 Task: Research Airbnb Accomodation options in the Adirondack Mountains of New York.
Action: Mouse moved to (409, 73)
Screenshot: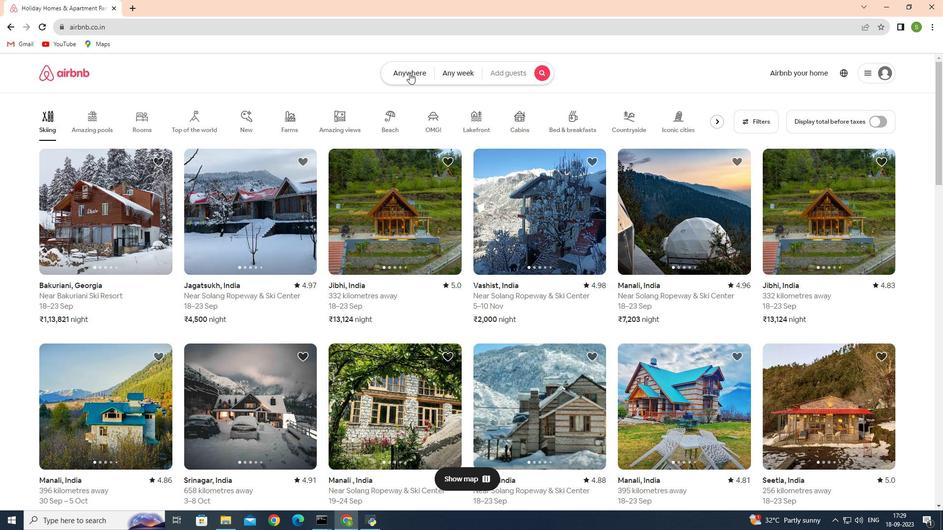 
Action: Mouse pressed left at (409, 73)
Screenshot: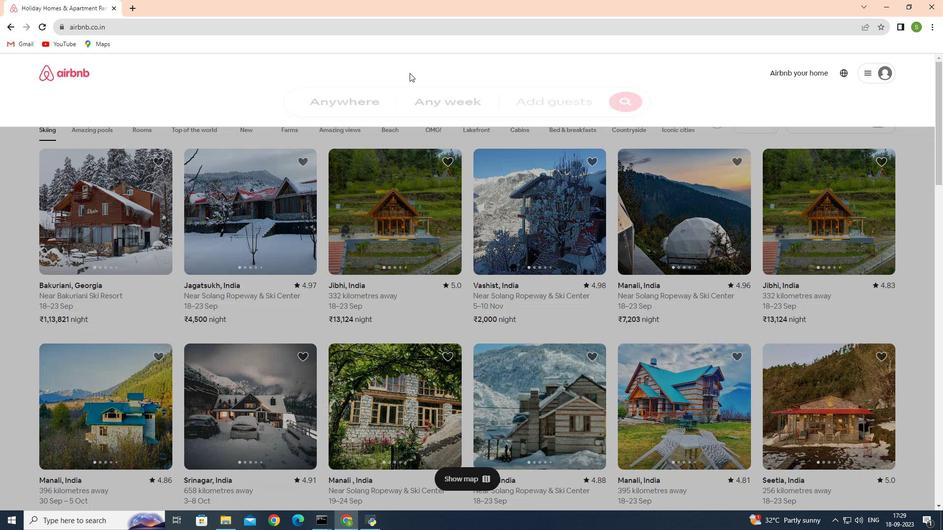 
Action: Mouse moved to (321, 109)
Screenshot: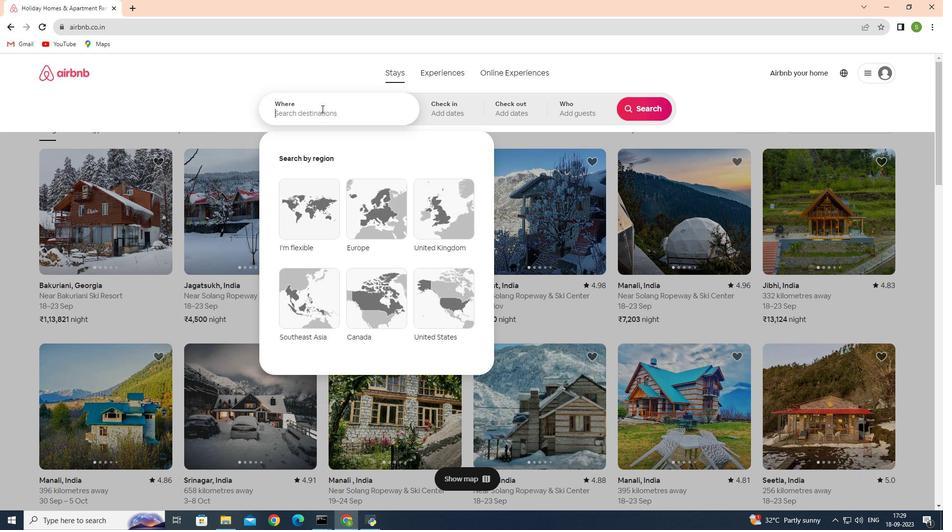 
Action: Mouse pressed left at (321, 109)
Screenshot: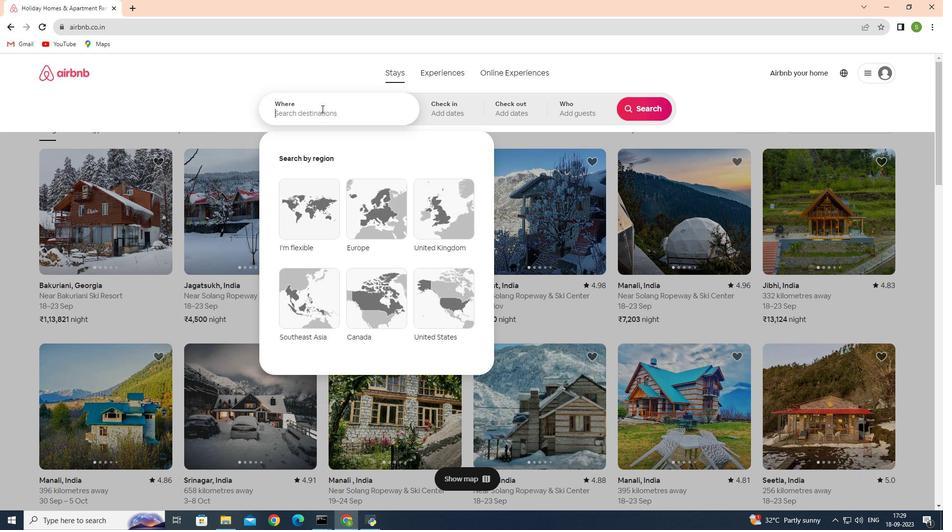 
Action: Key pressed <Key.shift>Adiro
Screenshot: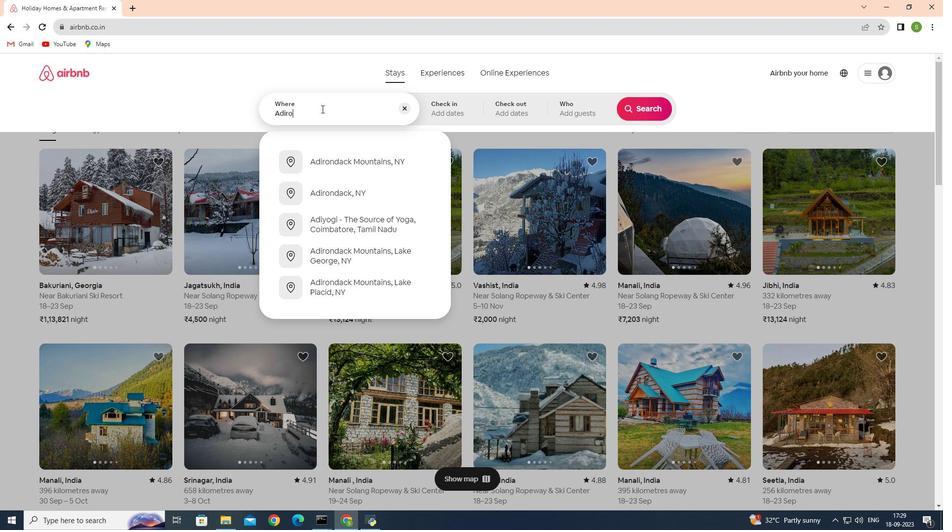 
Action: Mouse moved to (320, 157)
Screenshot: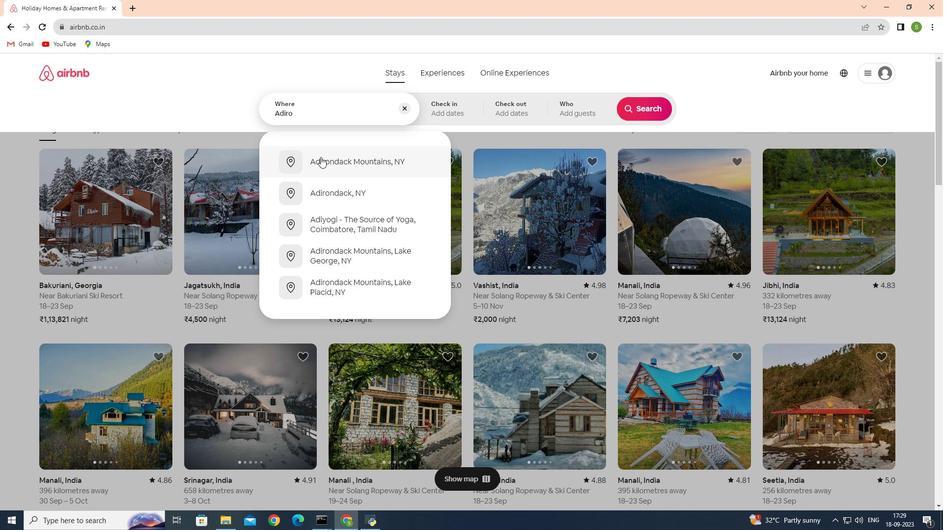 
Action: Mouse pressed left at (320, 157)
Screenshot: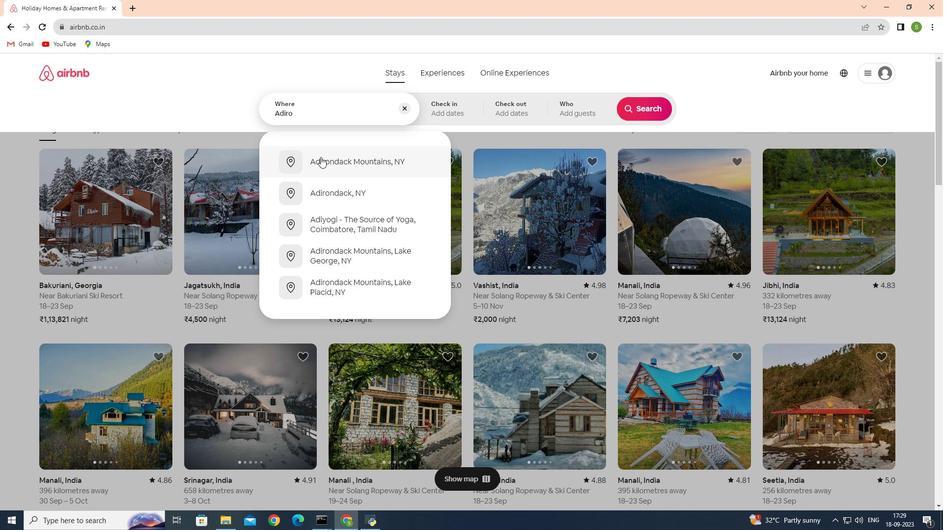 
Action: Mouse moved to (649, 114)
Screenshot: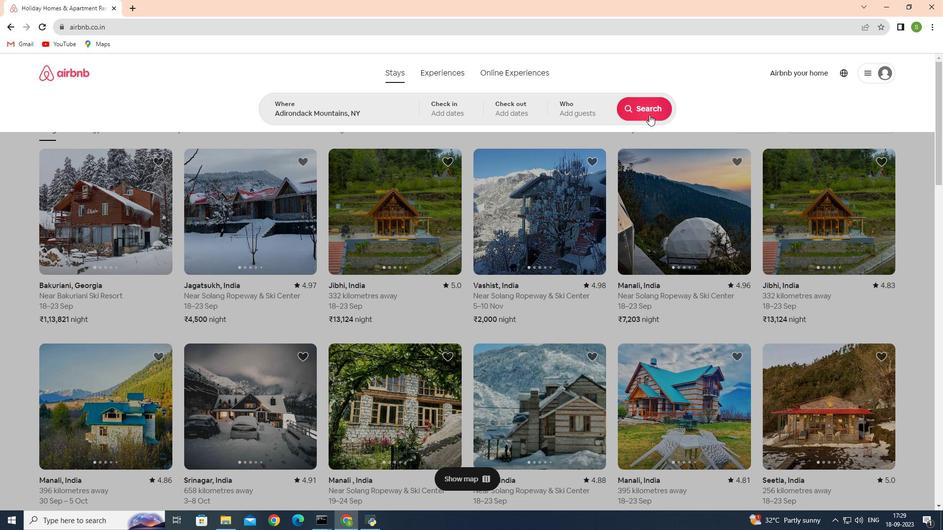 
Action: Mouse pressed left at (649, 114)
Screenshot: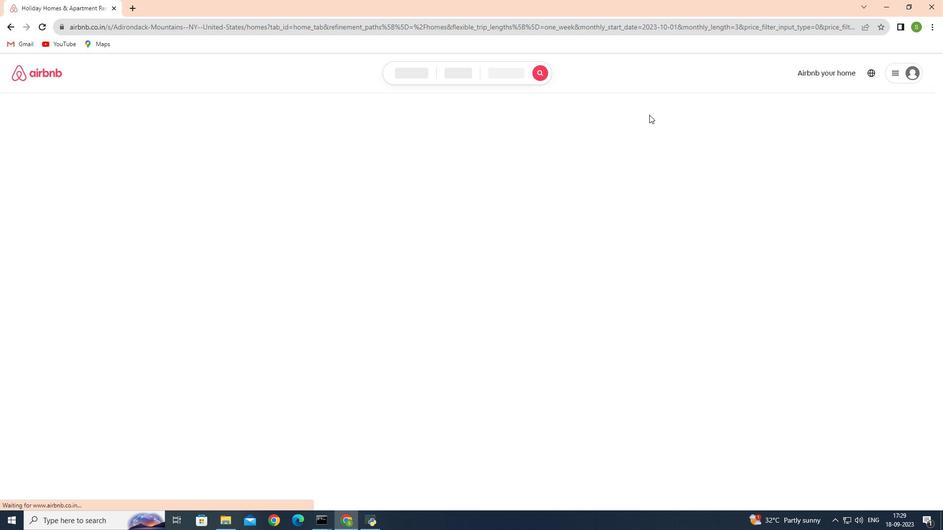 
Action: Mouse moved to (746, 108)
Screenshot: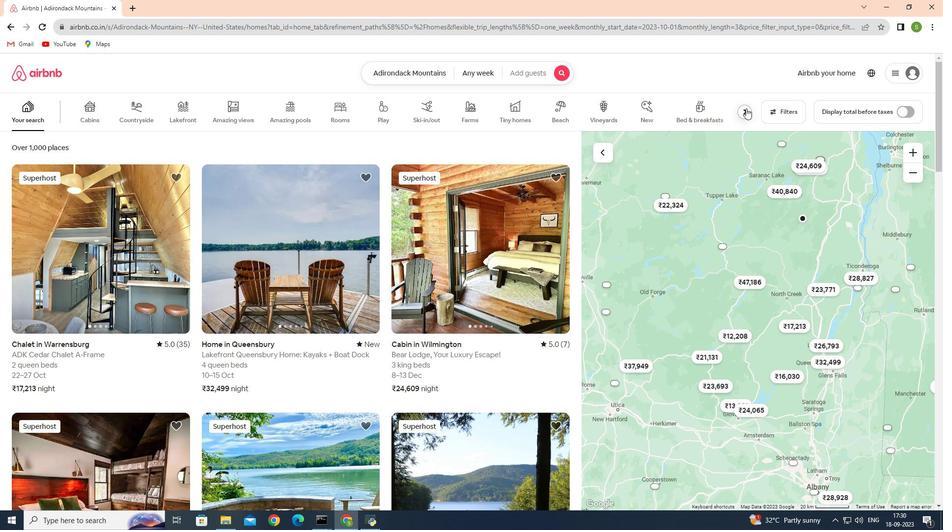 
Action: Mouse pressed left at (746, 108)
Screenshot: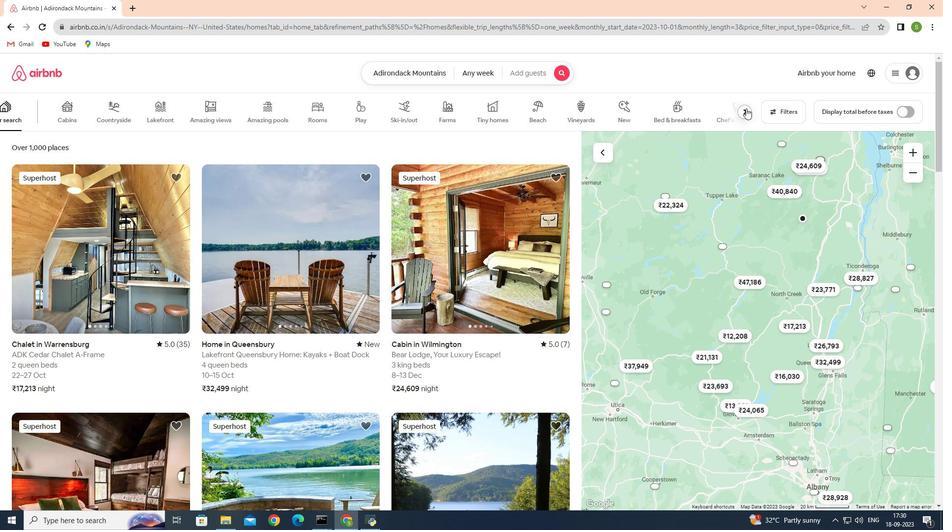 
Action: Mouse moved to (433, 220)
Screenshot: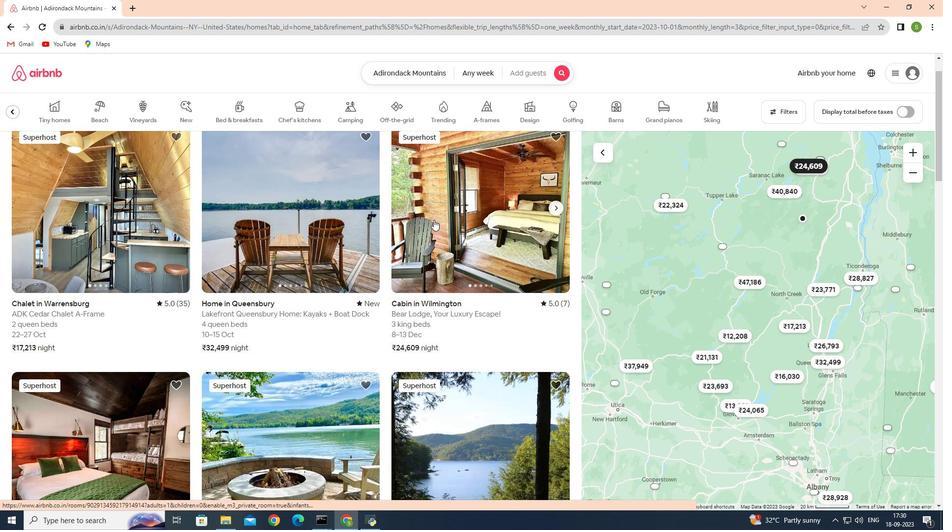
Action: Mouse scrolled (433, 219) with delta (0, 0)
Screenshot: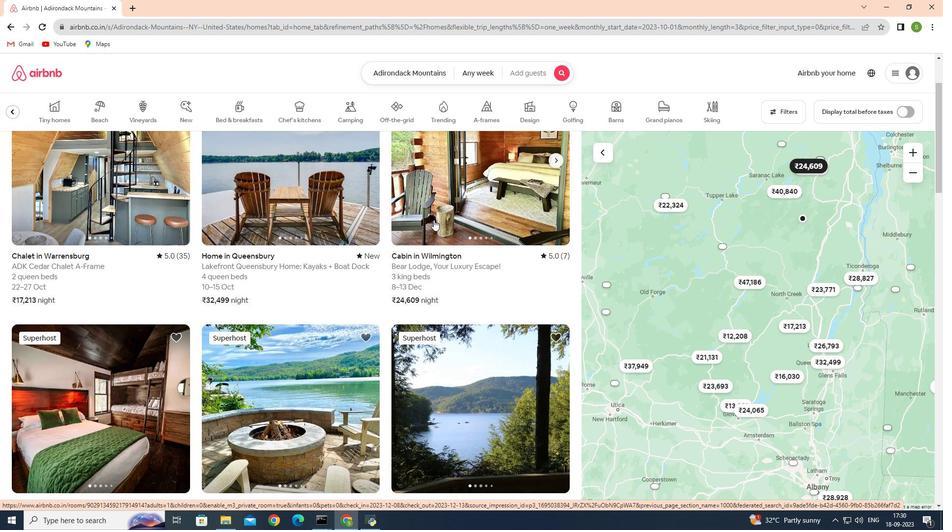 
Action: Mouse scrolled (433, 219) with delta (0, 0)
Screenshot: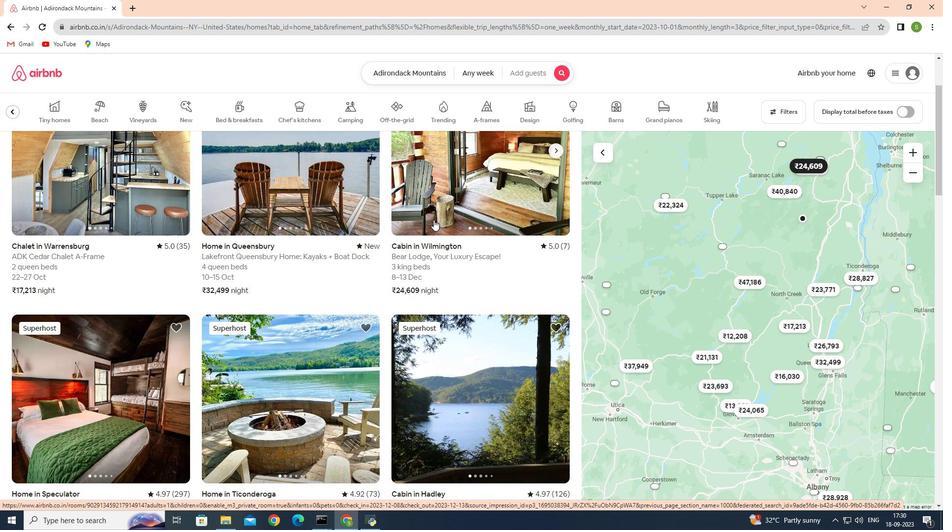 
Action: Mouse scrolled (433, 220) with delta (0, 0)
Screenshot: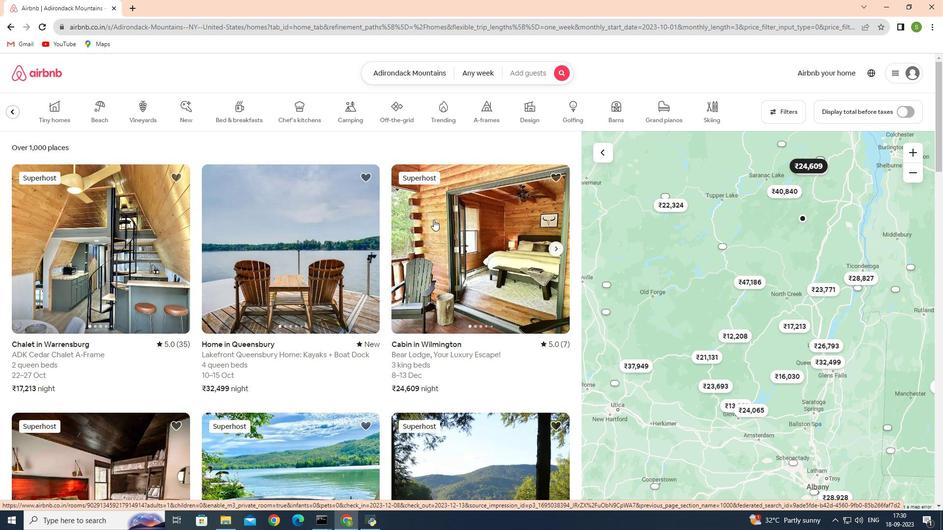 
Action: Mouse scrolled (433, 220) with delta (0, 0)
Screenshot: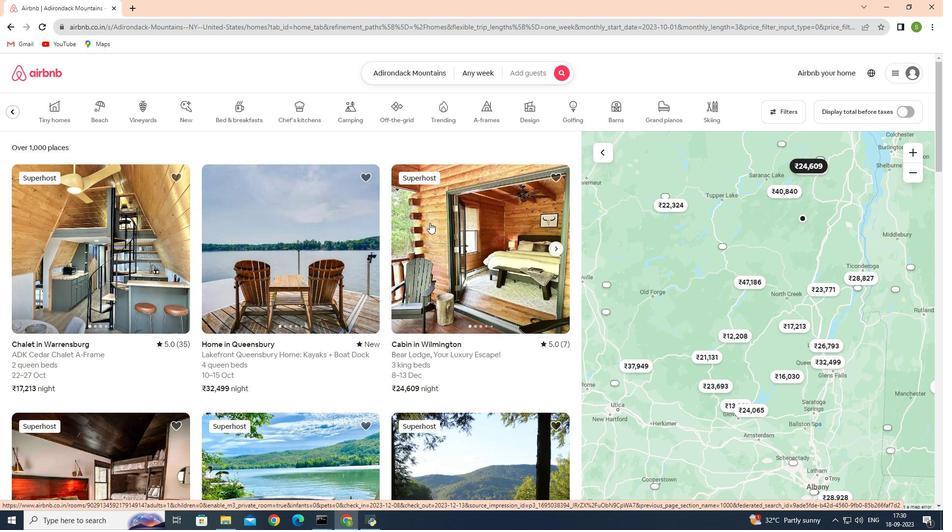 
Action: Mouse moved to (193, 348)
Screenshot: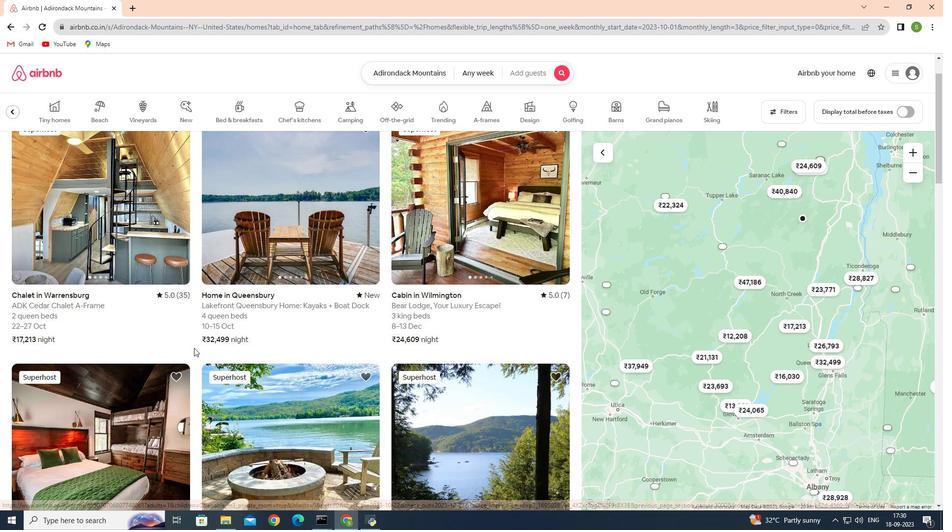 
Action: Mouse scrolled (193, 347) with delta (0, 0)
Screenshot: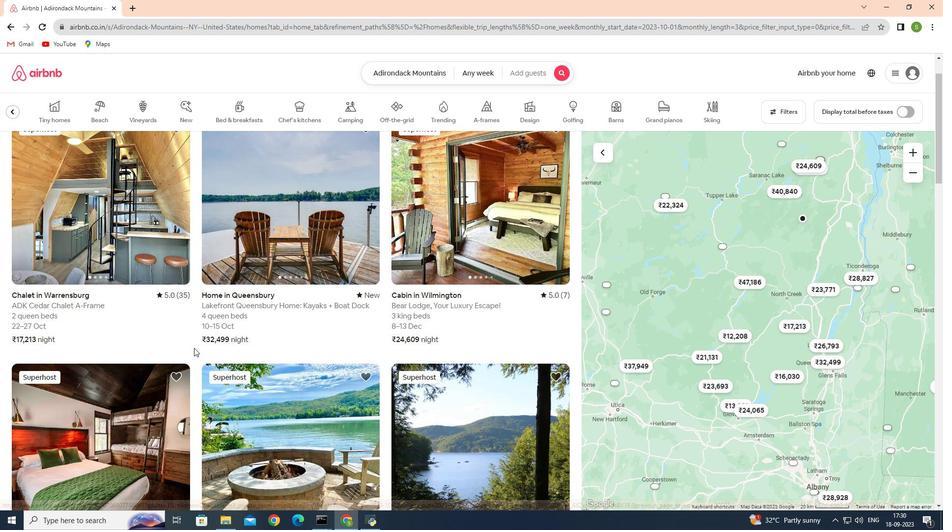 
Action: Mouse moved to (194, 348)
Screenshot: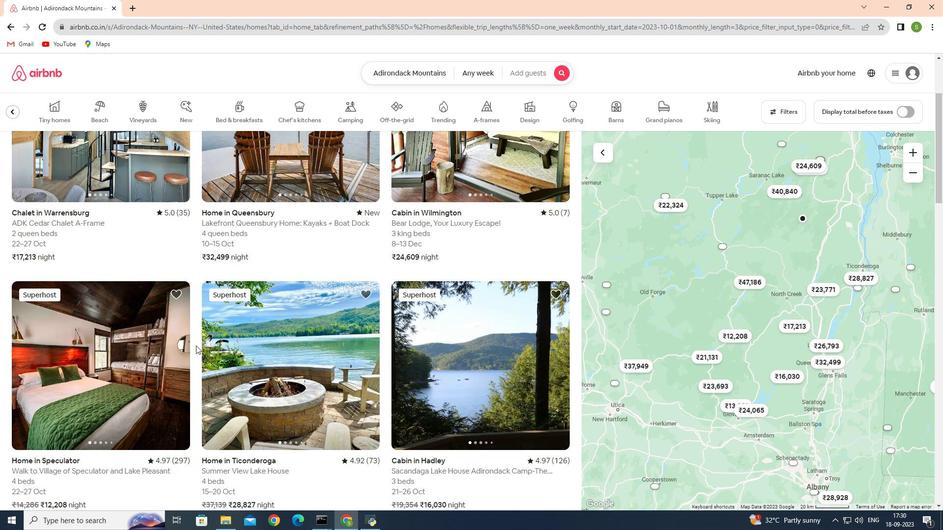 
Action: Mouse scrolled (194, 347) with delta (0, 0)
Screenshot: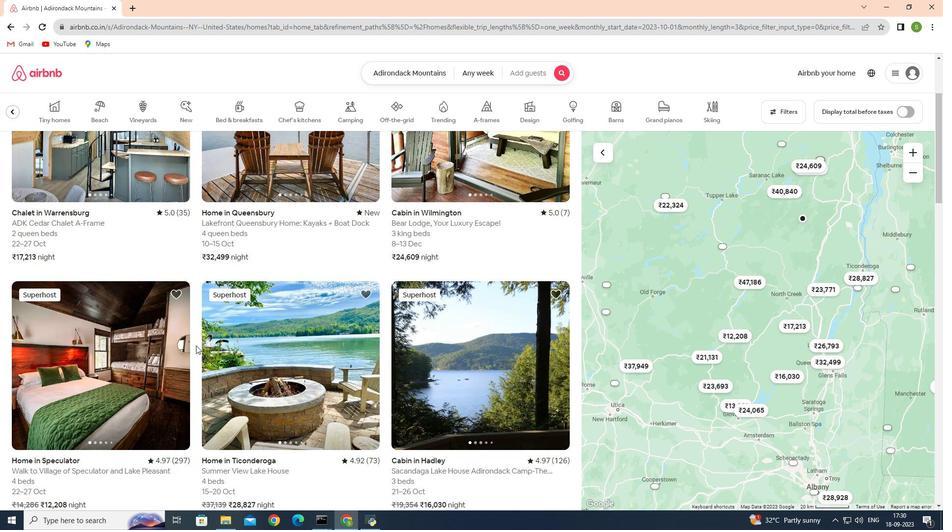 
Action: Mouse moved to (194, 347)
Screenshot: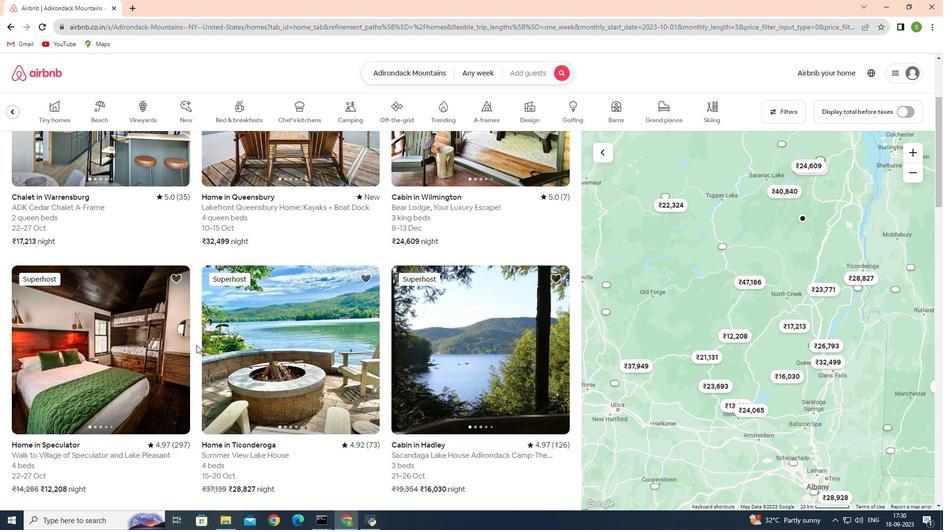 
Action: Mouse scrolled (194, 347) with delta (0, 0)
Screenshot: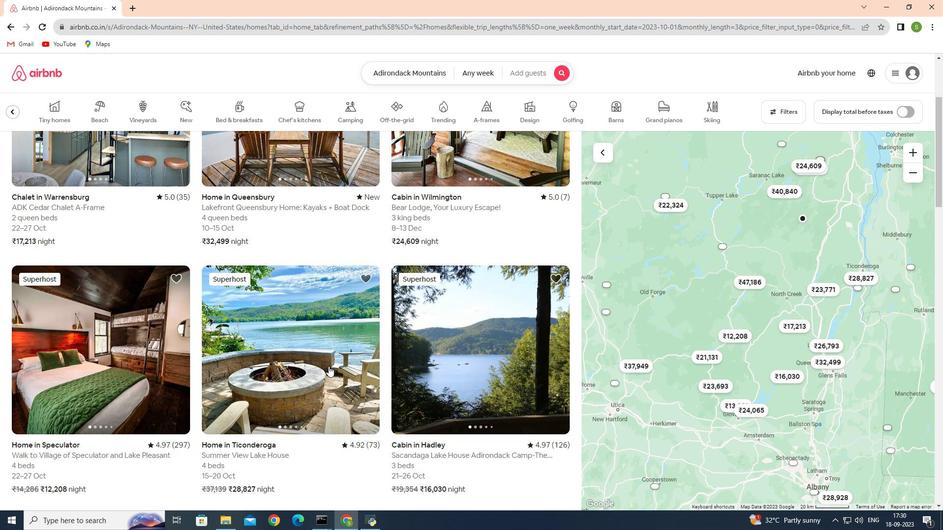 
Action: Mouse moved to (270, 412)
Screenshot: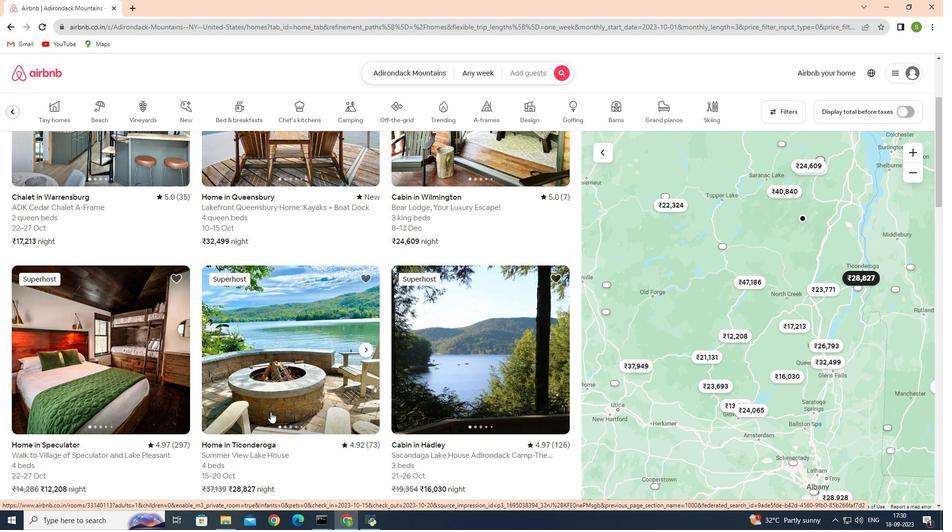 
Action: Mouse scrolled (270, 413) with delta (0, 0)
Screenshot: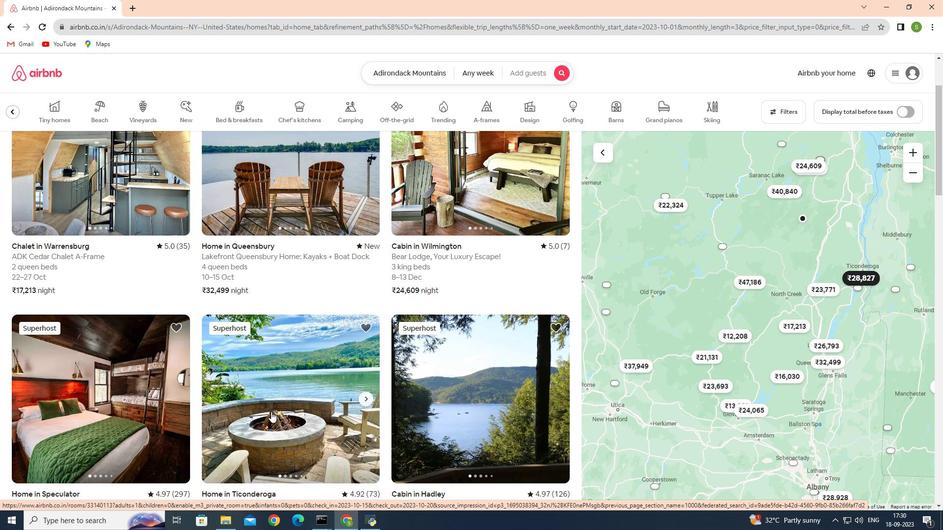 
Action: Mouse moved to (295, 210)
Screenshot: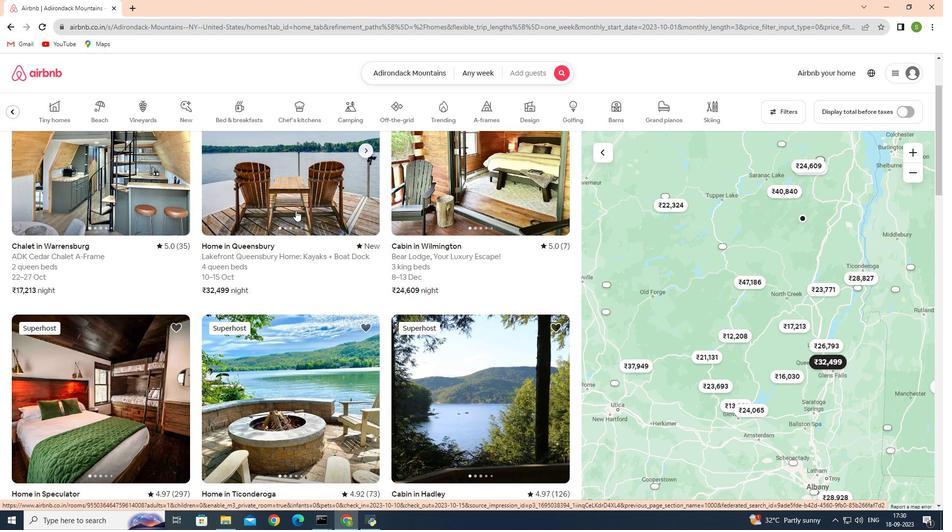 
Action: Mouse pressed left at (295, 210)
Screenshot: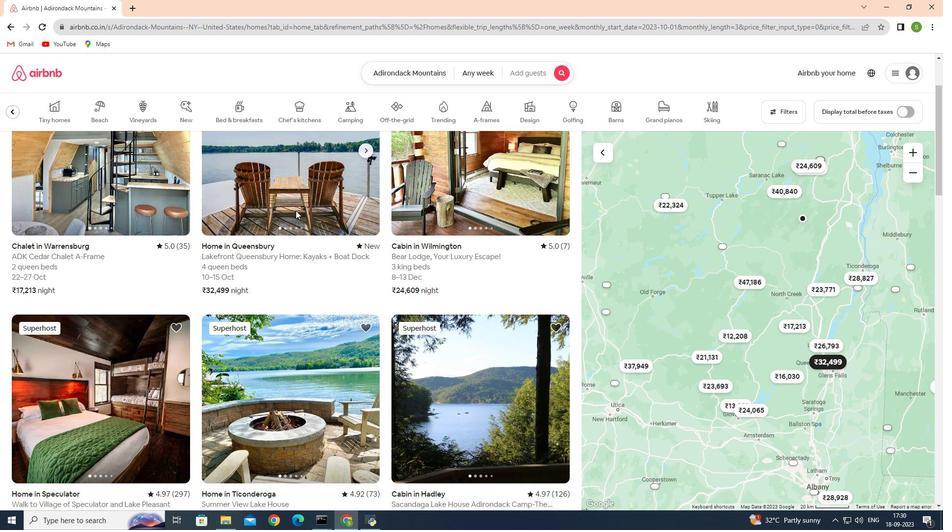 
Action: Mouse moved to (701, 371)
Screenshot: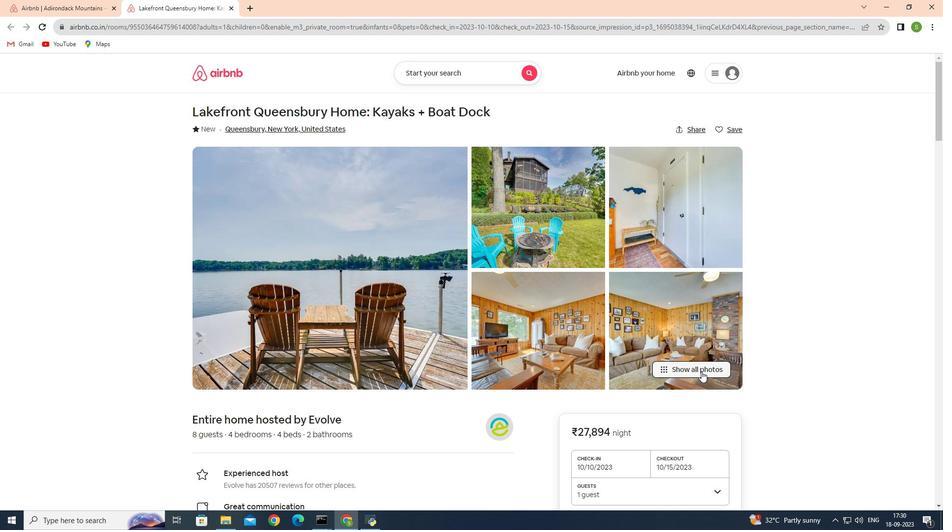 
Action: Mouse pressed left at (701, 371)
Screenshot: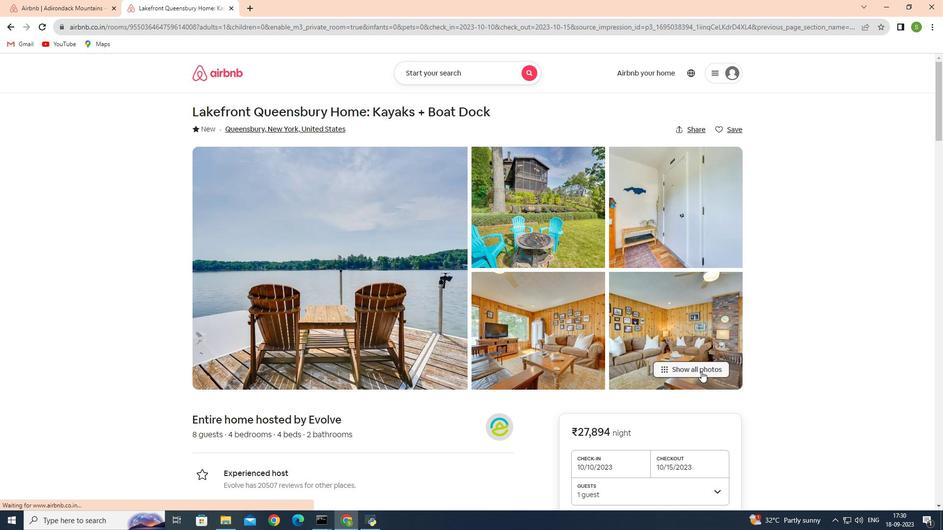 
Action: Mouse moved to (567, 345)
Screenshot: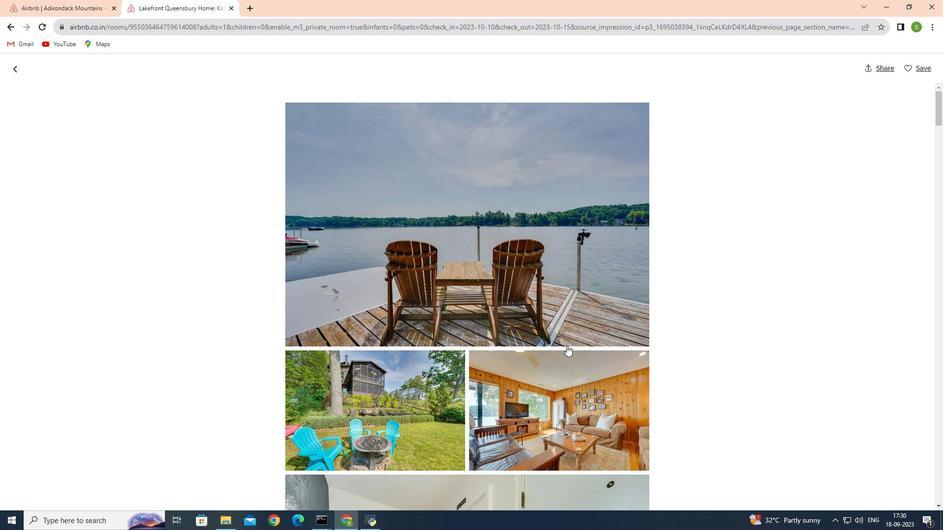 
Action: Mouse scrolled (567, 345) with delta (0, 0)
Screenshot: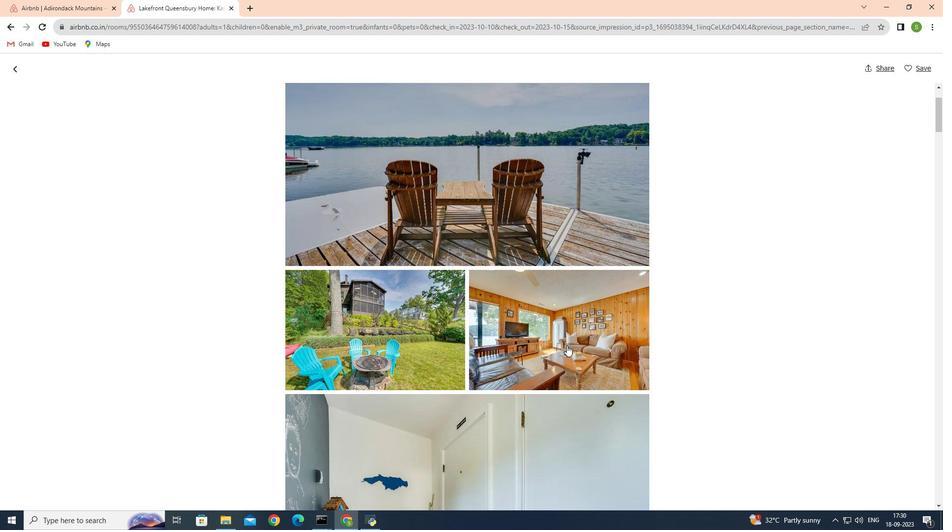 
Action: Mouse scrolled (567, 345) with delta (0, 0)
Screenshot: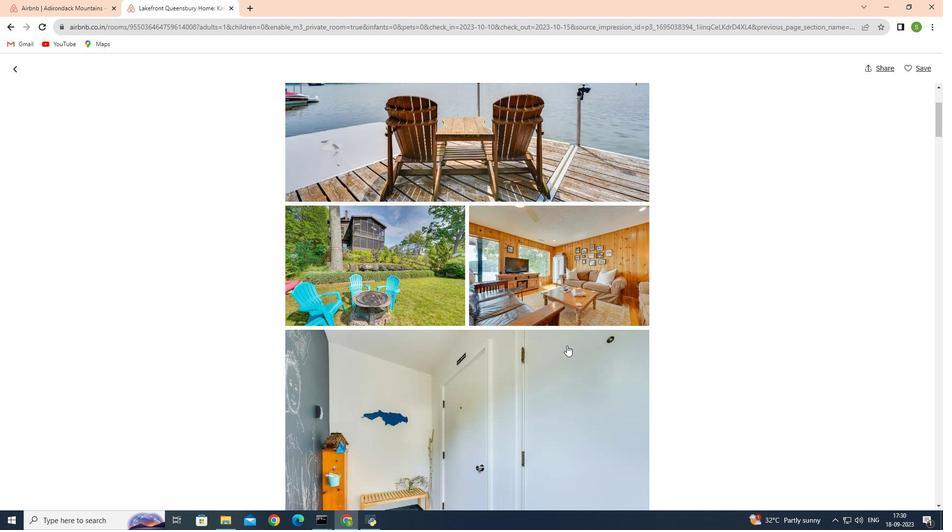 
Action: Mouse scrolled (567, 345) with delta (0, 0)
Screenshot: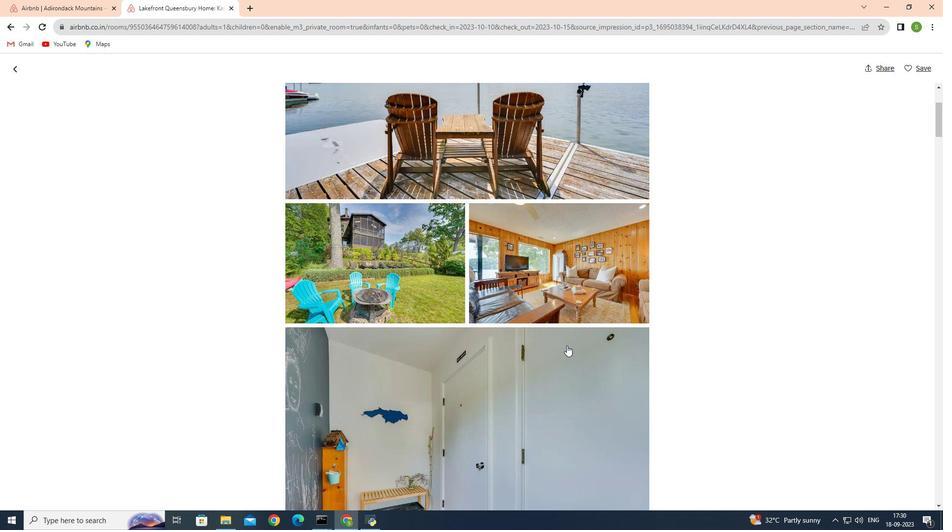 
Action: Mouse scrolled (567, 345) with delta (0, 0)
Screenshot: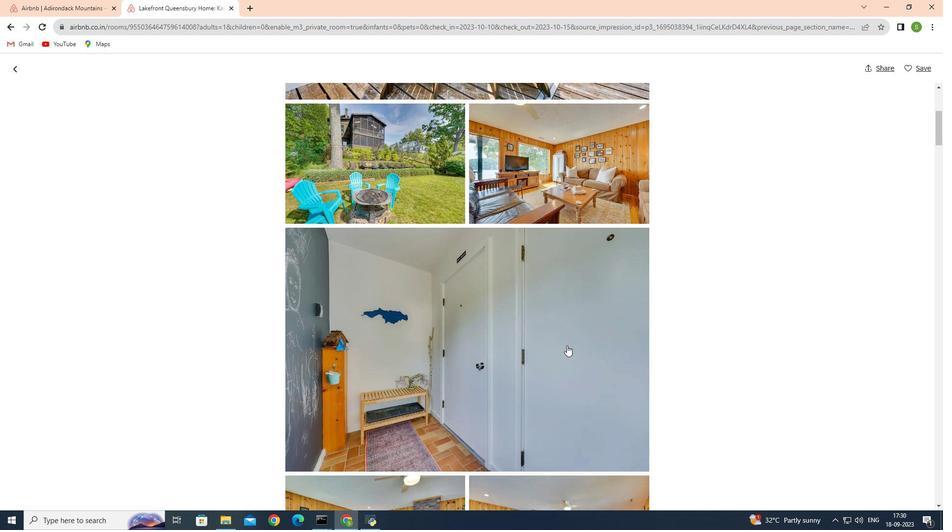 
Action: Mouse scrolled (567, 345) with delta (0, 0)
Screenshot: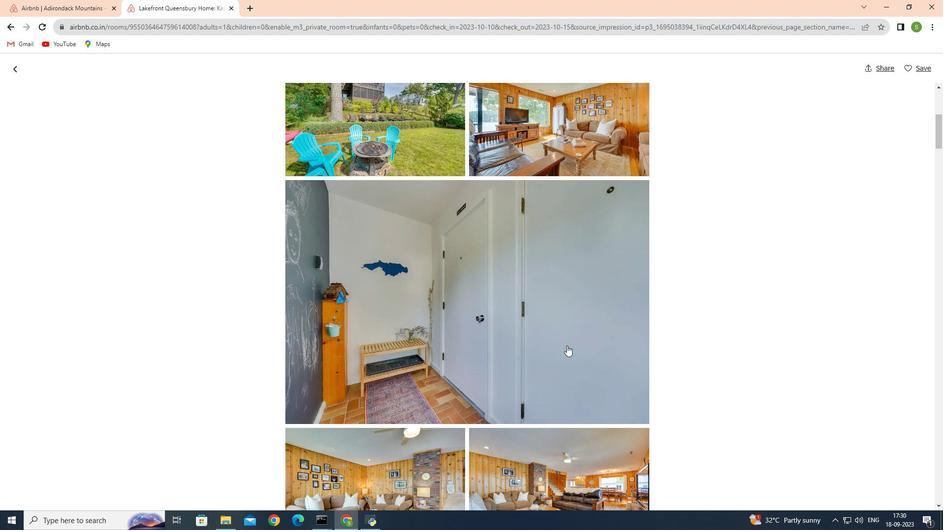 
Action: Mouse scrolled (567, 345) with delta (0, 0)
Screenshot: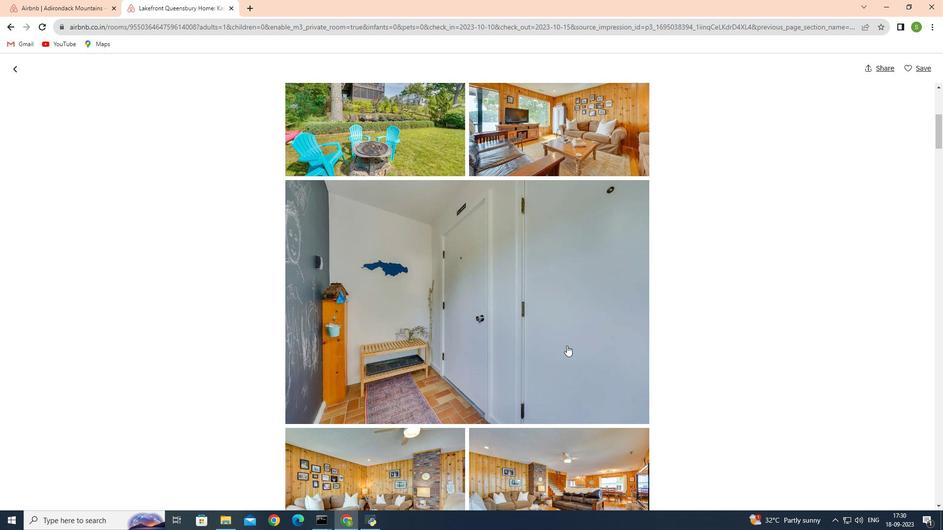 
Action: Mouse scrolled (567, 345) with delta (0, 0)
Screenshot: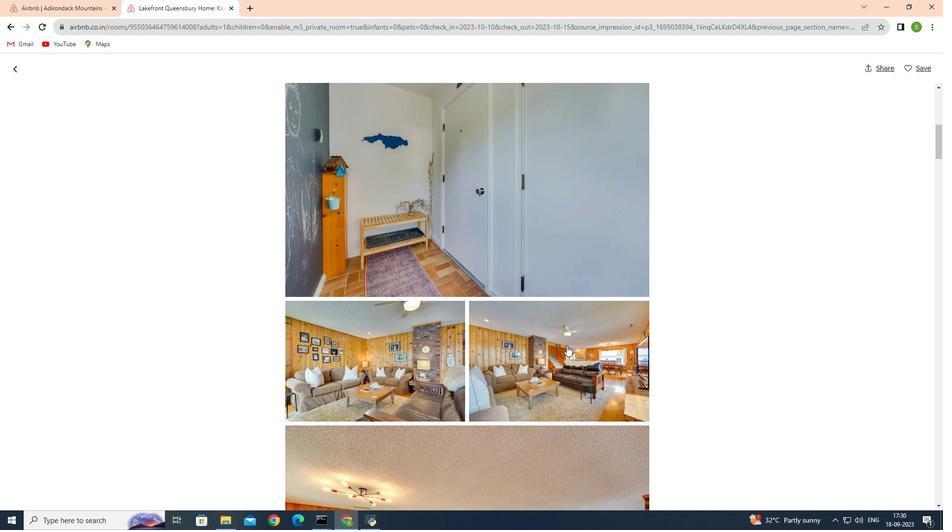 
Action: Mouse scrolled (567, 345) with delta (0, 0)
Screenshot: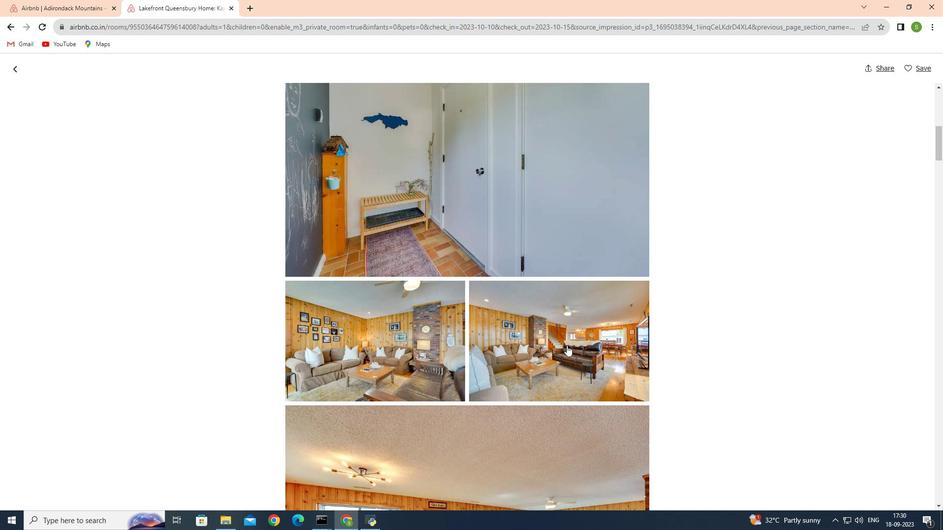 
Action: Mouse scrolled (567, 345) with delta (0, 0)
Screenshot: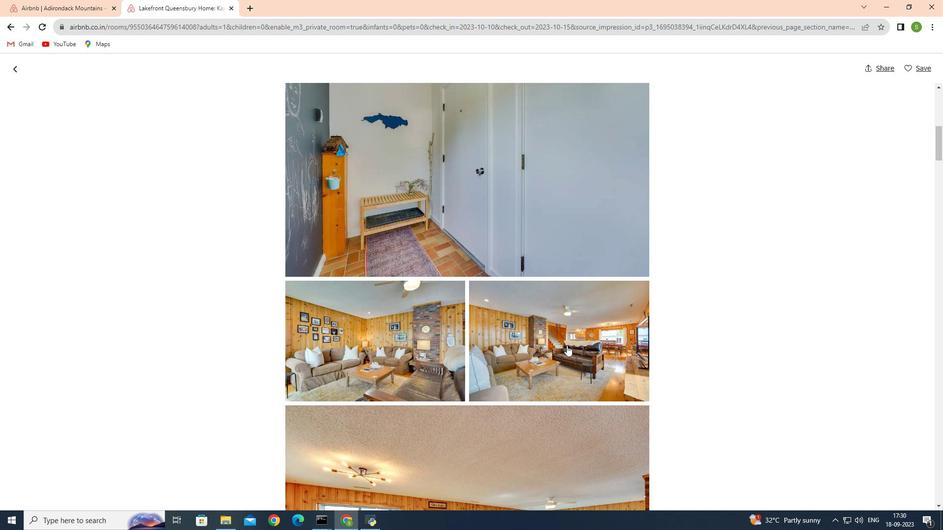 
Action: Mouse moved to (567, 345)
Screenshot: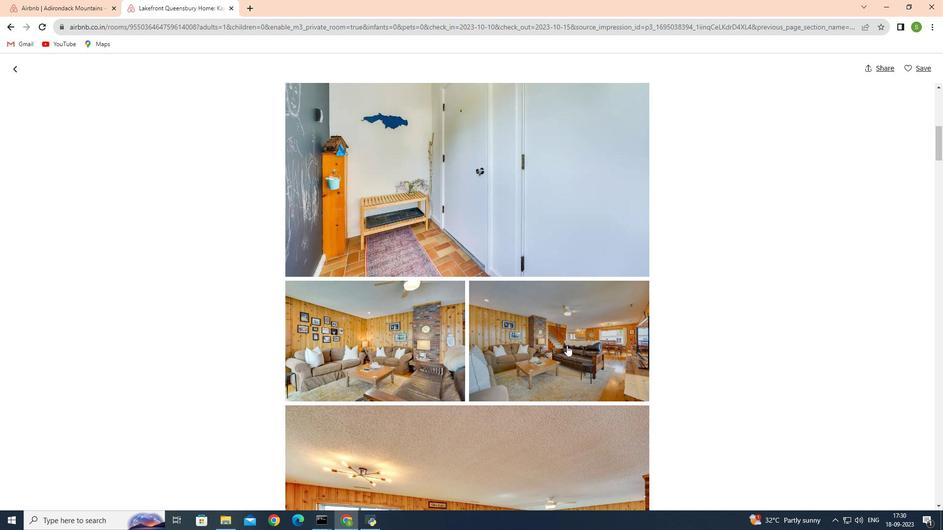 
Action: Mouse scrolled (567, 345) with delta (0, 0)
Screenshot: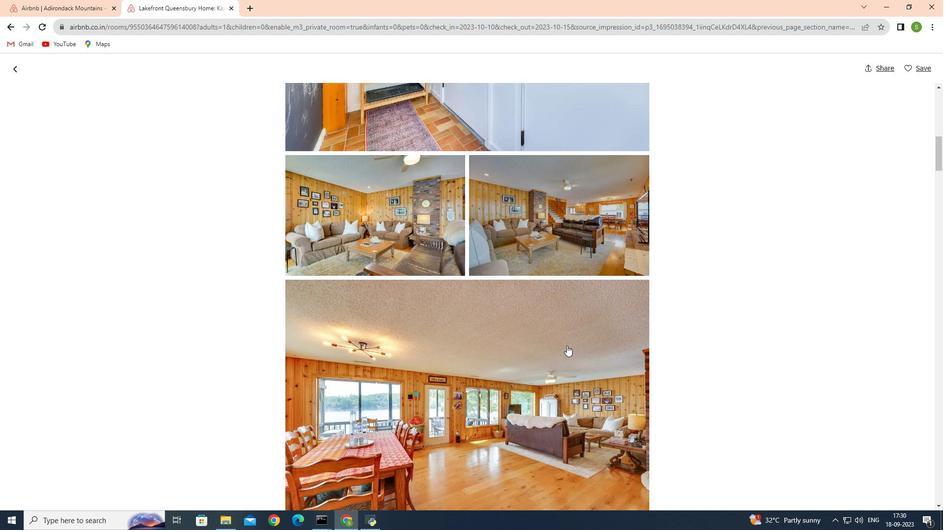 
Action: Mouse scrolled (567, 345) with delta (0, 0)
Screenshot: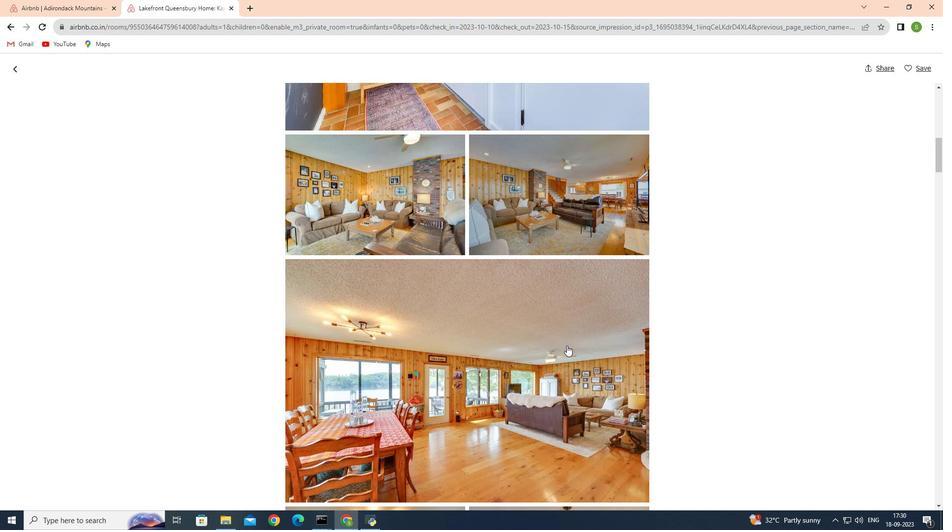 
Action: Mouse scrolled (567, 345) with delta (0, 0)
Screenshot: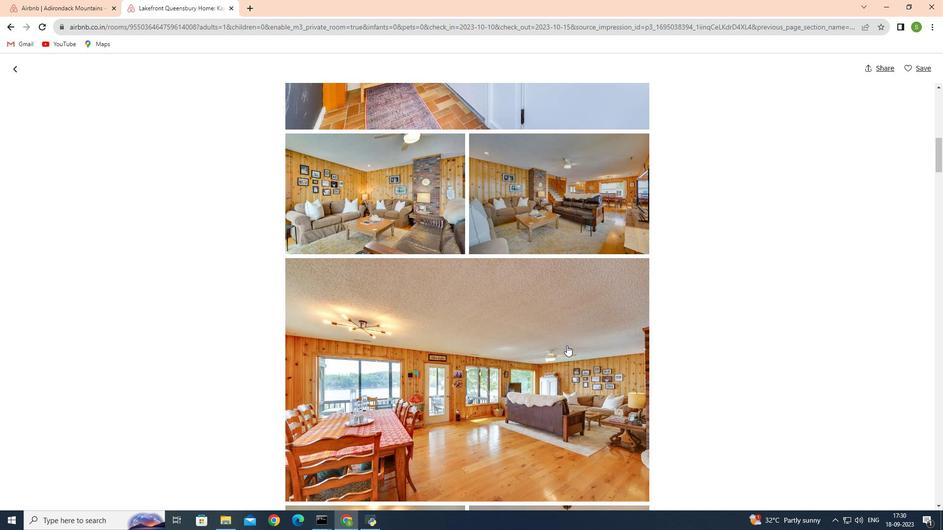 
Action: Mouse scrolled (567, 345) with delta (0, 0)
Screenshot: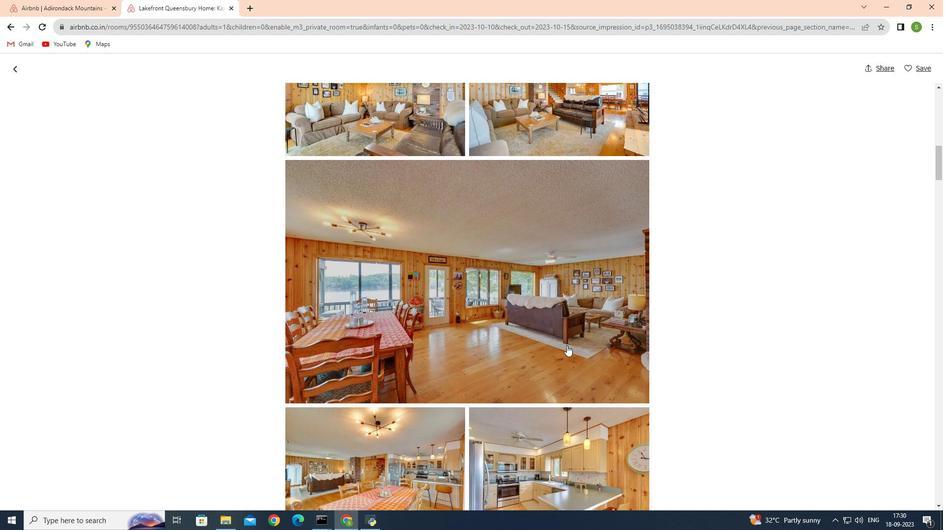 
Action: Mouse scrolled (567, 345) with delta (0, 0)
Screenshot: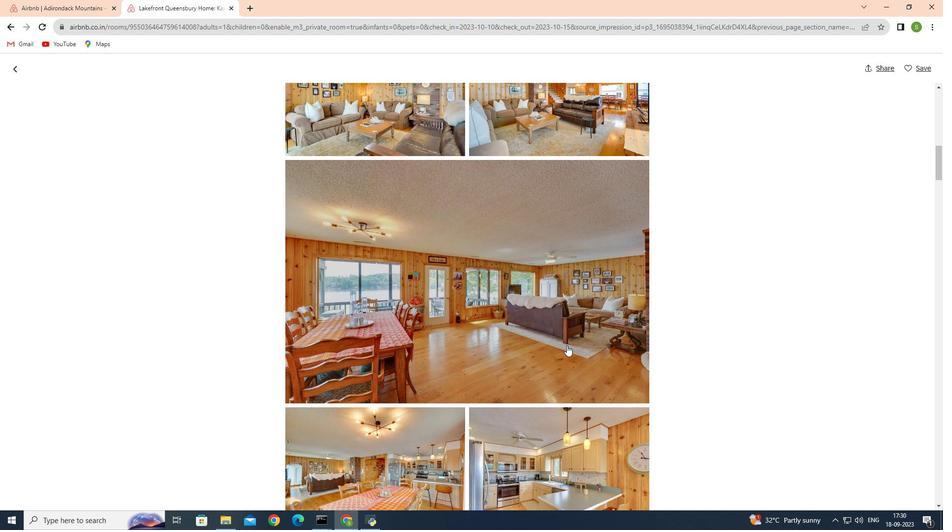 
Action: Mouse scrolled (567, 345) with delta (0, 0)
Screenshot: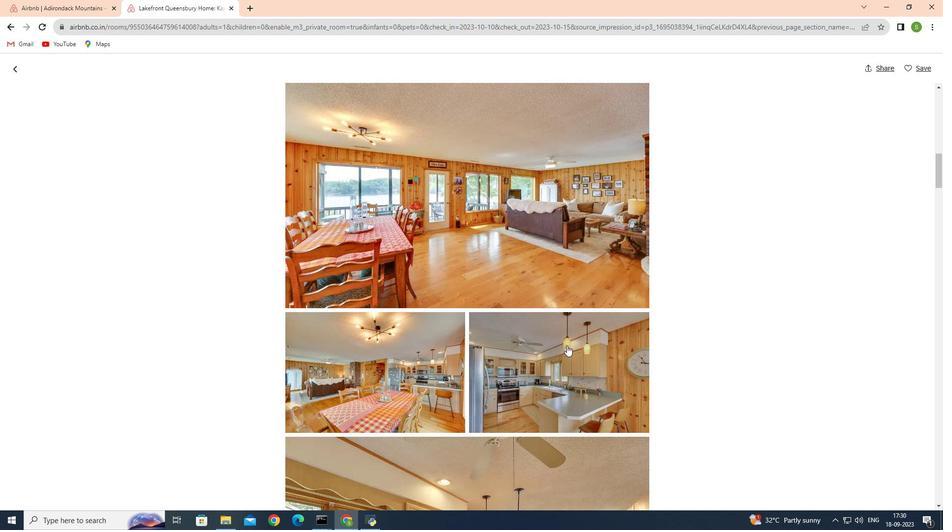 
Action: Mouse scrolled (567, 345) with delta (0, 0)
Screenshot: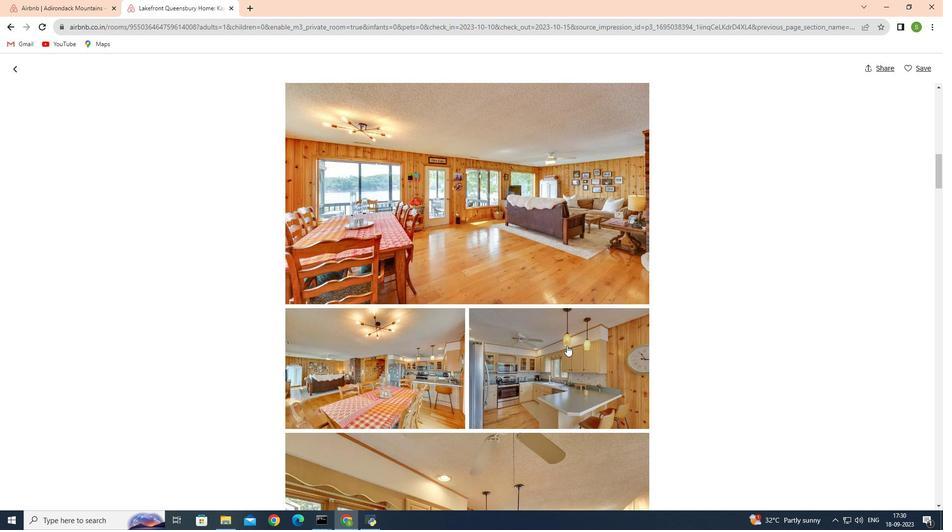 
Action: Mouse scrolled (567, 345) with delta (0, 0)
Screenshot: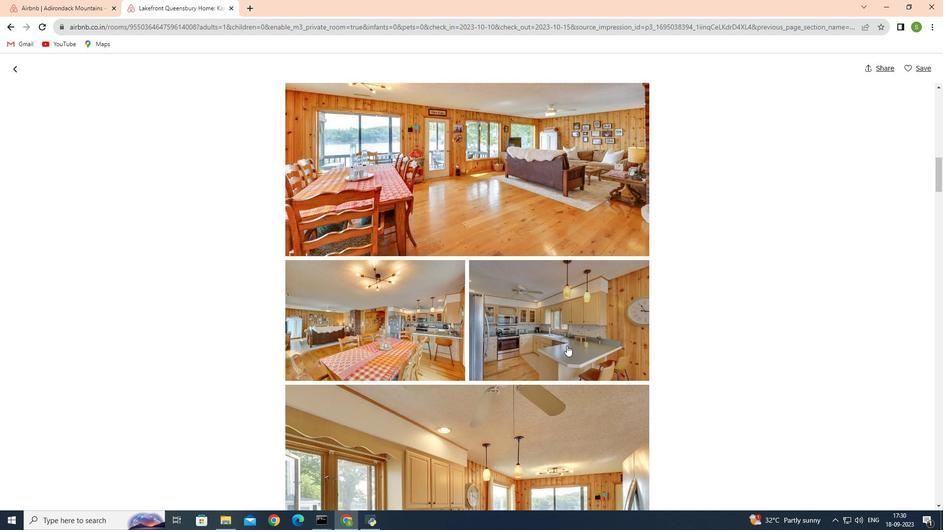 
Action: Mouse scrolled (567, 345) with delta (0, 0)
Screenshot: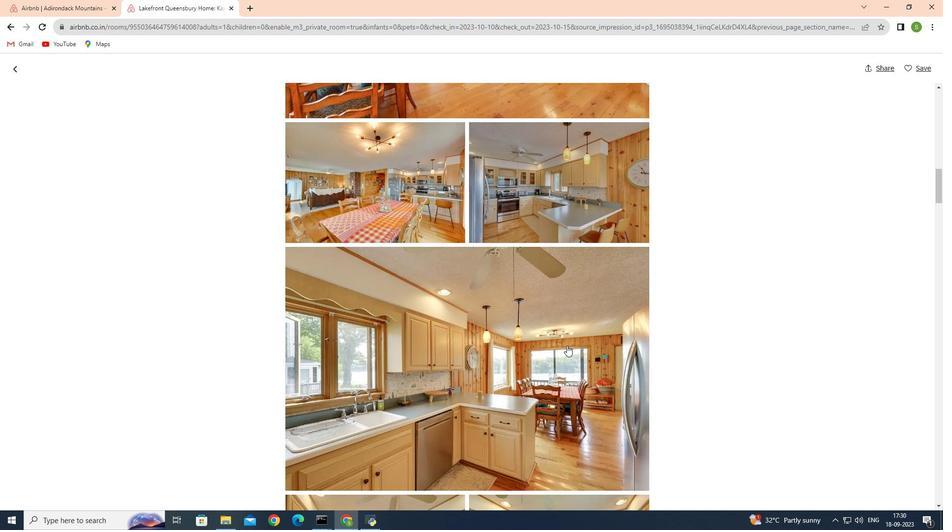 
Action: Mouse scrolled (567, 345) with delta (0, 0)
Screenshot: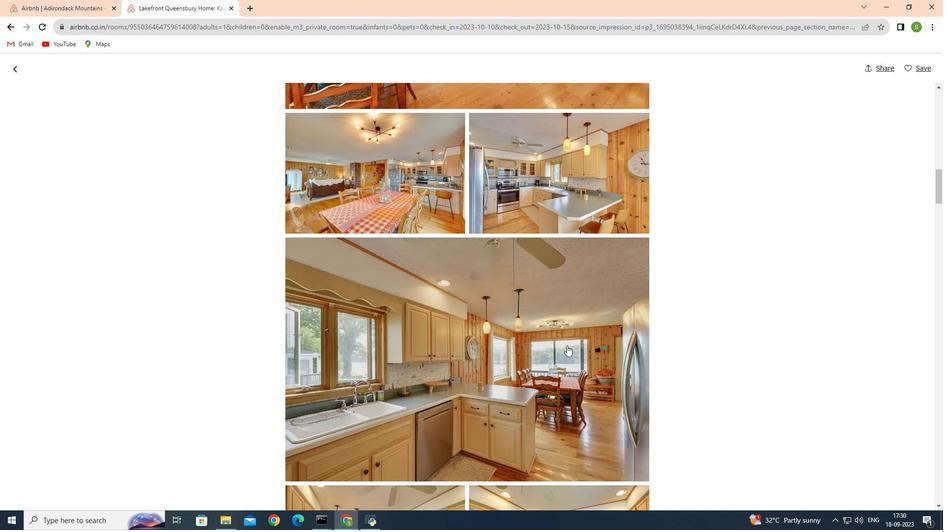 
Action: Mouse scrolled (567, 345) with delta (0, 0)
Screenshot: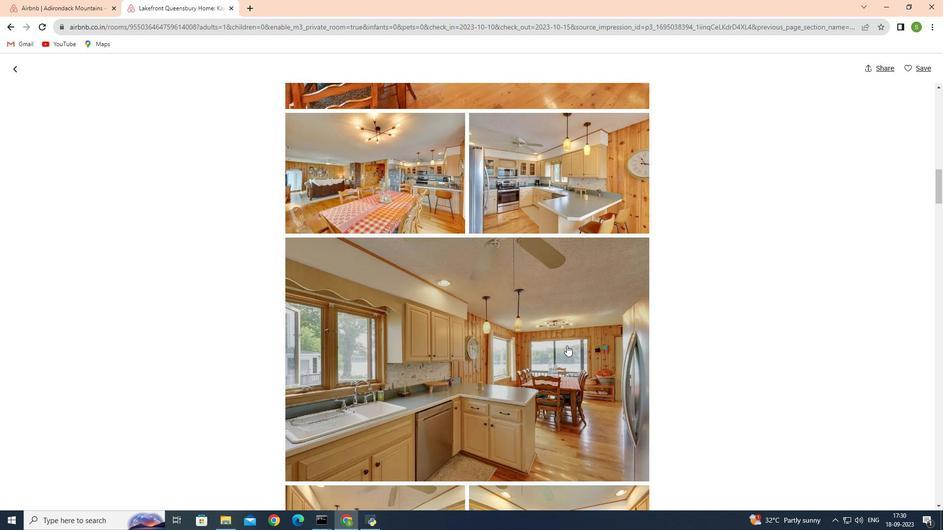 
Action: Mouse scrolled (567, 345) with delta (0, 0)
Screenshot: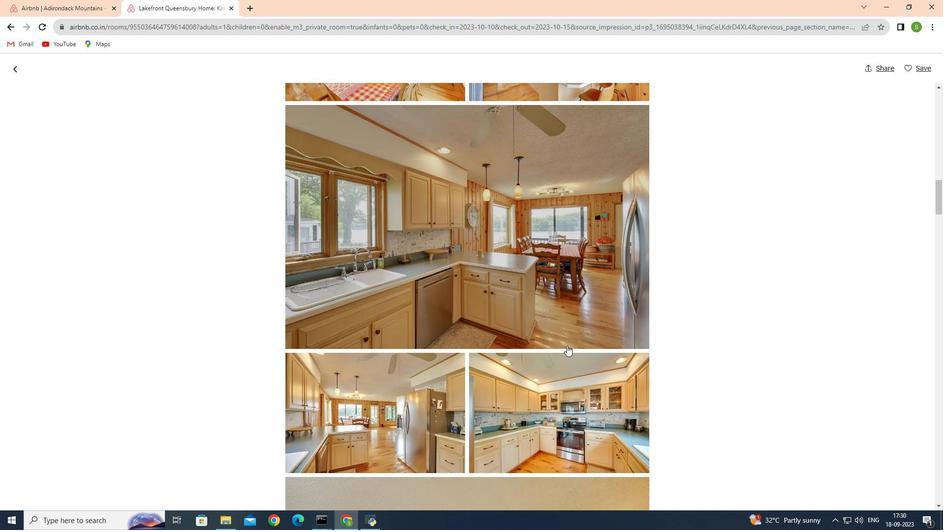 
Action: Mouse scrolled (567, 345) with delta (0, 0)
Screenshot: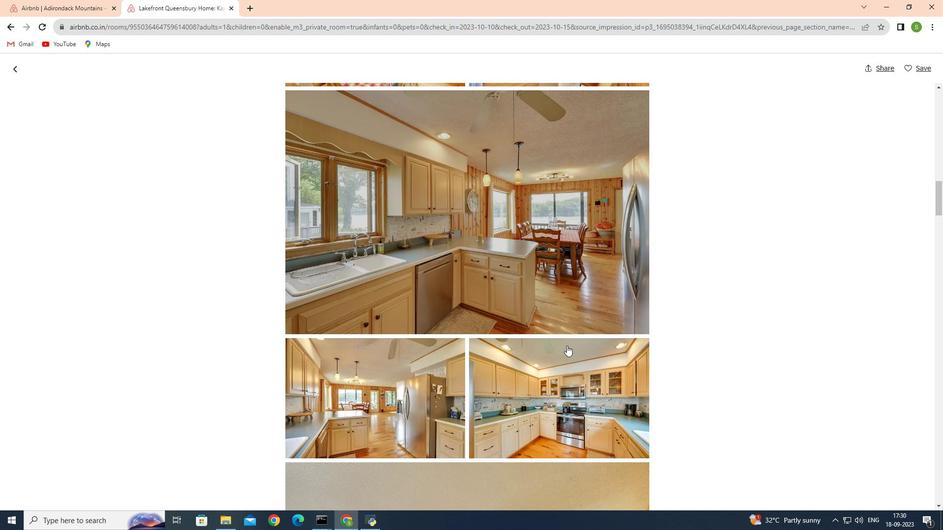 
Action: Mouse scrolled (567, 345) with delta (0, 0)
Screenshot: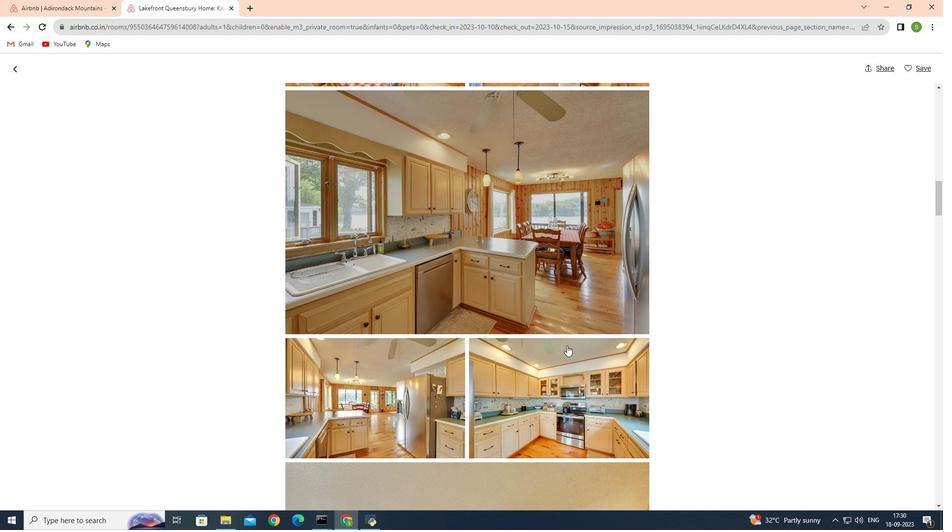 
Action: Mouse moved to (564, 342)
Screenshot: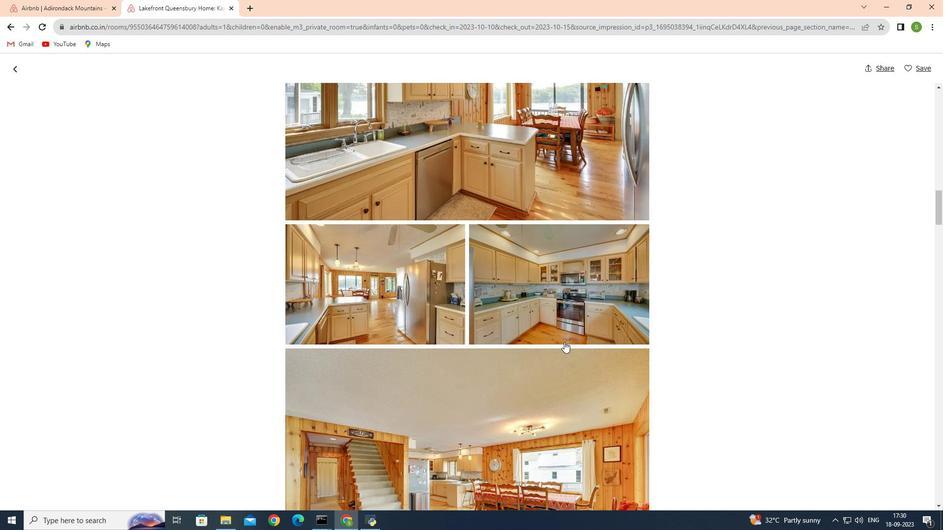 
Action: Mouse scrolled (564, 342) with delta (0, 0)
Screenshot: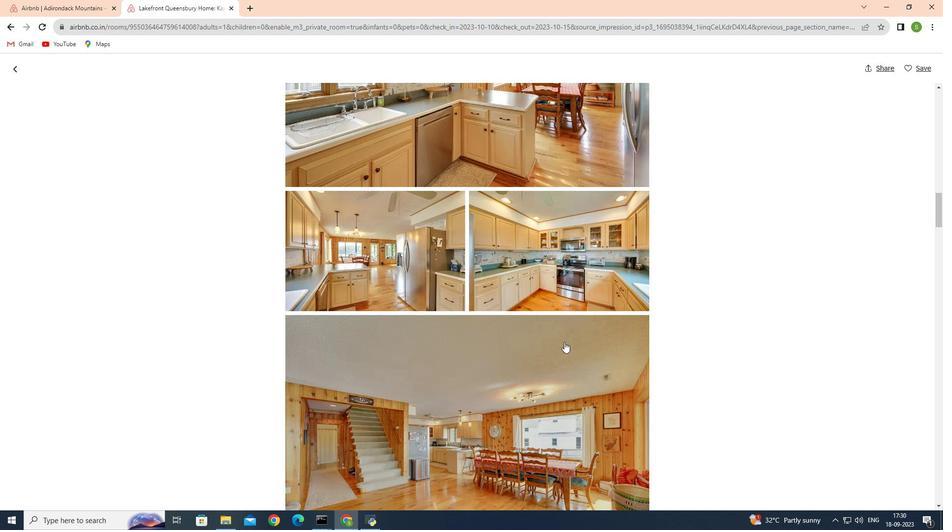 
Action: Mouse scrolled (564, 342) with delta (0, 0)
Screenshot: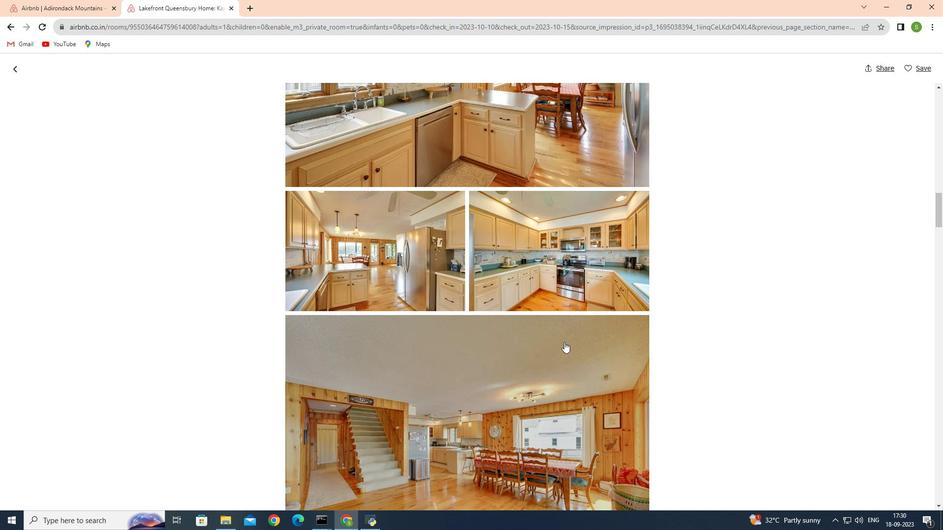 
Action: Mouse scrolled (564, 342) with delta (0, 0)
Screenshot: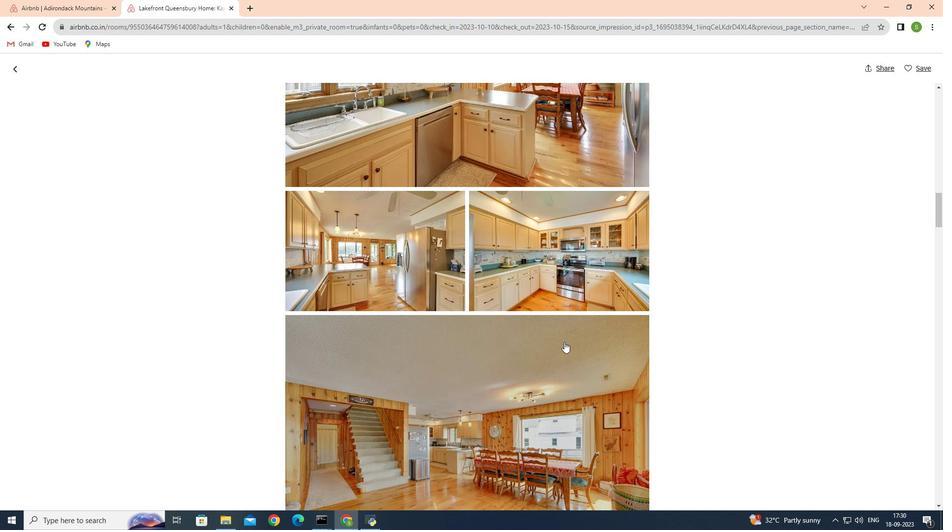 
Action: Mouse scrolled (564, 342) with delta (0, 0)
Screenshot: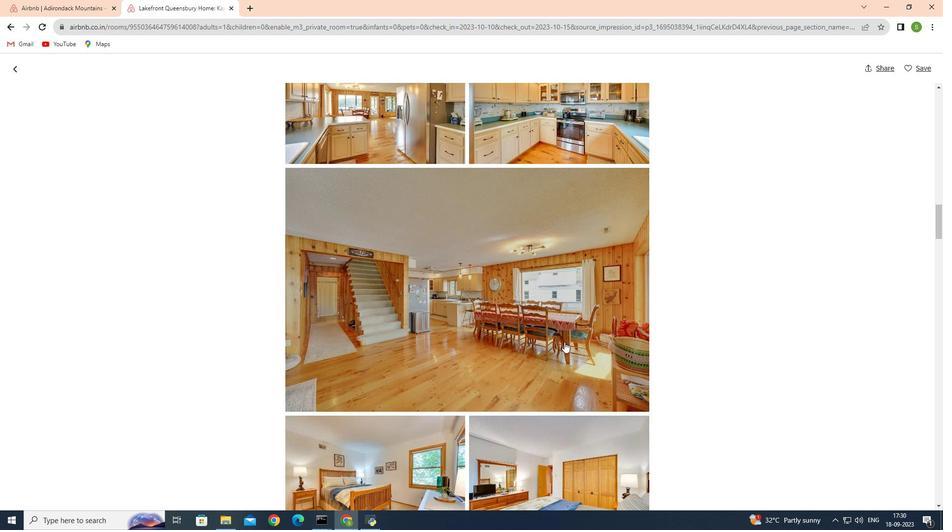 
Action: Mouse scrolled (564, 342) with delta (0, 0)
Screenshot: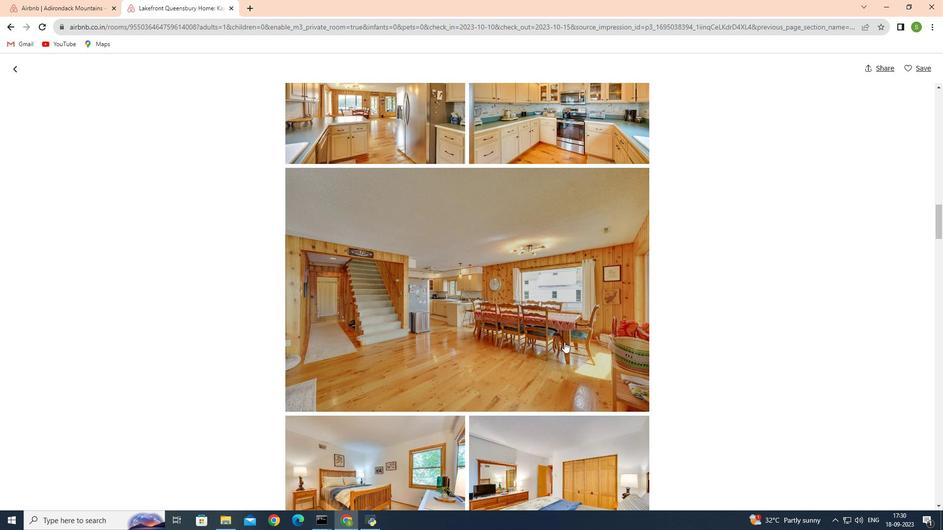
Action: Mouse scrolled (564, 342) with delta (0, 0)
Screenshot: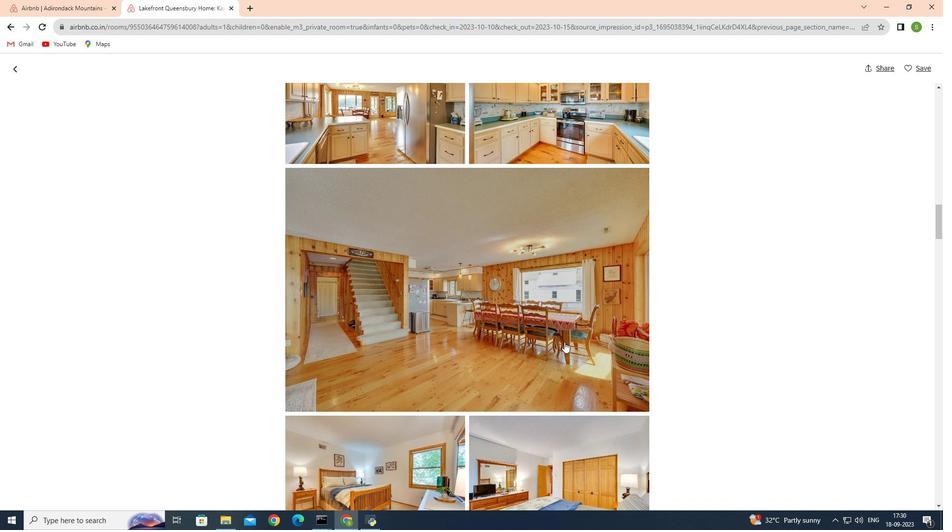 
Action: Mouse scrolled (564, 342) with delta (0, 0)
Screenshot: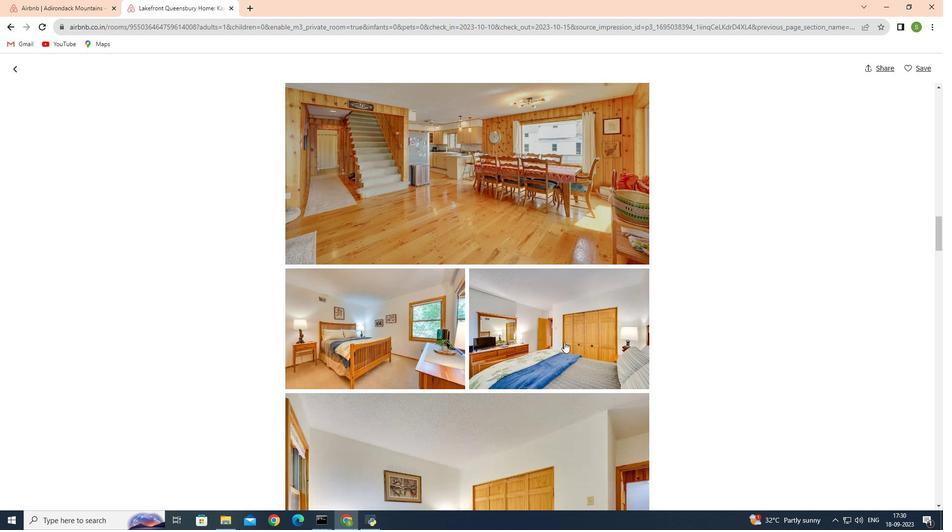 
Action: Mouse scrolled (564, 342) with delta (0, 0)
Screenshot: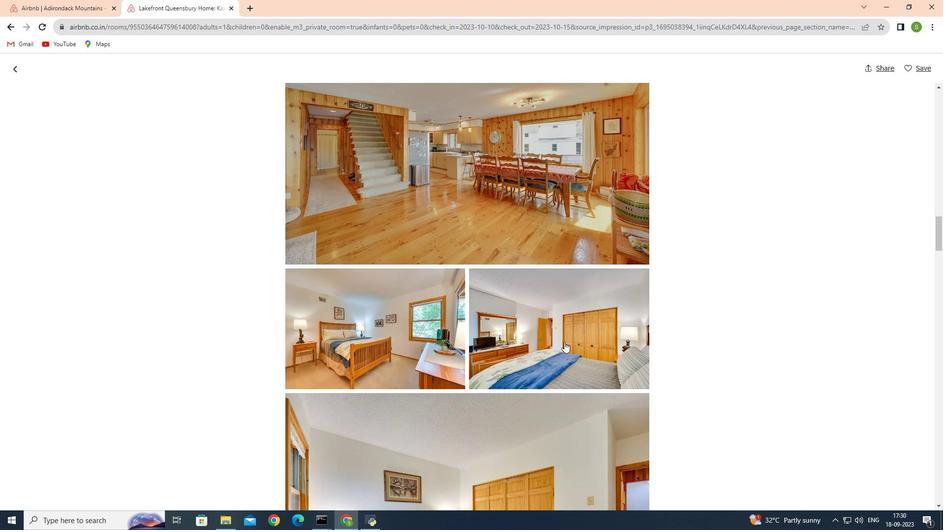 
Action: Mouse scrolled (564, 342) with delta (0, 0)
Screenshot: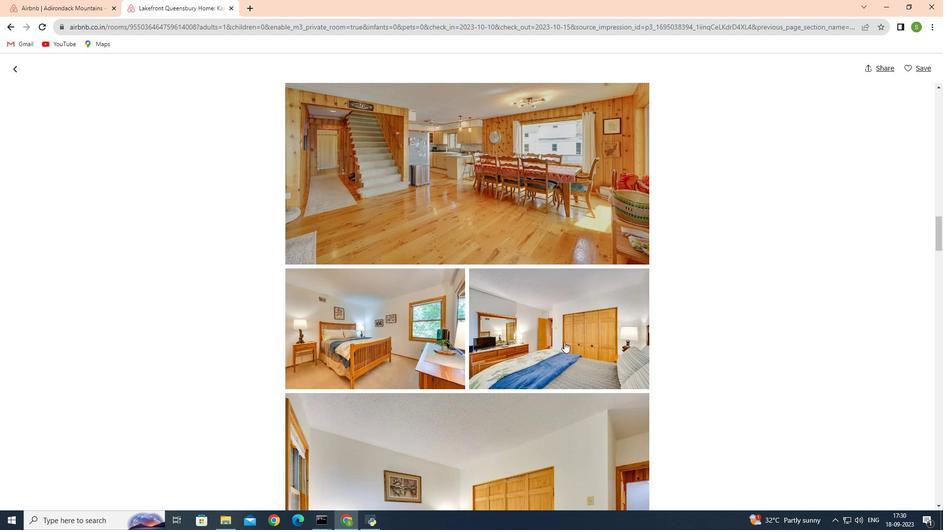 
Action: Mouse scrolled (564, 342) with delta (0, 0)
Screenshot: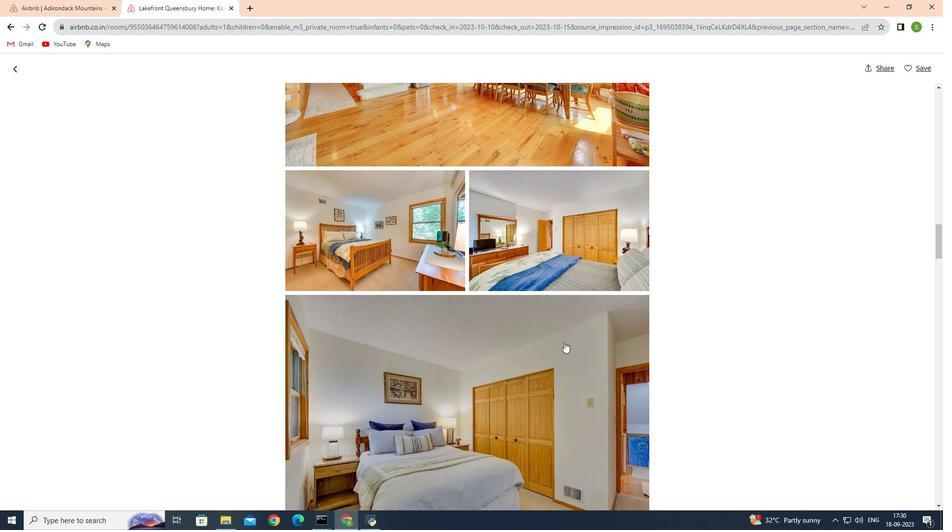 
Action: Mouse scrolled (564, 342) with delta (0, 0)
Screenshot: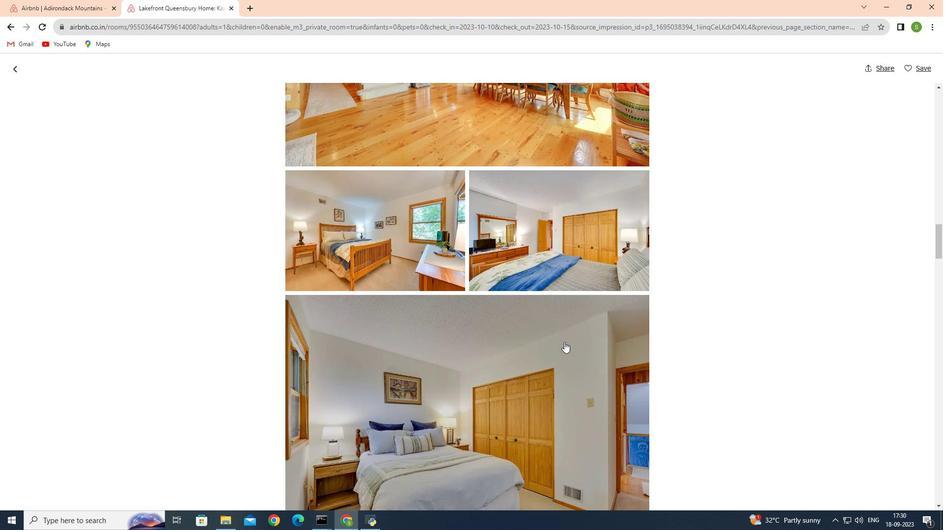 
Action: Mouse scrolled (564, 342) with delta (0, 0)
Screenshot: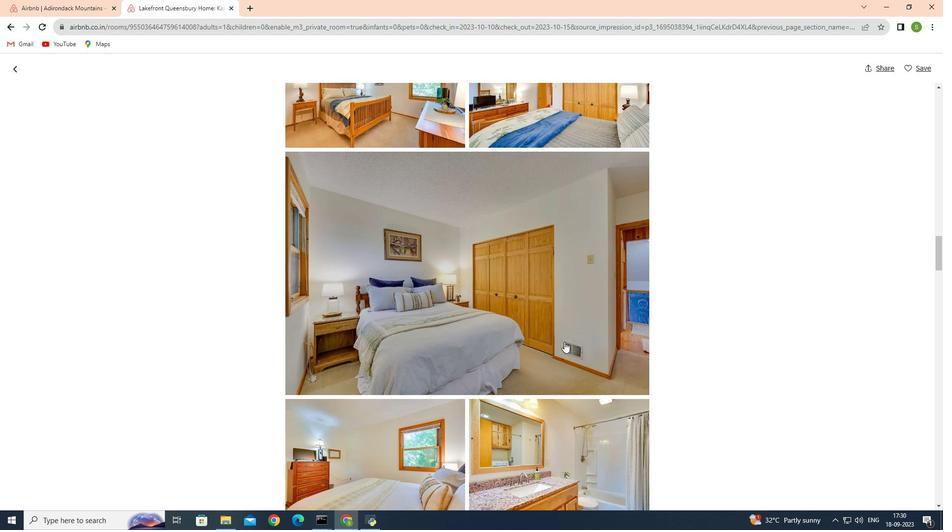 
Action: Mouse scrolled (564, 342) with delta (0, 0)
Screenshot: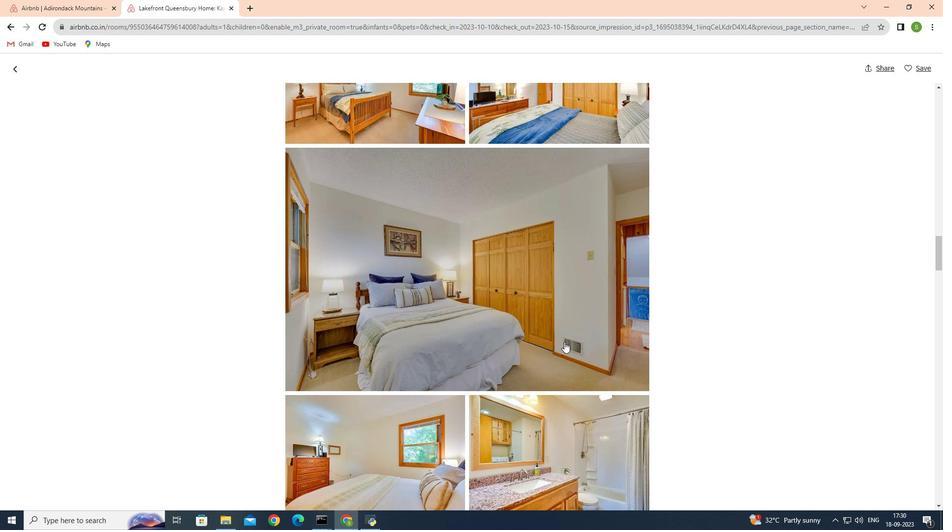 
Action: Mouse scrolled (564, 342) with delta (0, 0)
Screenshot: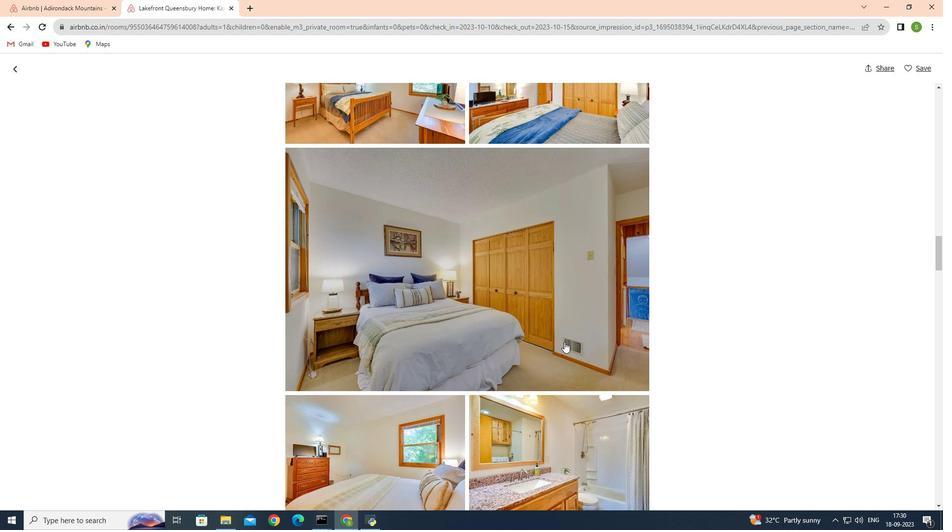 
Action: Mouse scrolled (564, 342) with delta (0, 0)
Screenshot: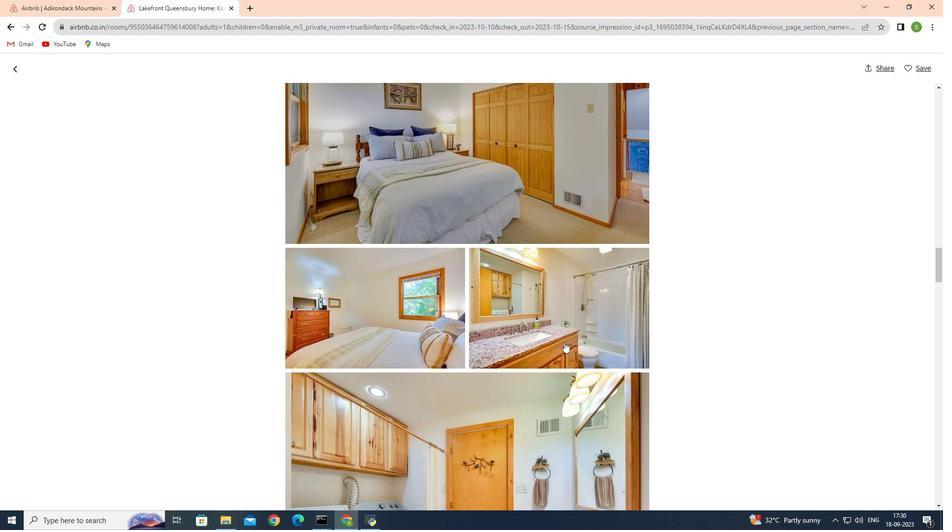 
Action: Mouse scrolled (564, 342) with delta (0, 0)
Screenshot: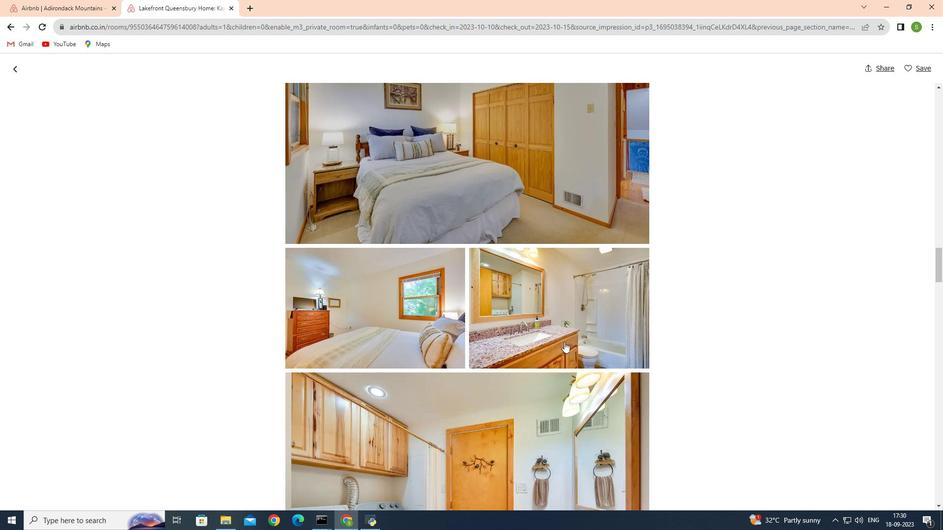 
Action: Mouse scrolled (564, 342) with delta (0, 0)
Screenshot: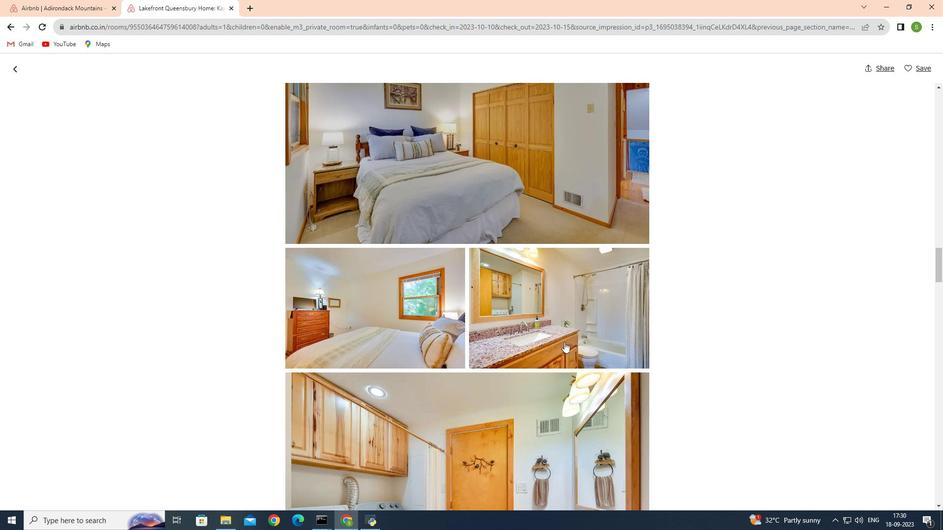 
Action: Mouse scrolled (564, 342) with delta (0, 0)
Screenshot: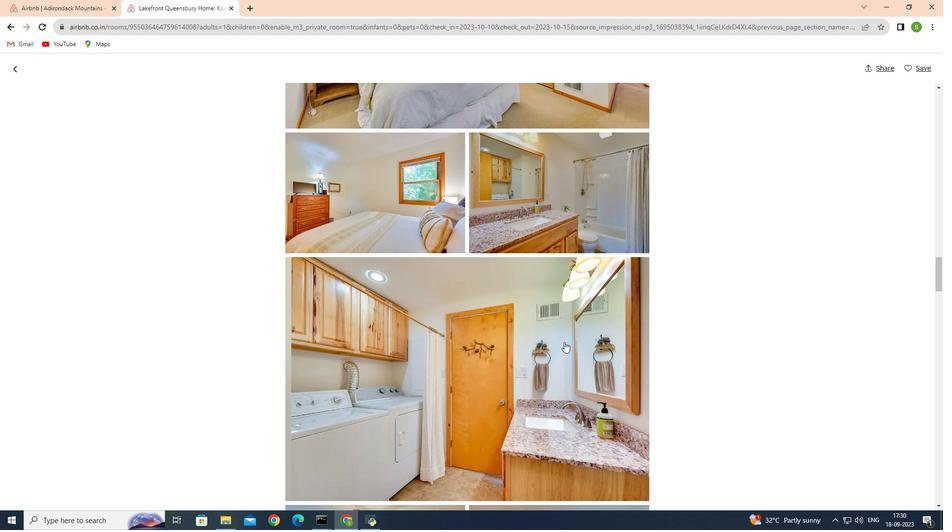 
Action: Mouse scrolled (564, 342) with delta (0, 0)
Screenshot: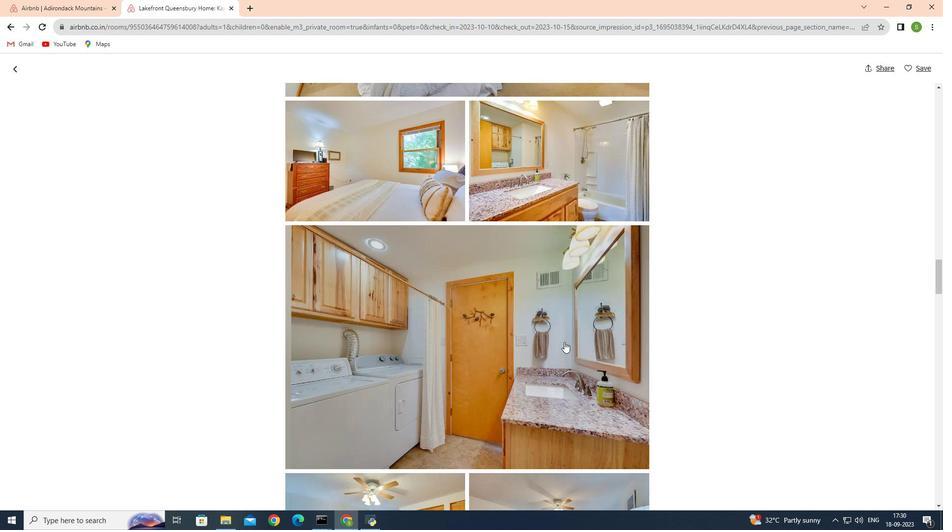 
Action: Mouse scrolled (564, 342) with delta (0, 0)
Screenshot: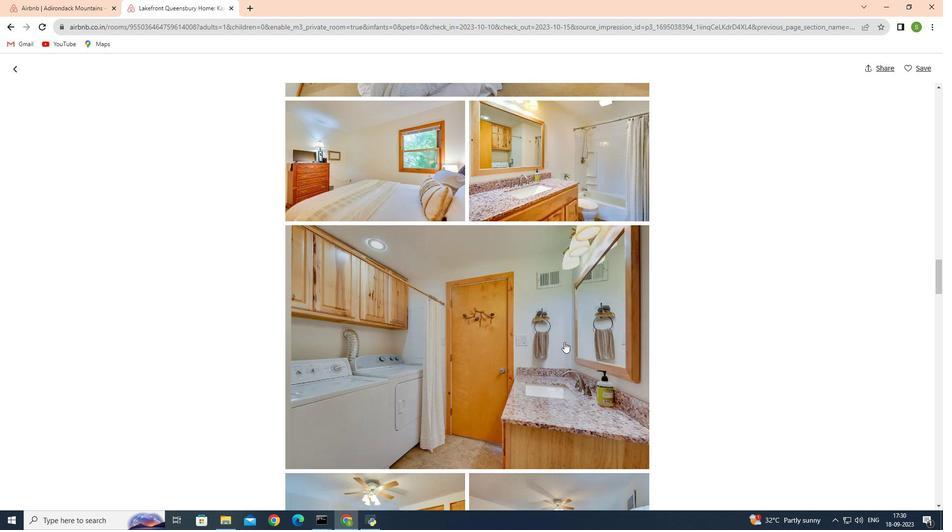 
Action: Mouse scrolled (564, 342) with delta (0, 0)
Screenshot: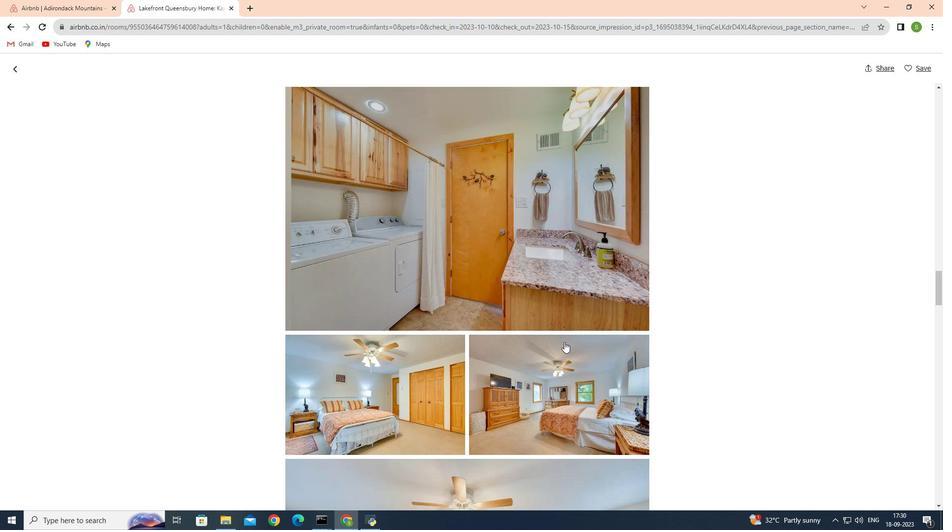 
Action: Mouse scrolled (564, 342) with delta (0, 0)
Screenshot: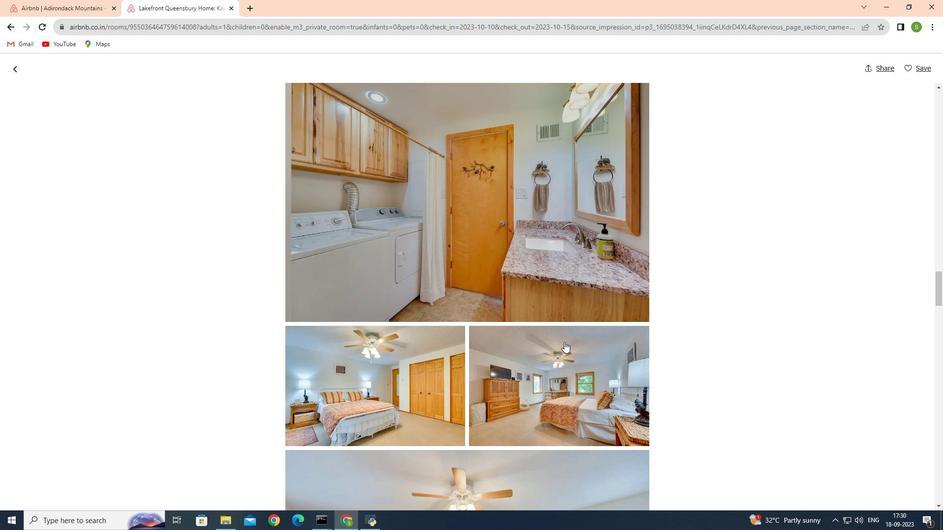 
Action: Mouse scrolled (564, 342) with delta (0, 0)
Screenshot: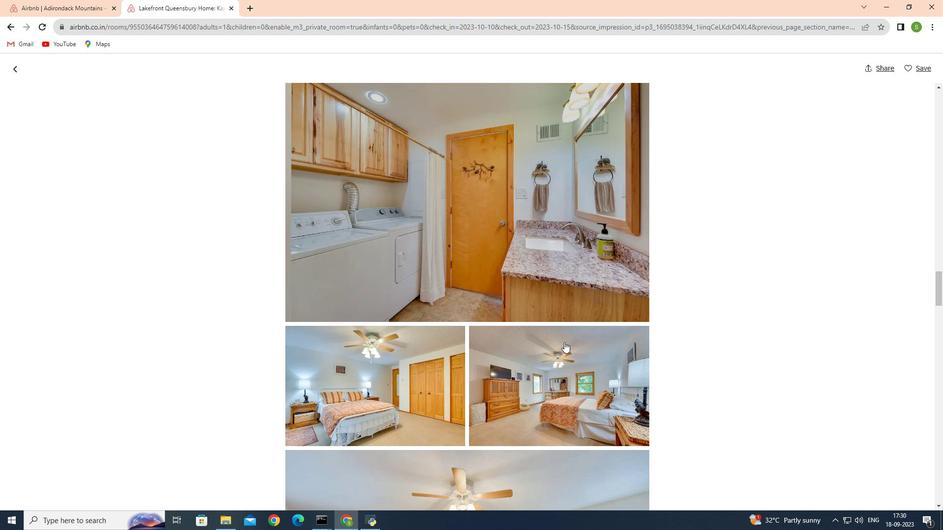 
Action: Mouse scrolled (564, 342) with delta (0, 0)
Screenshot: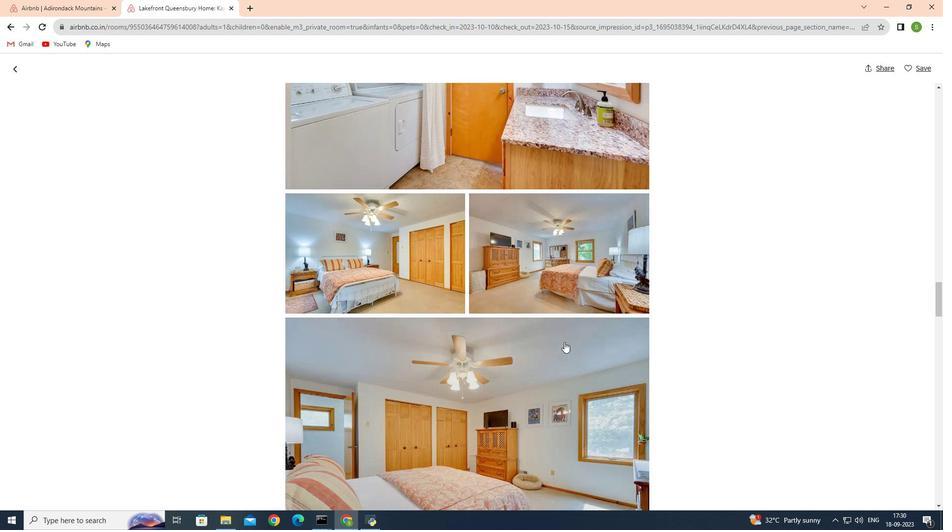 
Action: Mouse scrolled (564, 342) with delta (0, 0)
Screenshot: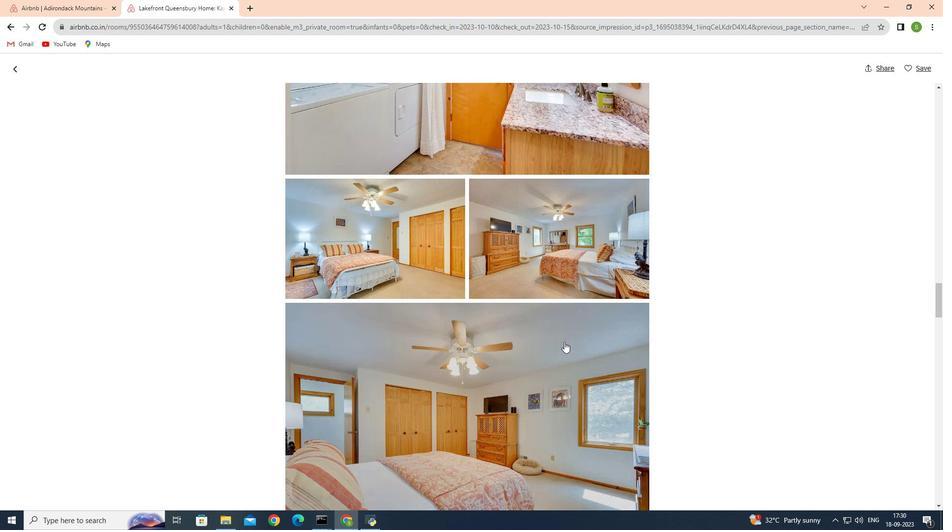 
Action: Mouse scrolled (564, 342) with delta (0, 0)
Screenshot: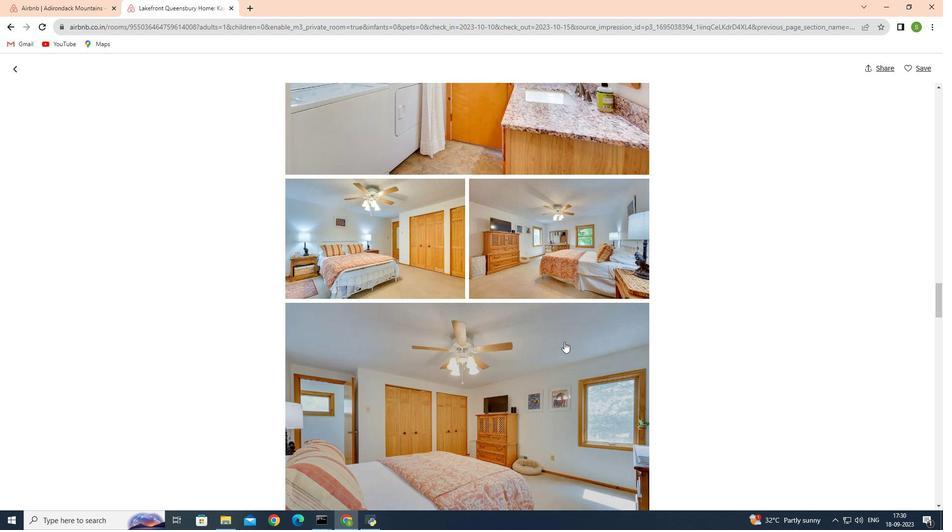 
Action: Mouse scrolled (564, 342) with delta (0, 0)
Screenshot: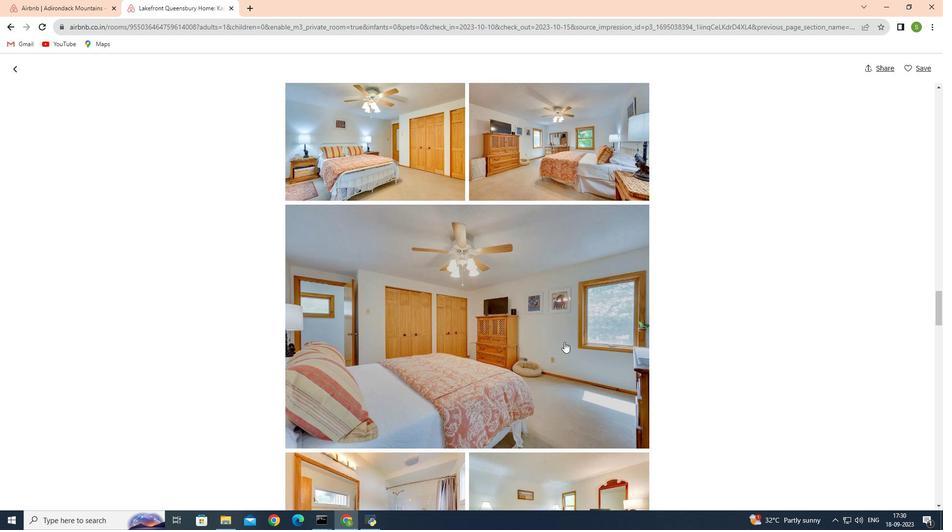 
Action: Mouse scrolled (564, 342) with delta (0, 0)
Screenshot: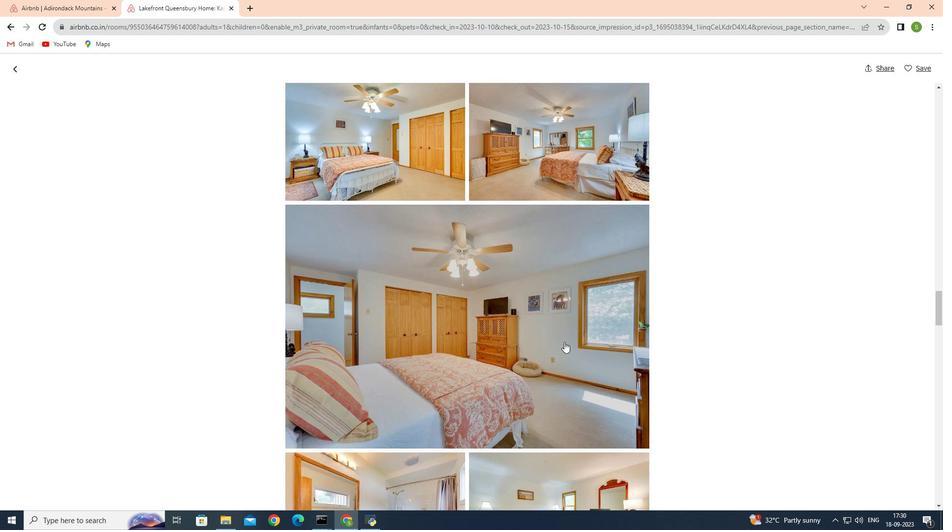 
Action: Mouse scrolled (564, 342) with delta (0, 0)
Screenshot: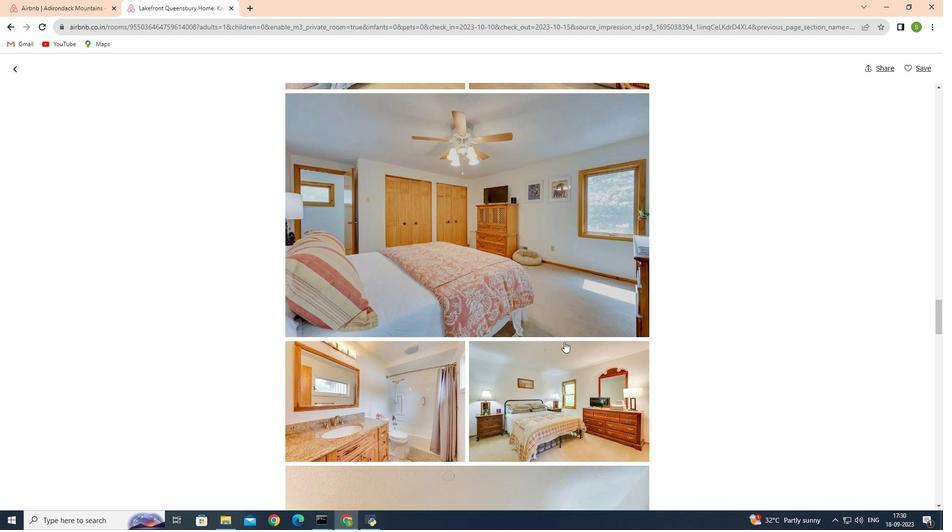 
Action: Mouse scrolled (564, 342) with delta (0, 0)
Screenshot: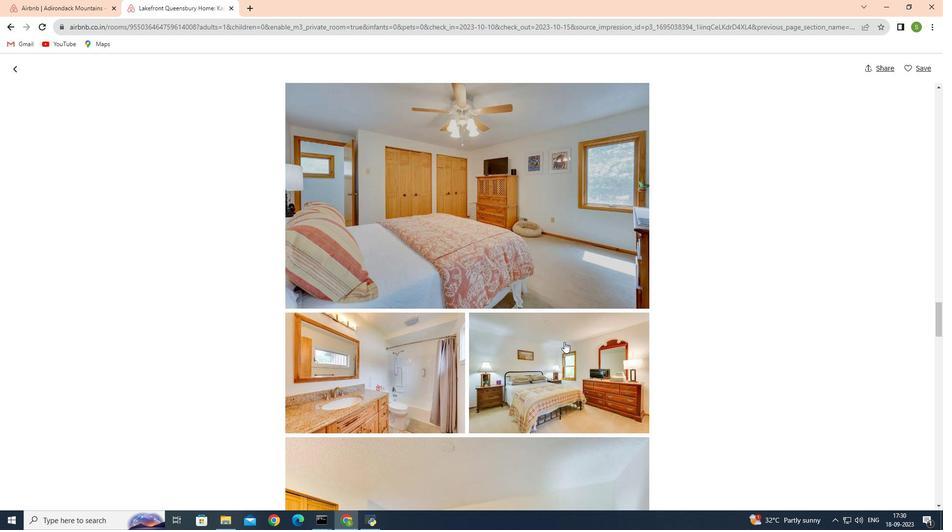 
Action: Mouse scrolled (564, 342) with delta (0, 0)
Screenshot: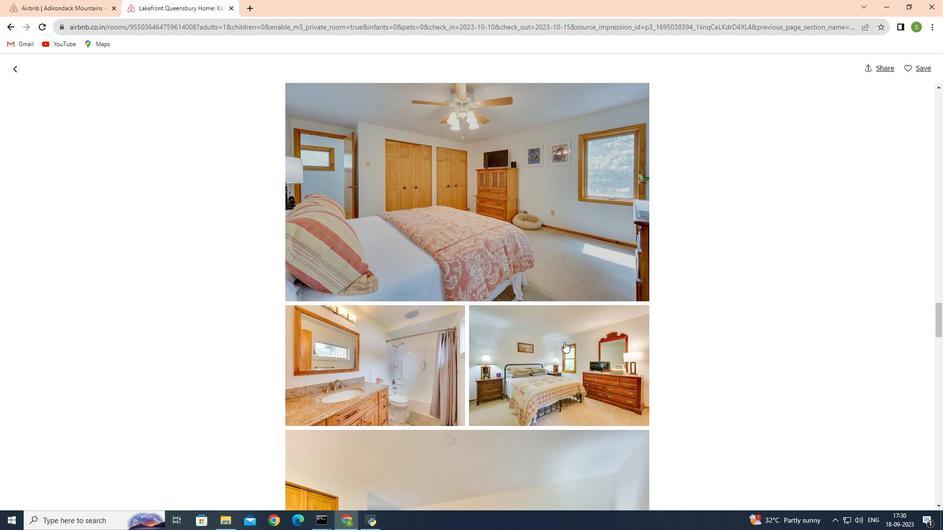 
Action: Mouse scrolled (564, 342) with delta (0, 0)
Screenshot: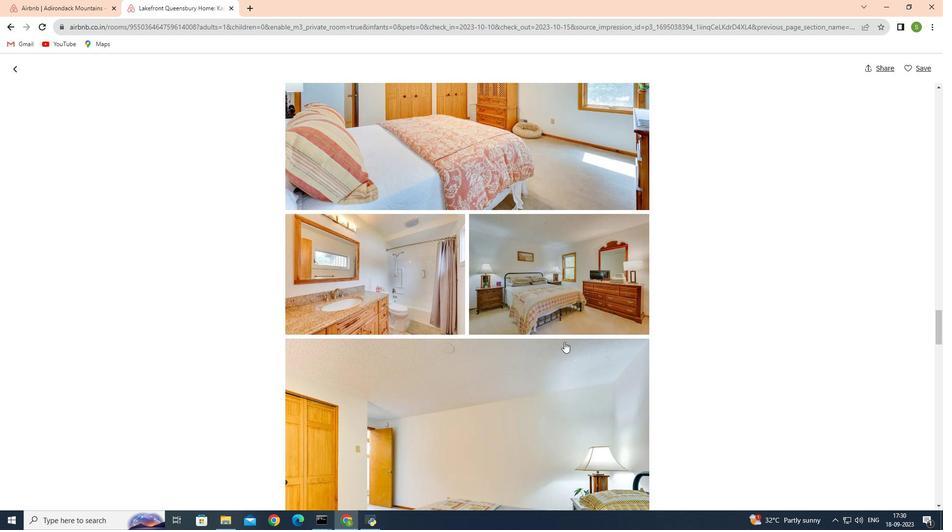
Action: Mouse scrolled (564, 342) with delta (0, 0)
Screenshot: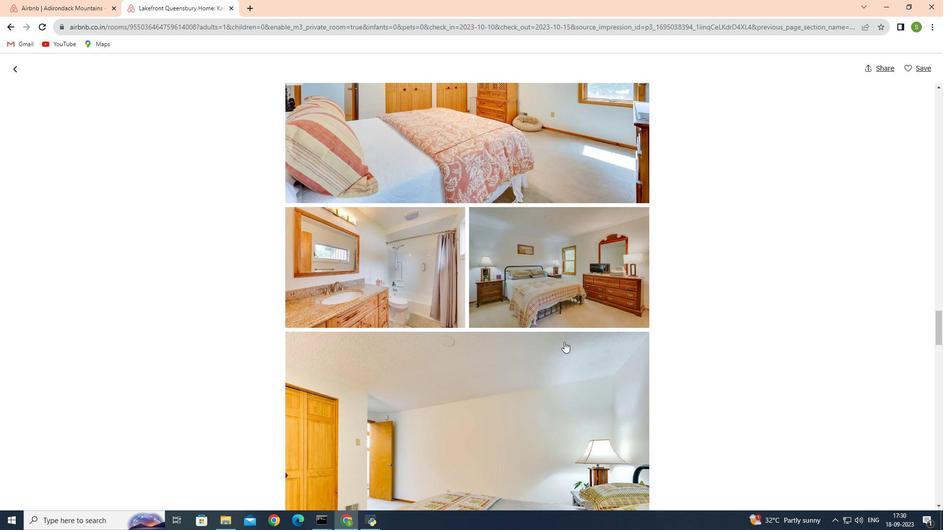 
Action: Mouse scrolled (564, 342) with delta (0, 0)
Screenshot: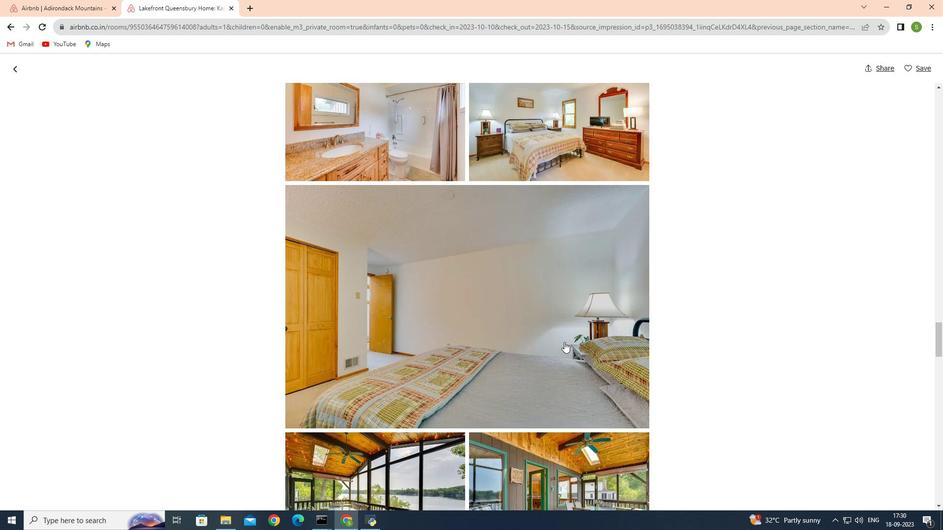 
Action: Mouse scrolled (564, 342) with delta (0, 0)
Screenshot: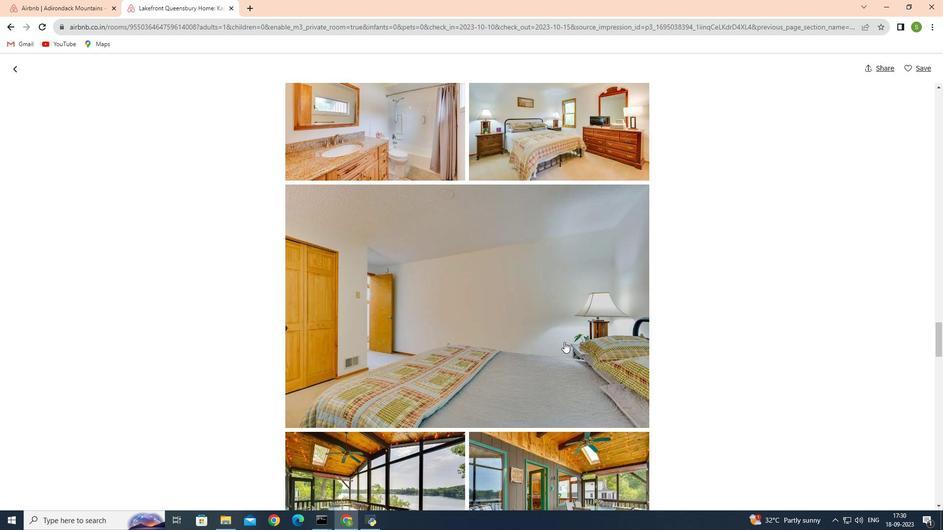 
Action: Mouse scrolled (564, 342) with delta (0, 0)
Screenshot: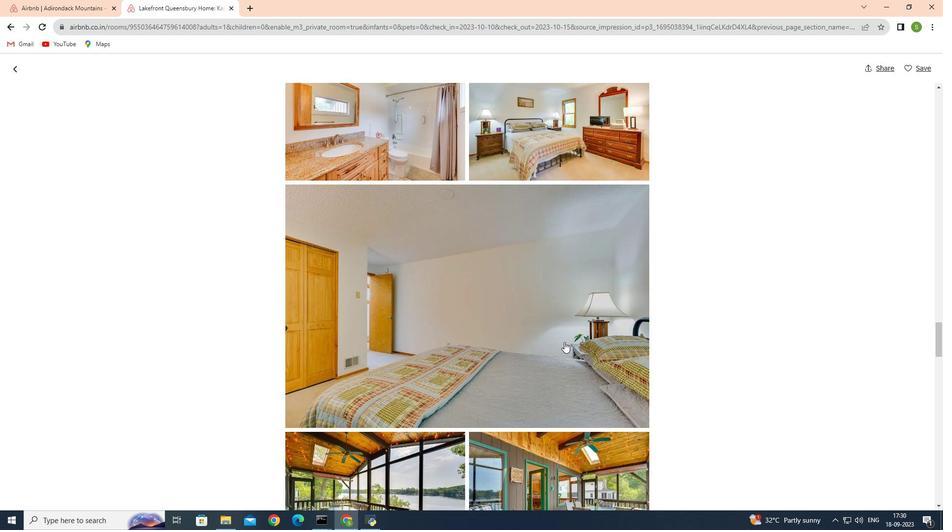 
Action: Mouse scrolled (564, 342) with delta (0, 0)
Screenshot: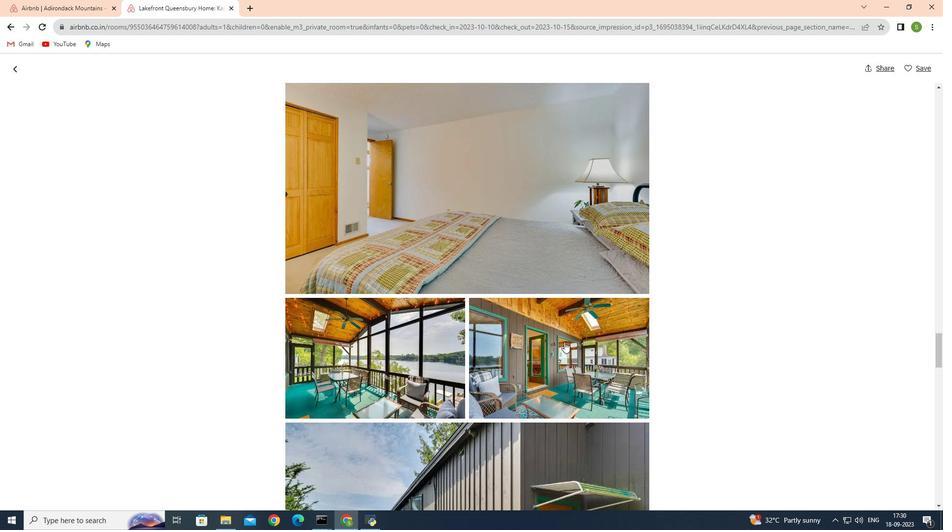 
Action: Mouse scrolled (564, 342) with delta (0, 0)
Screenshot: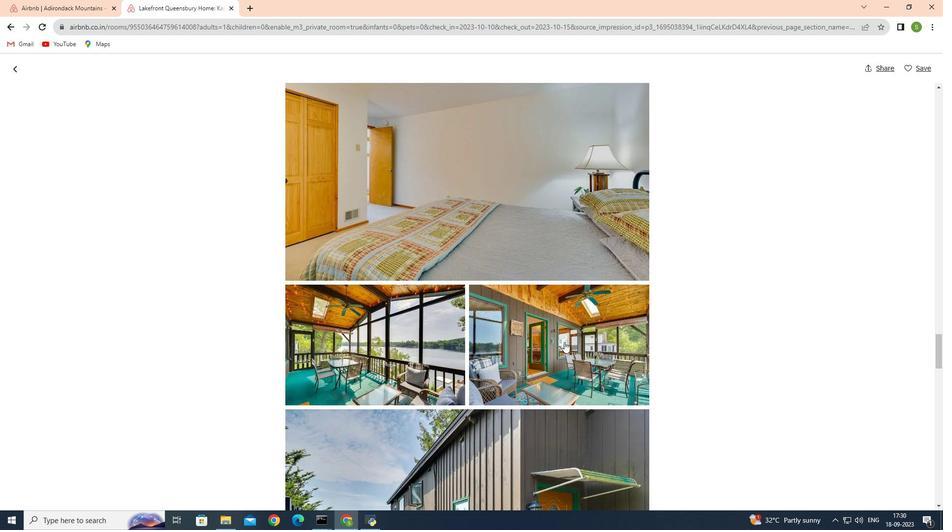 
Action: Mouse scrolled (564, 342) with delta (0, 0)
Screenshot: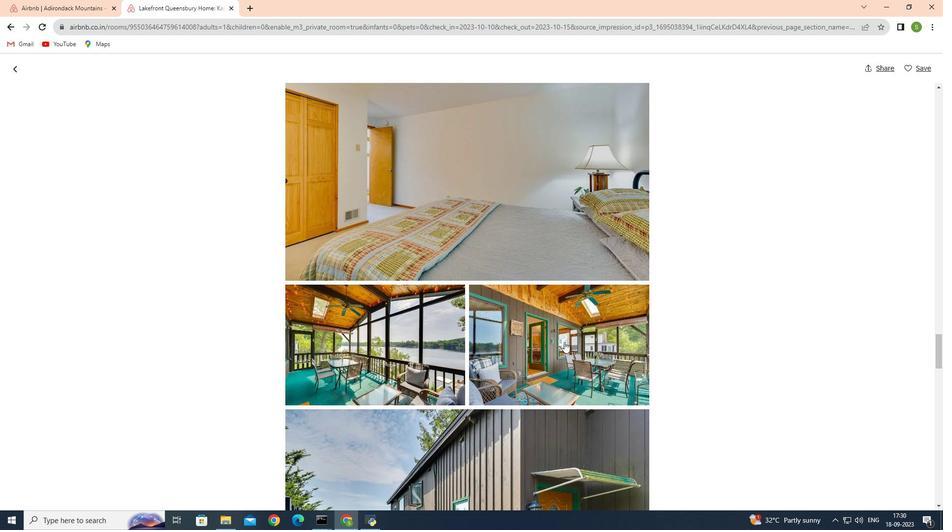 
Action: Mouse scrolled (564, 342) with delta (0, 0)
Screenshot: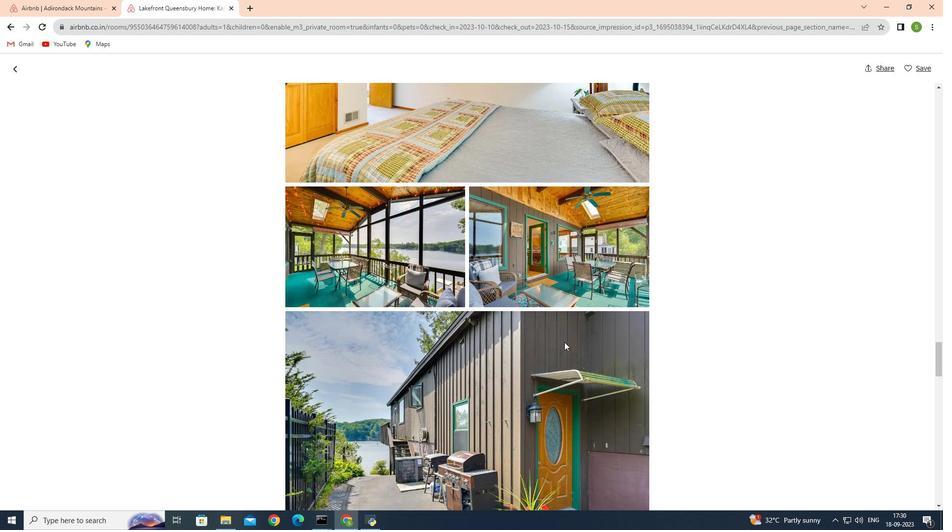 
Action: Mouse scrolled (564, 342) with delta (0, 0)
Screenshot: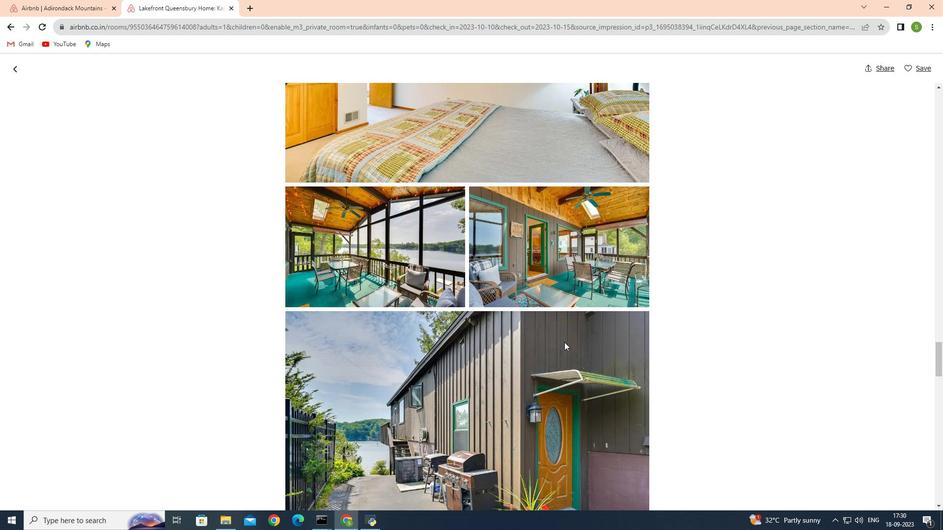 
Action: Mouse scrolled (564, 342) with delta (0, 0)
Screenshot: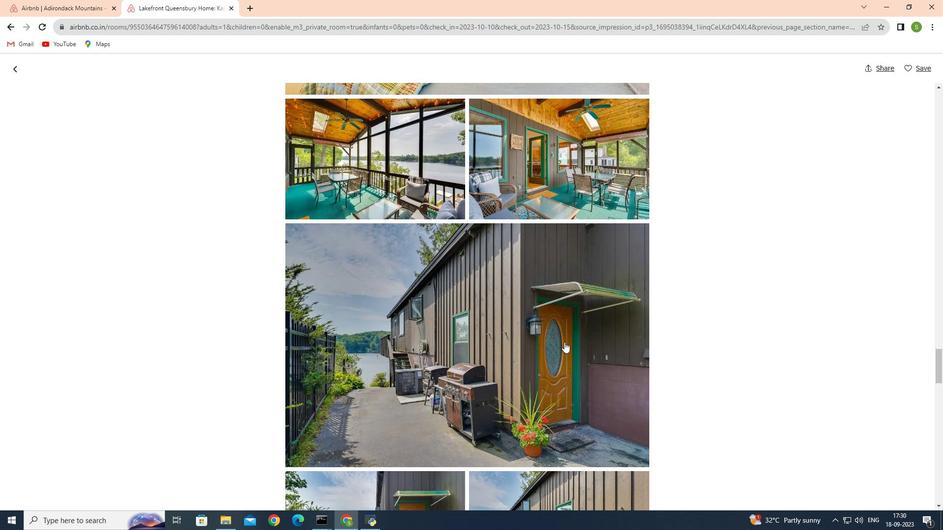 
Action: Mouse scrolled (564, 342) with delta (0, 0)
Screenshot: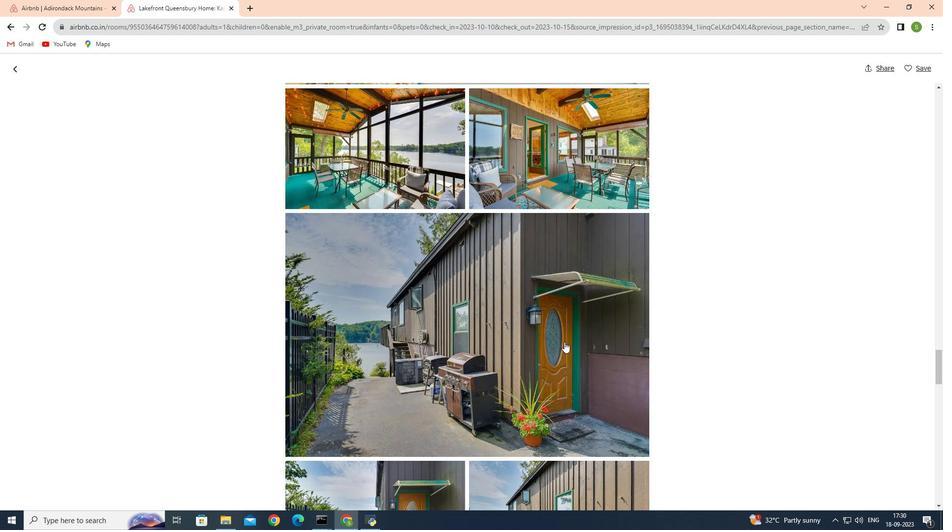 
Action: Mouse scrolled (564, 342) with delta (0, 0)
Screenshot: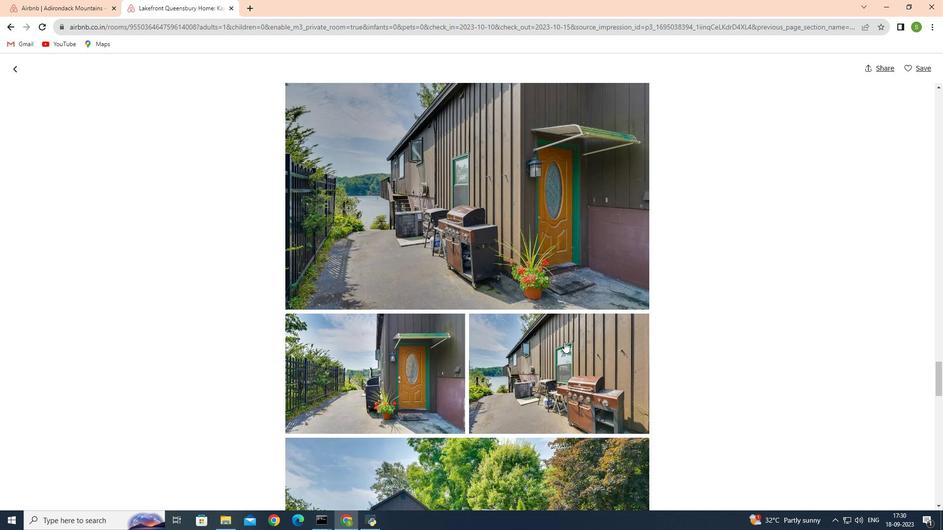 
Action: Mouse scrolled (564, 342) with delta (0, 0)
Screenshot: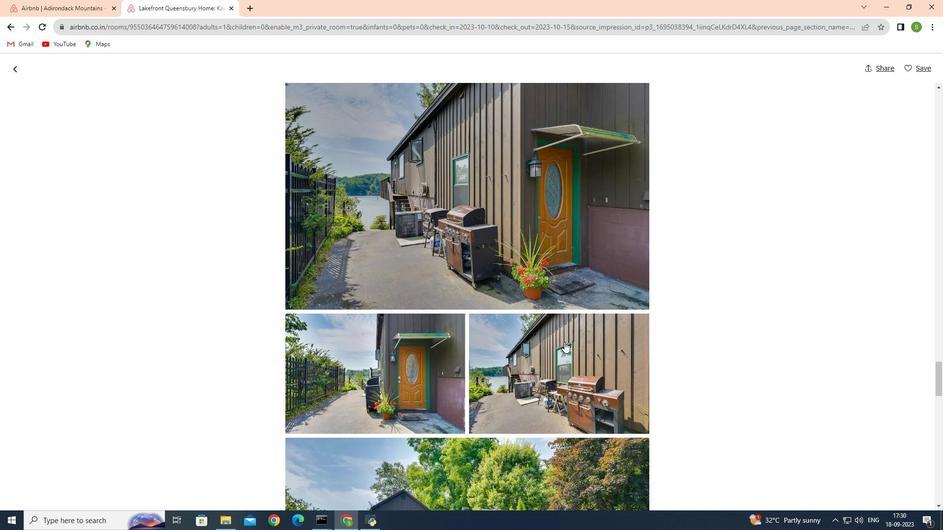 
Action: Mouse scrolled (564, 342) with delta (0, 0)
Screenshot: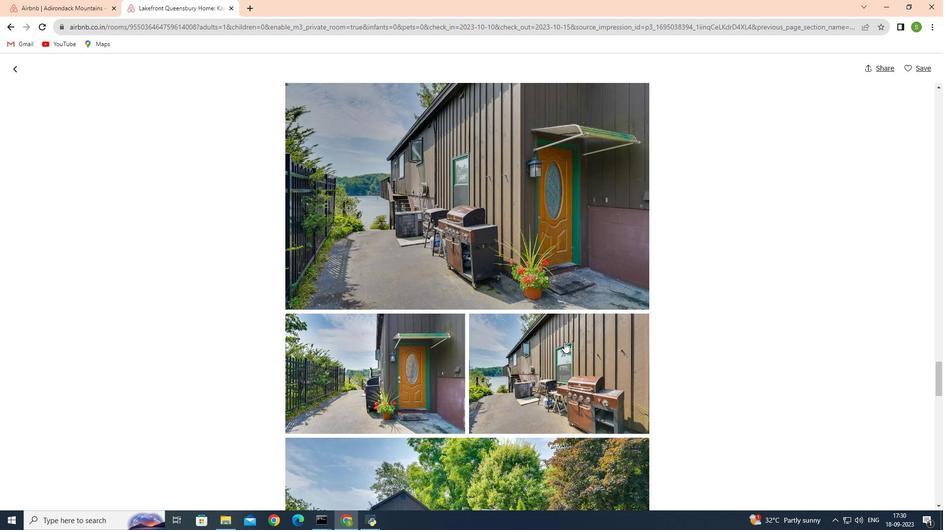 
Action: Mouse scrolled (564, 342) with delta (0, 0)
Screenshot: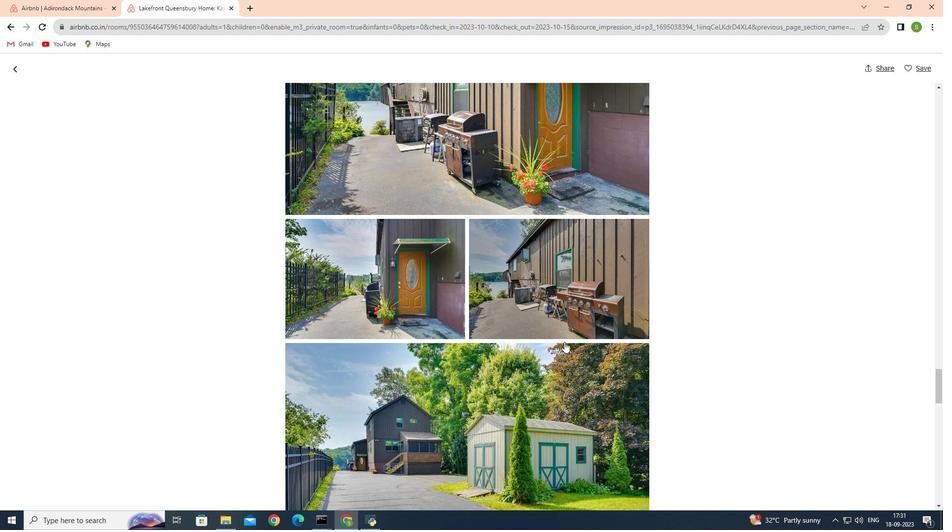 
Action: Mouse scrolled (564, 342) with delta (0, 0)
Screenshot: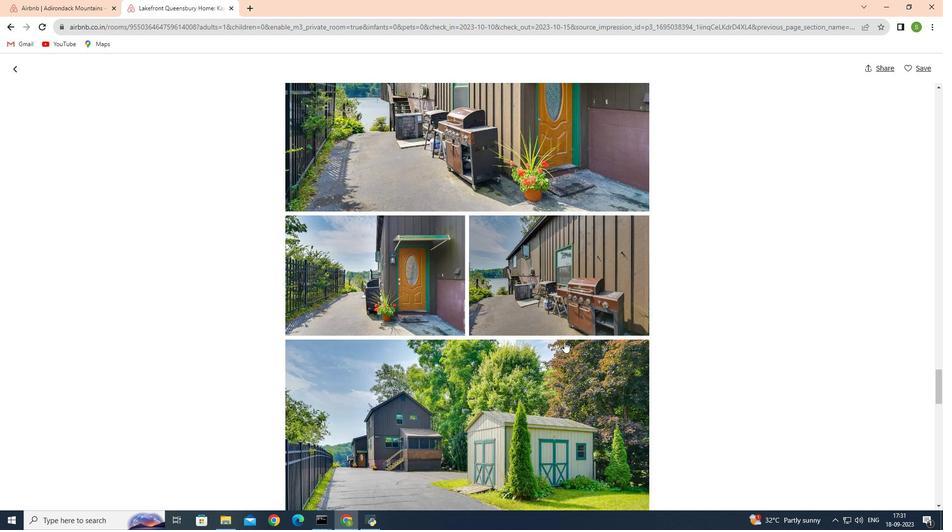 
Action: Mouse scrolled (564, 342) with delta (0, 0)
Screenshot: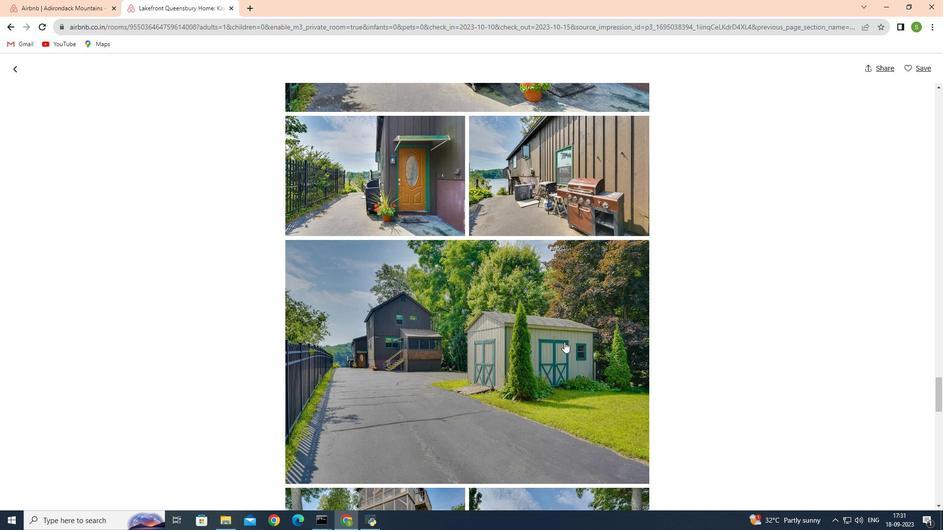 
Action: Mouse scrolled (564, 342) with delta (0, 0)
Screenshot: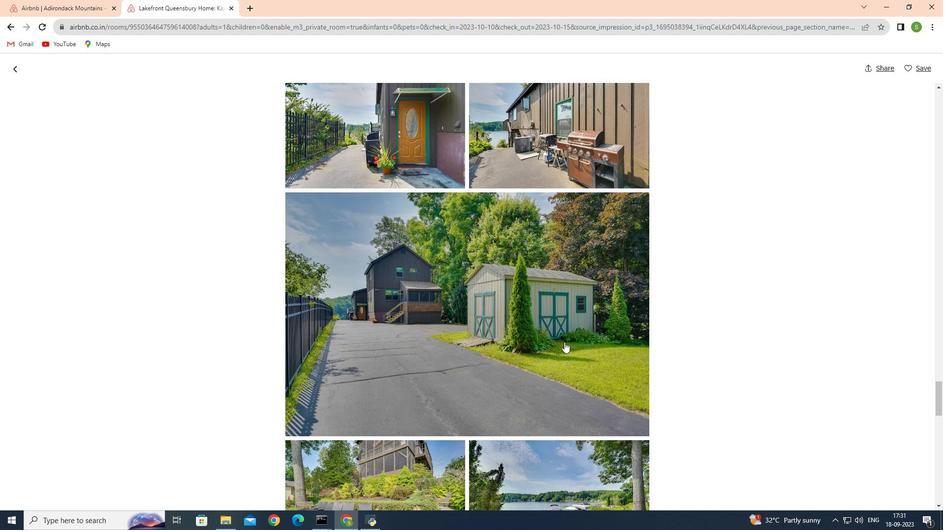 
Action: Mouse scrolled (564, 342) with delta (0, 0)
Screenshot: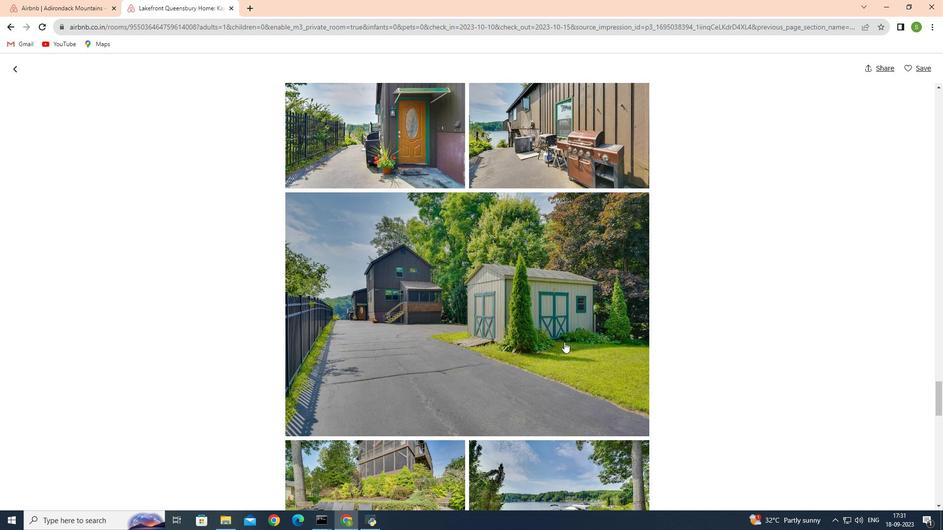 
Action: Mouse scrolled (564, 342) with delta (0, 0)
Screenshot: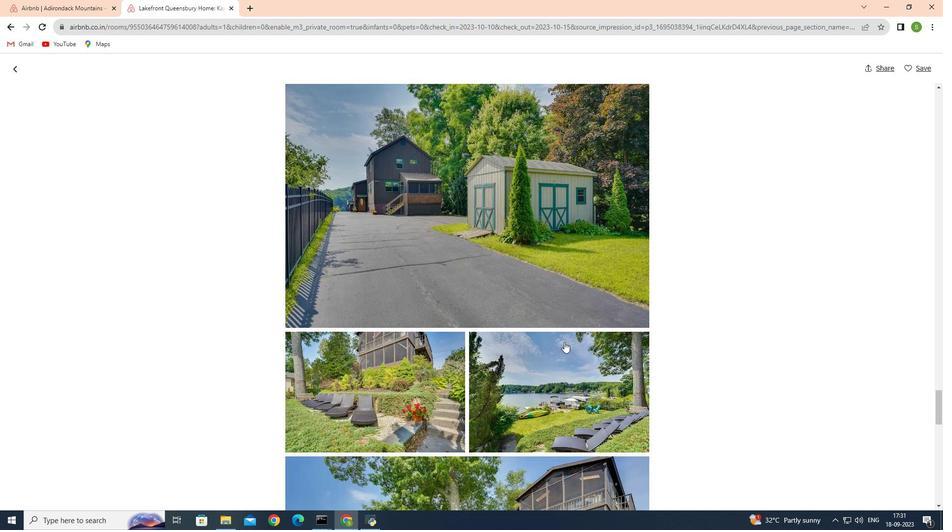 
Action: Mouse scrolled (564, 342) with delta (0, 0)
Screenshot: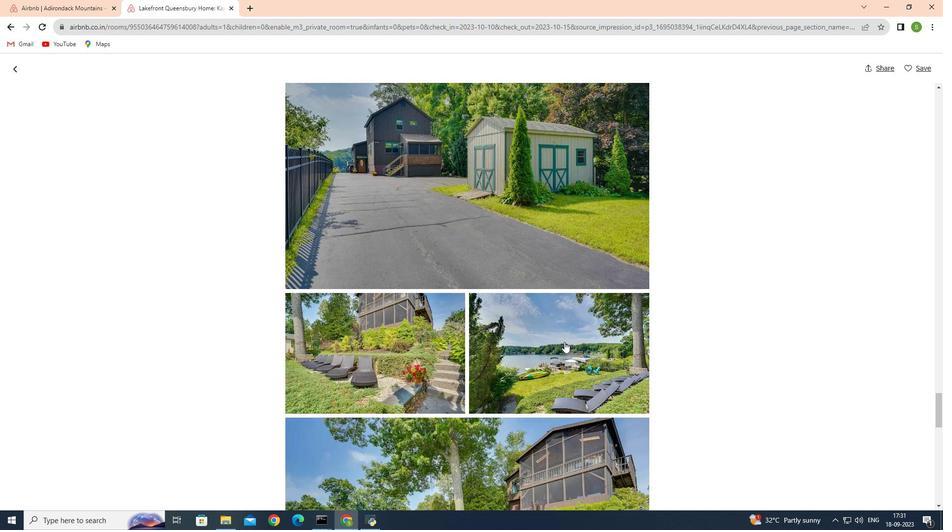 
Action: Mouse scrolled (564, 342) with delta (0, 0)
Screenshot: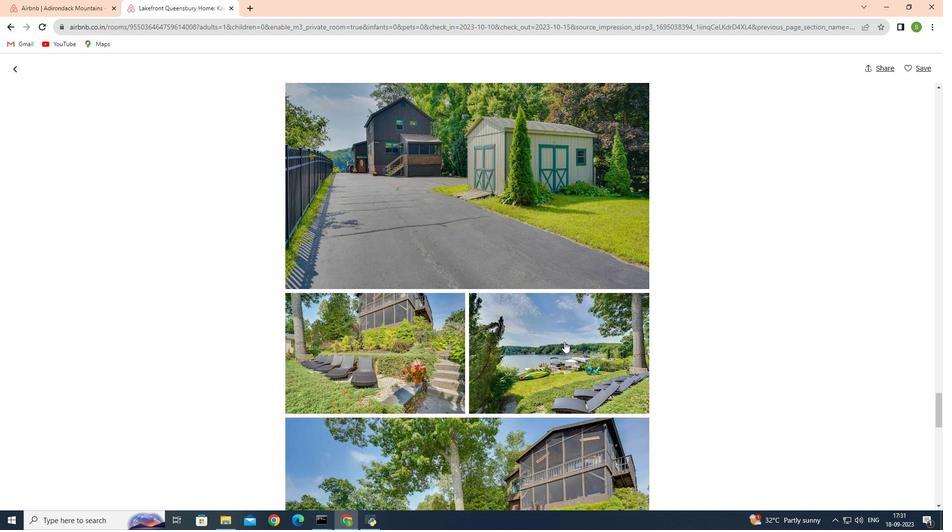 
Action: Mouse scrolled (564, 342) with delta (0, 0)
Screenshot: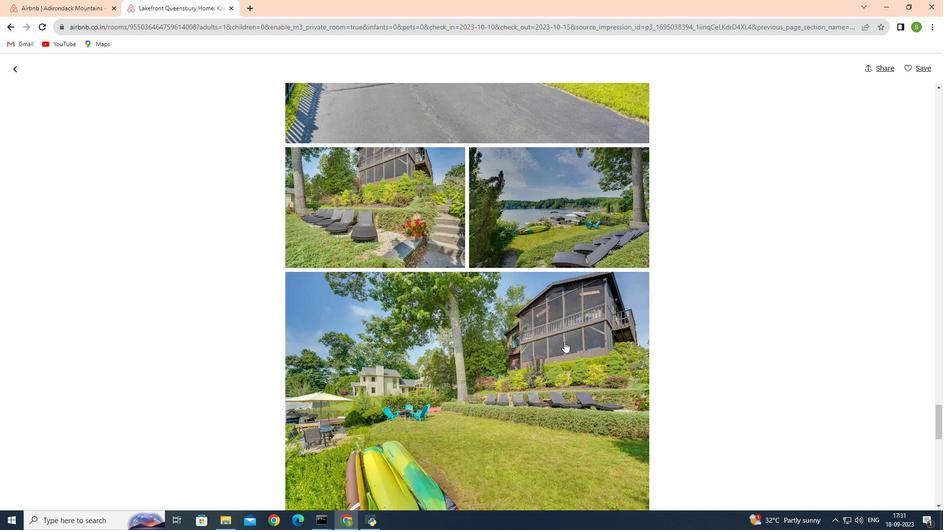 
Action: Mouse scrolled (564, 342) with delta (0, 0)
Screenshot: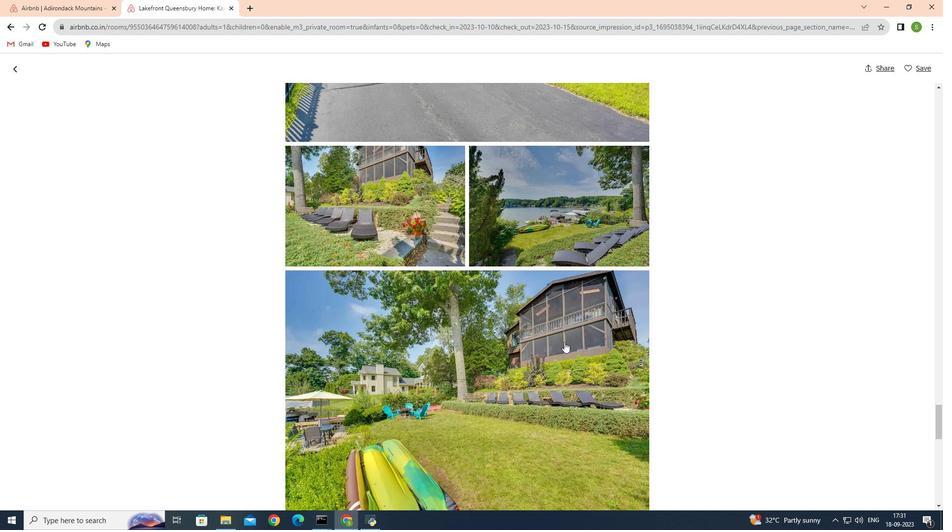 
Action: Mouse scrolled (564, 342) with delta (0, 0)
Screenshot: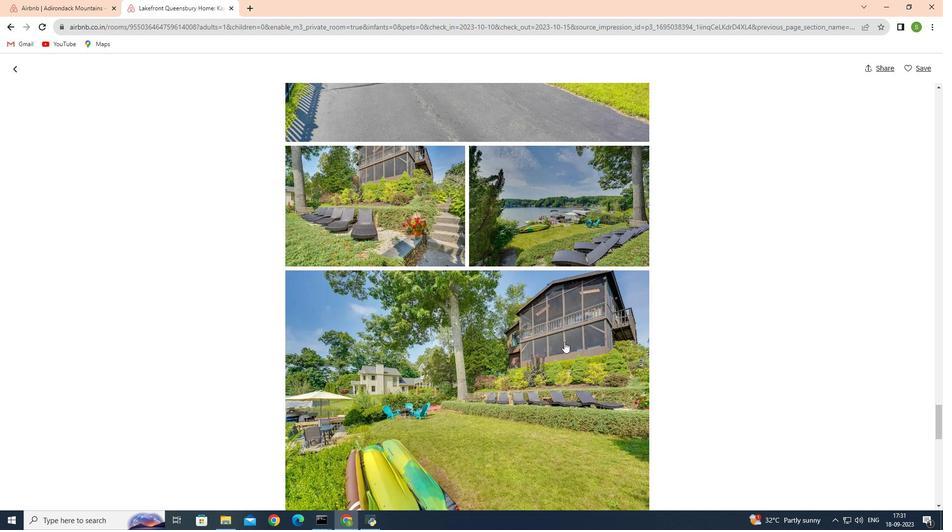 
Action: Mouse scrolled (564, 342) with delta (0, 0)
Screenshot: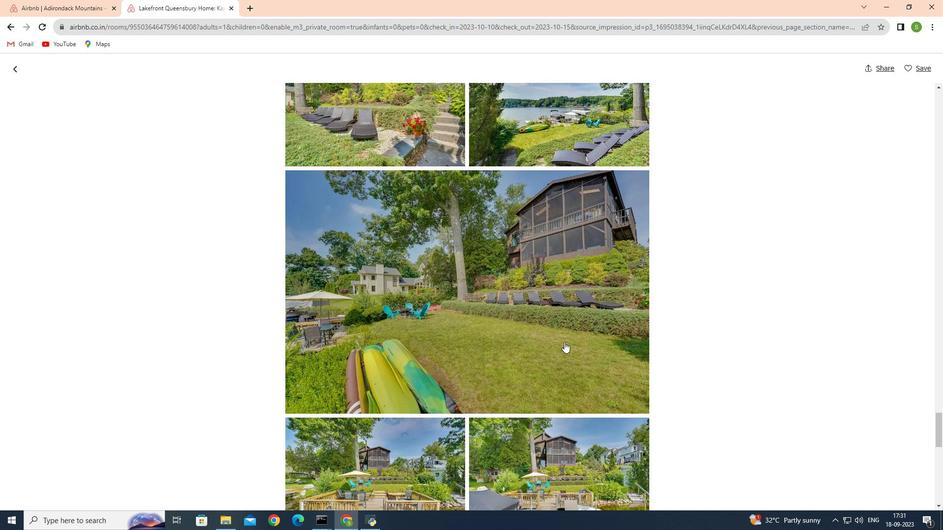 
Action: Mouse scrolled (564, 342) with delta (0, 0)
Screenshot: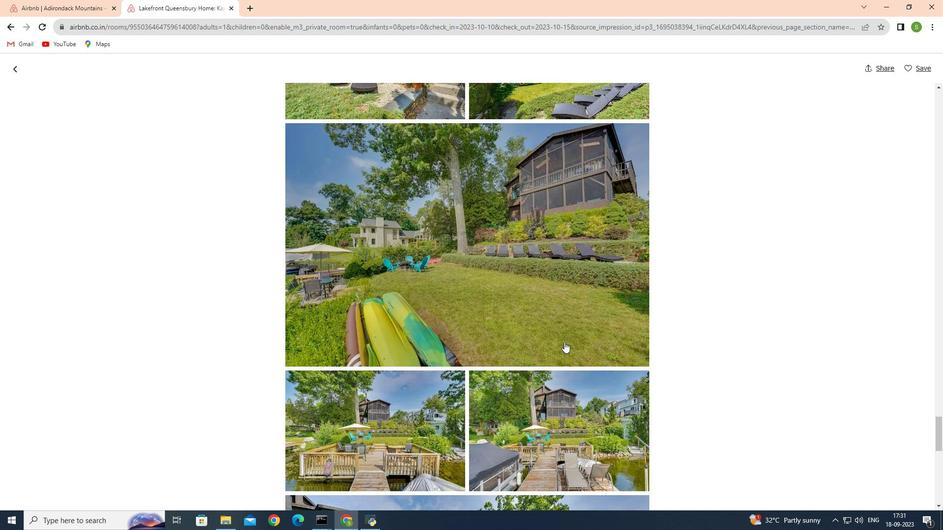 
Action: Mouse scrolled (564, 342) with delta (0, 0)
Screenshot: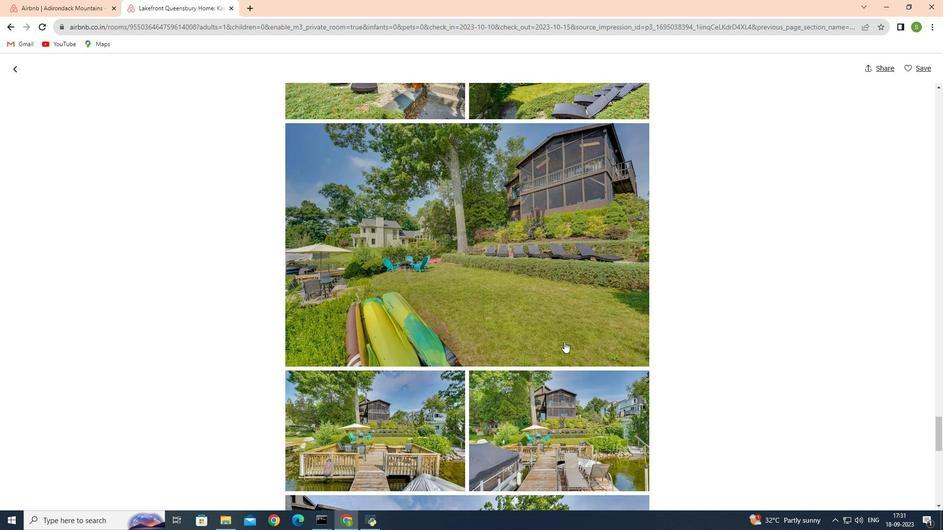 
Action: Mouse scrolled (564, 342) with delta (0, 0)
Screenshot: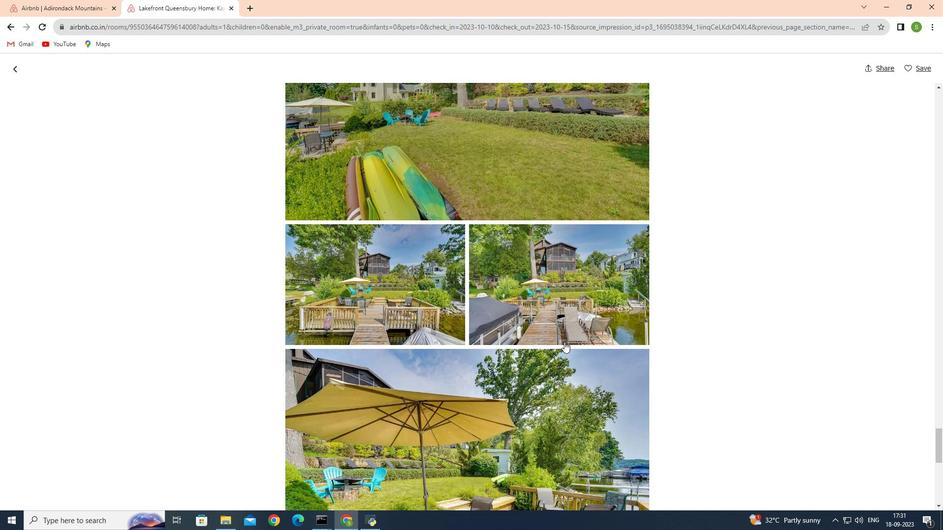 
Action: Mouse scrolled (564, 342) with delta (0, 0)
Screenshot: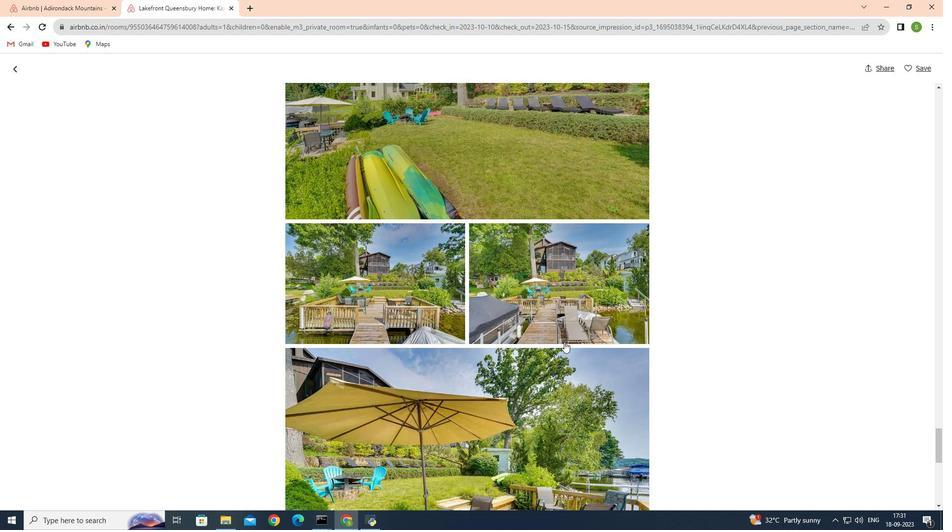 
Action: Mouse scrolled (564, 342) with delta (0, 0)
Screenshot: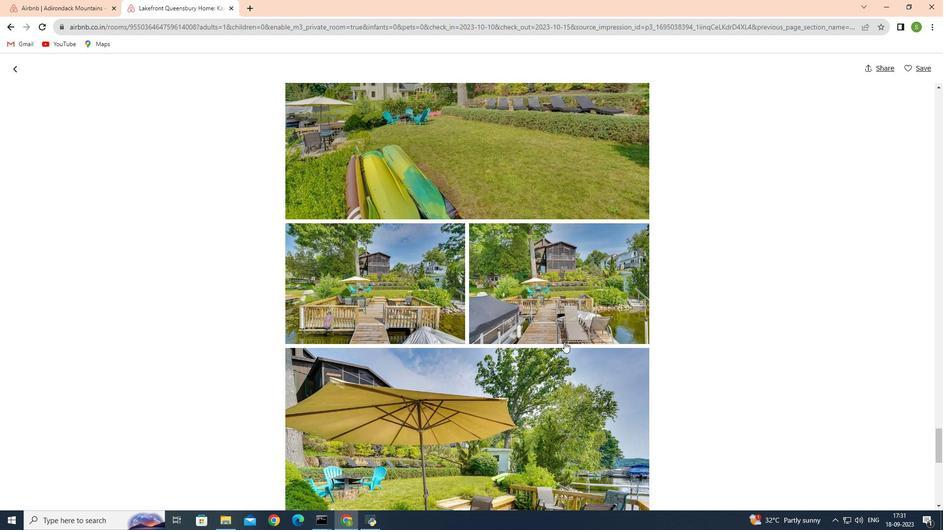 
Action: Mouse scrolled (564, 342) with delta (0, 0)
Screenshot: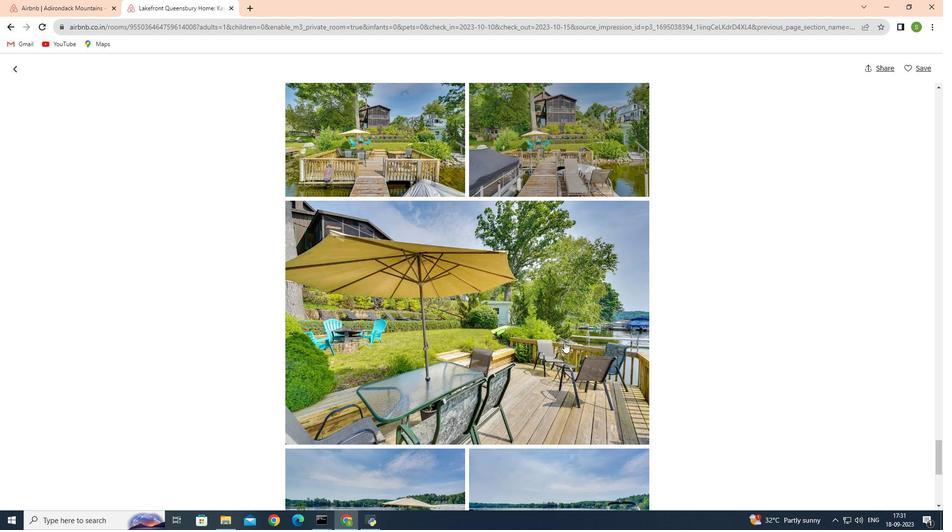 
Action: Mouse scrolled (564, 342) with delta (0, 0)
Screenshot: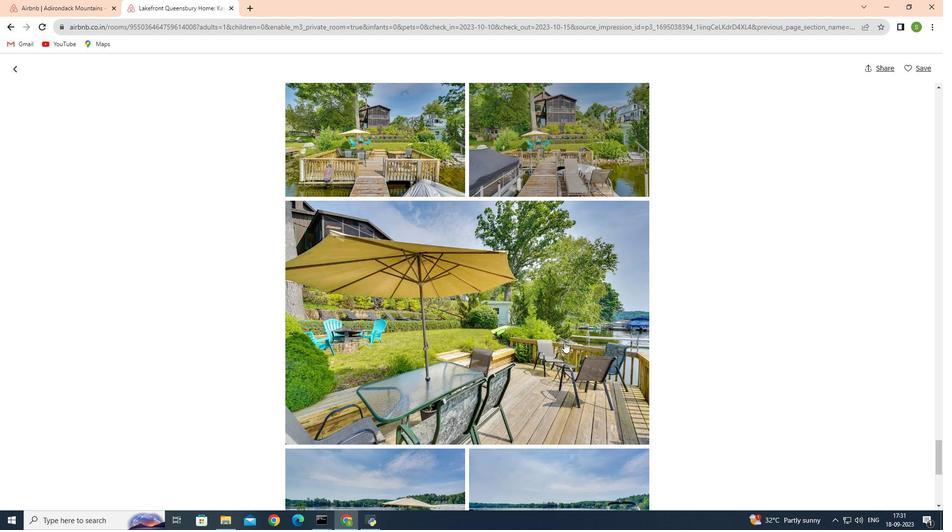 
Action: Mouse scrolled (564, 342) with delta (0, 0)
Screenshot: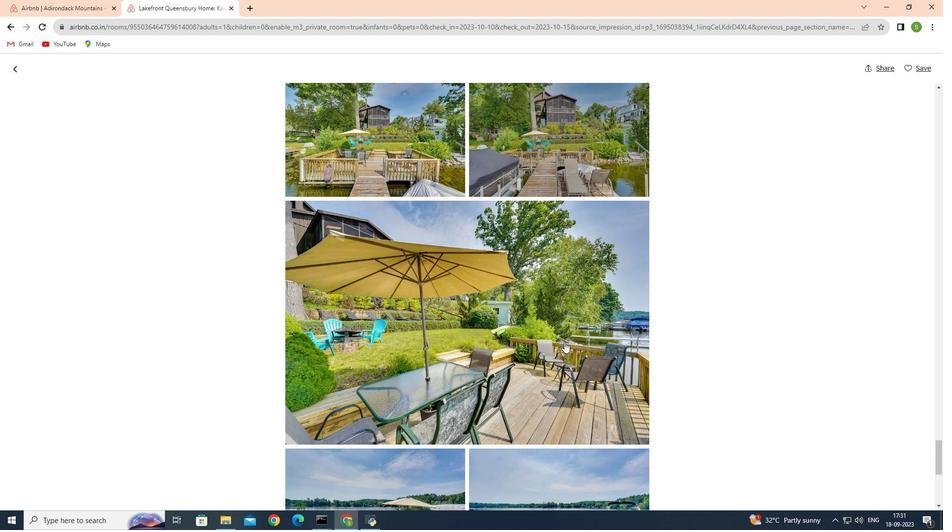 
Action: Mouse scrolled (564, 342) with delta (0, 0)
Screenshot: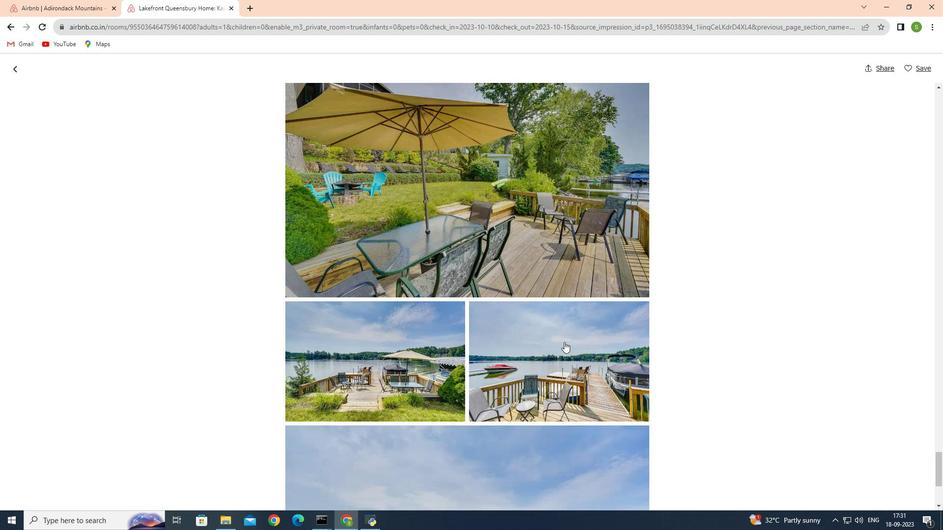 
Action: Mouse scrolled (564, 342) with delta (0, 0)
Screenshot: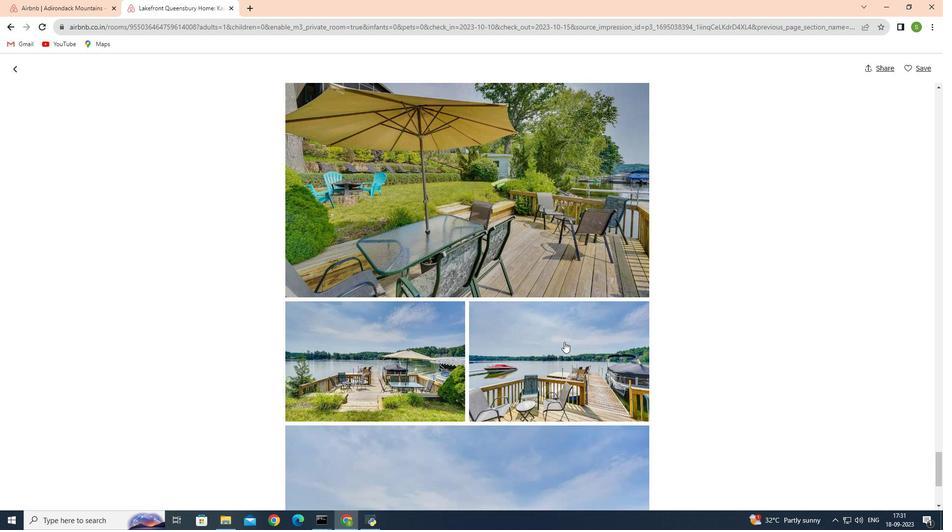
Action: Mouse scrolled (564, 342) with delta (0, 0)
Screenshot: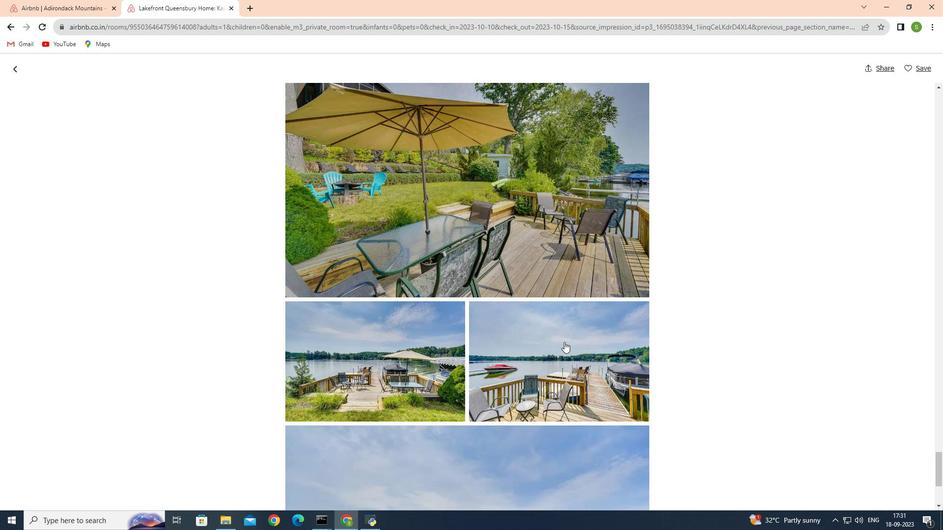 
Action: Mouse scrolled (564, 342) with delta (0, 0)
Screenshot: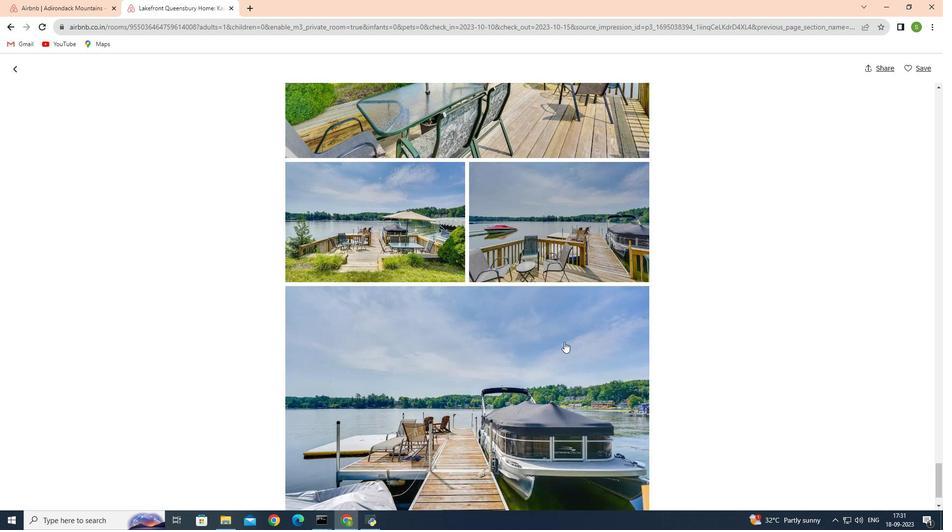 
Action: Mouse scrolled (564, 342) with delta (0, 0)
Screenshot: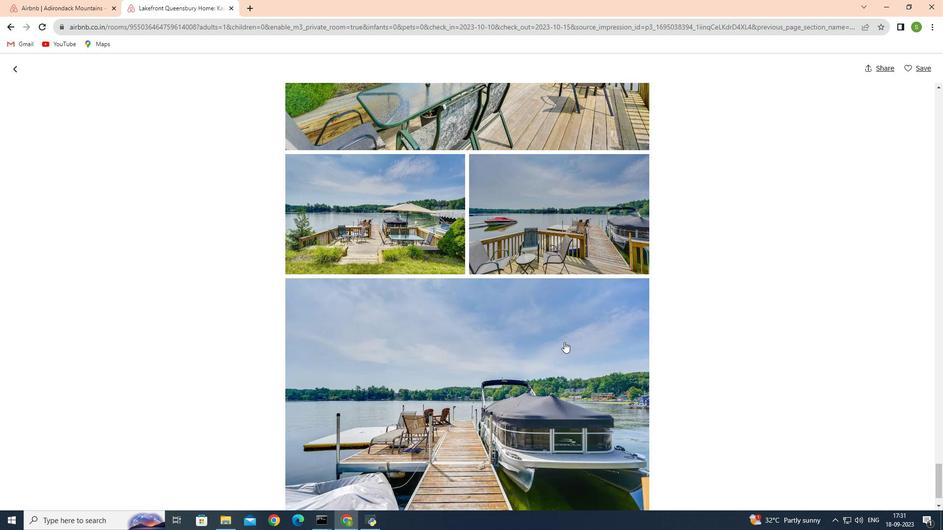 
Action: Mouse scrolled (564, 342) with delta (0, 0)
Screenshot: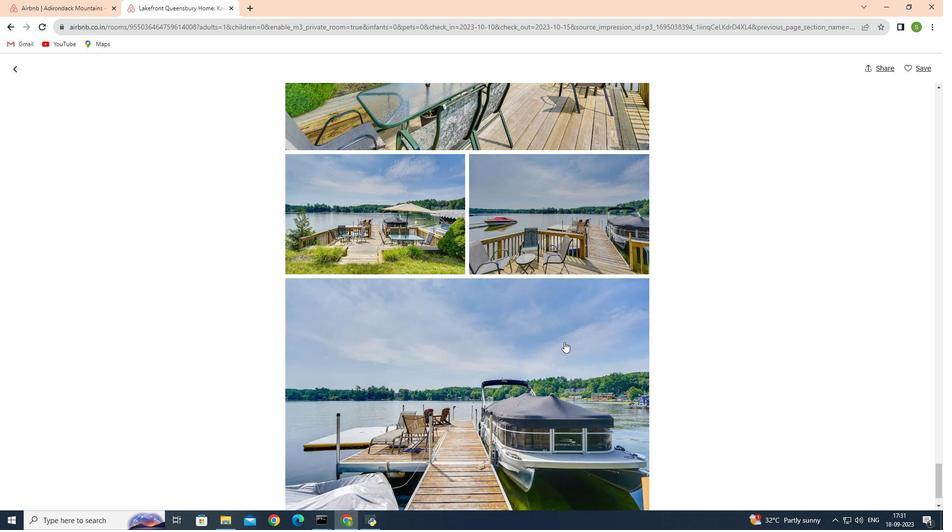 
Action: Mouse scrolled (564, 342) with delta (0, 0)
Screenshot: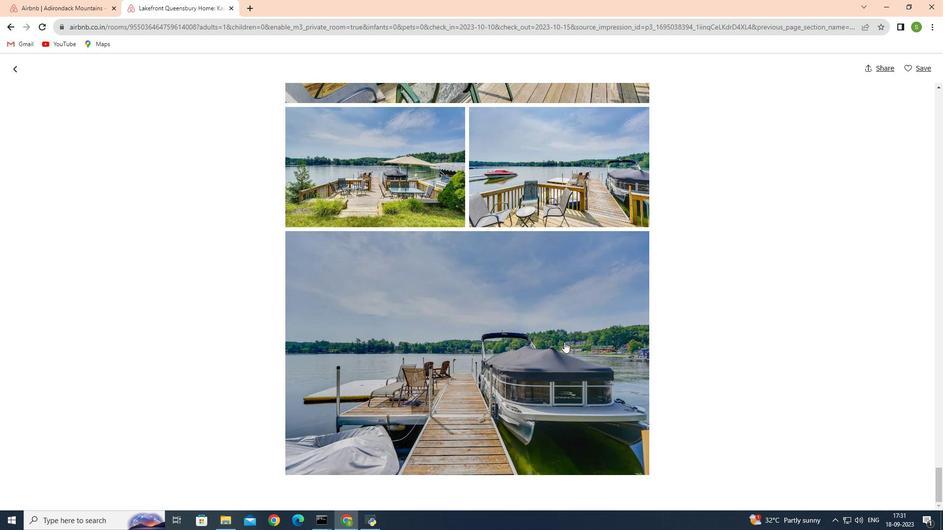 
Action: Mouse scrolled (564, 342) with delta (0, 0)
Screenshot: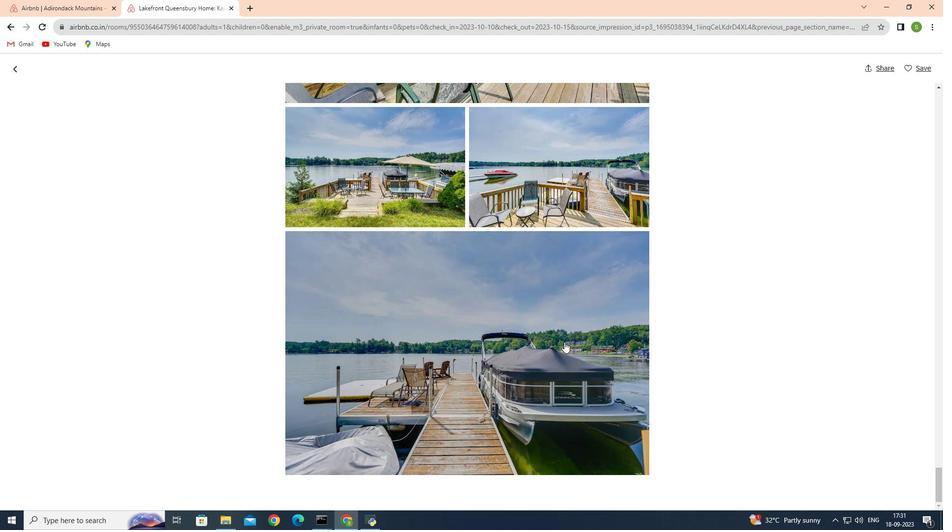 
Action: Mouse scrolled (564, 342) with delta (0, 0)
Screenshot: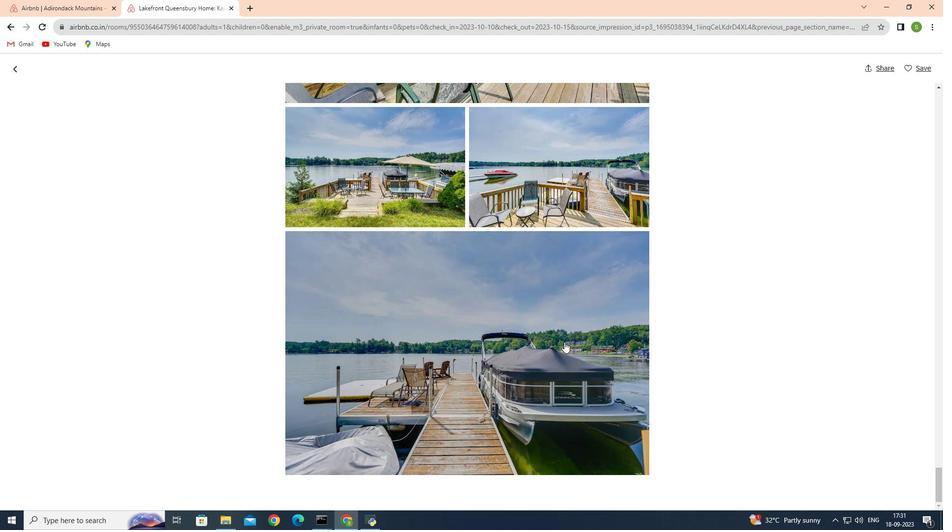 
Action: Mouse scrolled (564, 342) with delta (0, 0)
Screenshot: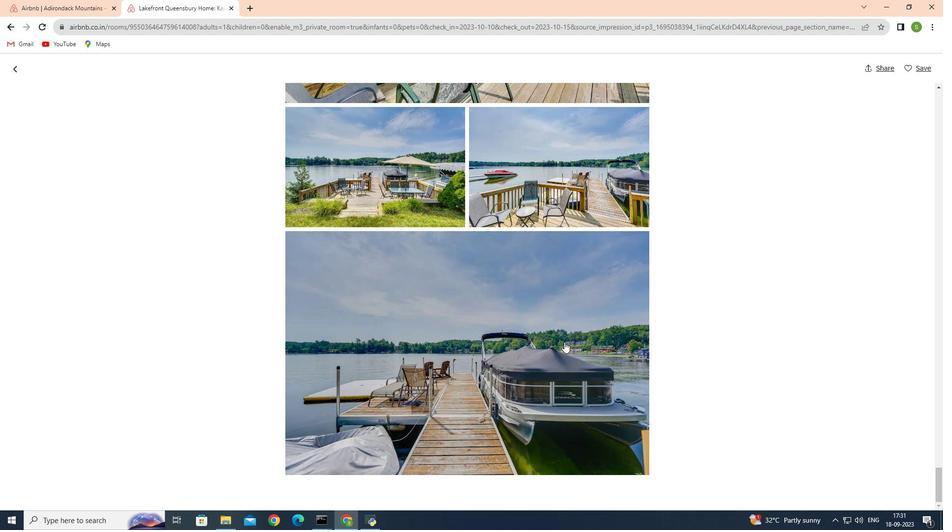 
Action: Mouse scrolled (564, 342) with delta (0, 0)
Screenshot: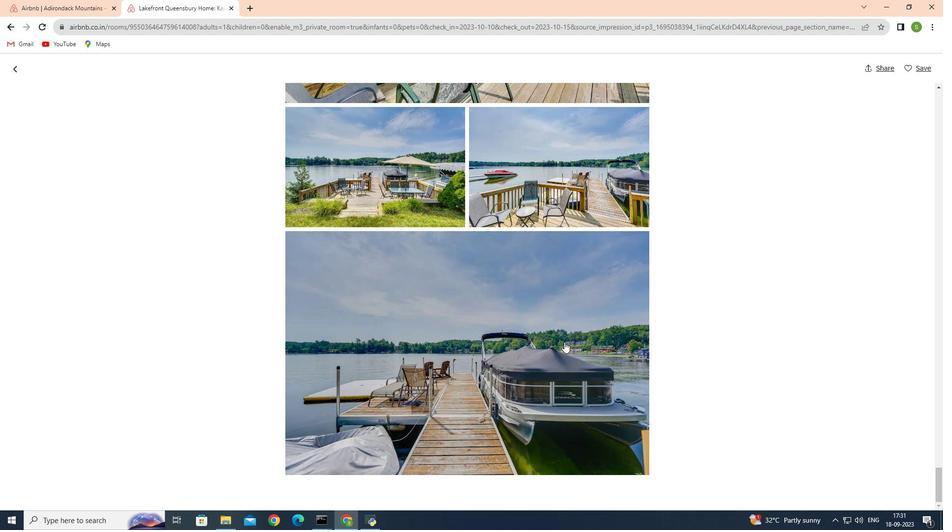 
Action: Mouse scrolled (564, 342) with delta (0, 0)
Screenshot: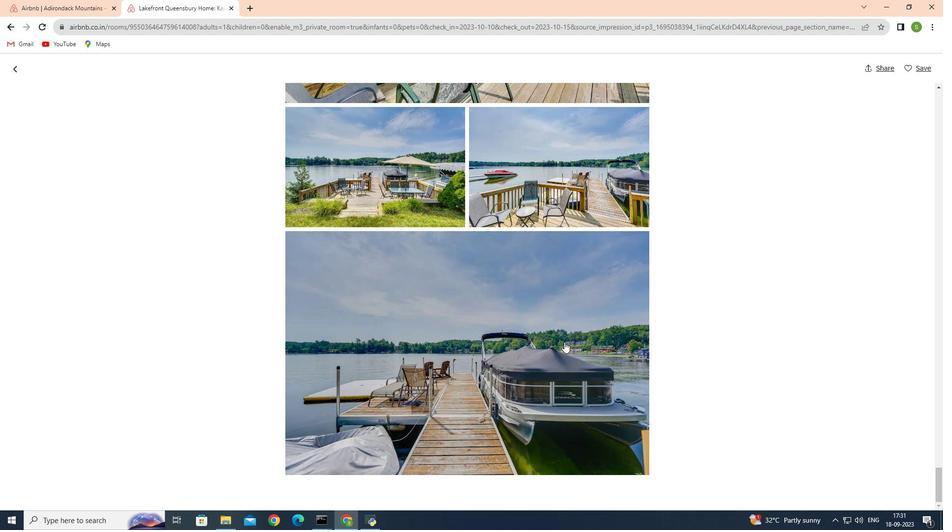 
Action: Mouse moved to (19, 71)
Screenshot: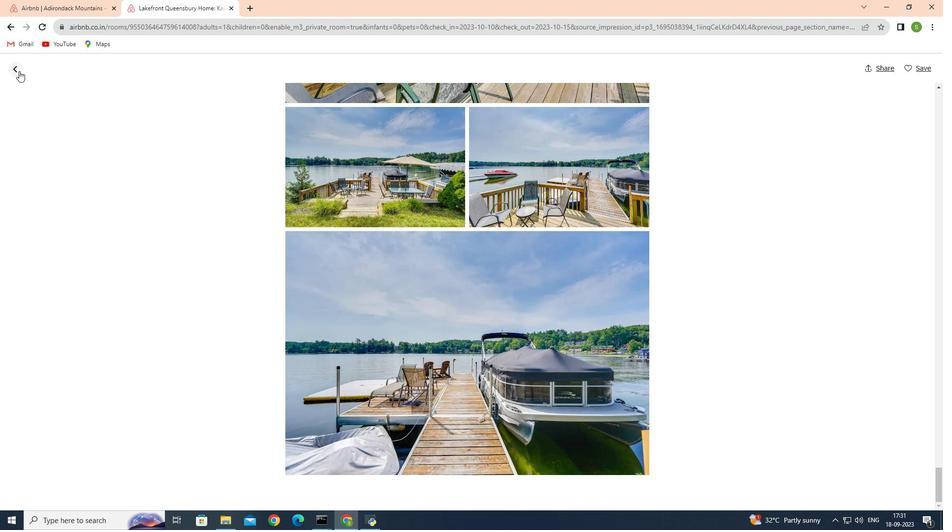 
Action: Mouse pressed left at (19, 71)
Screenshot: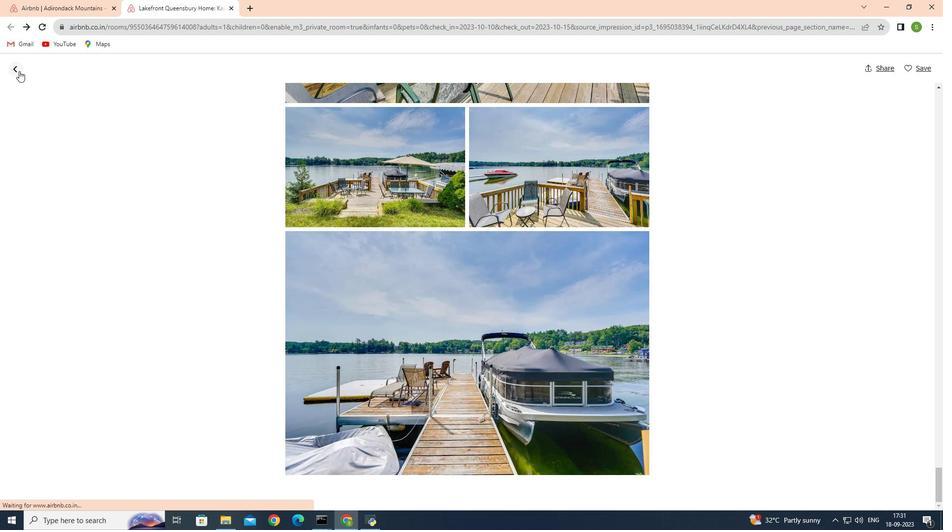 
Action: Mouse moved to (357, 309)
Screenshot: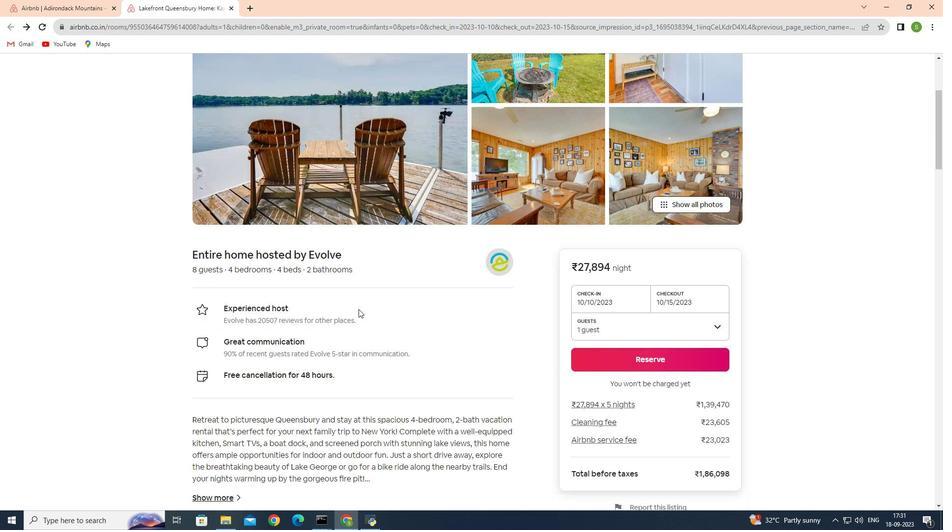 
Action: Mouse scrolled (357, 308) with delta (0, 0)
Screenshot: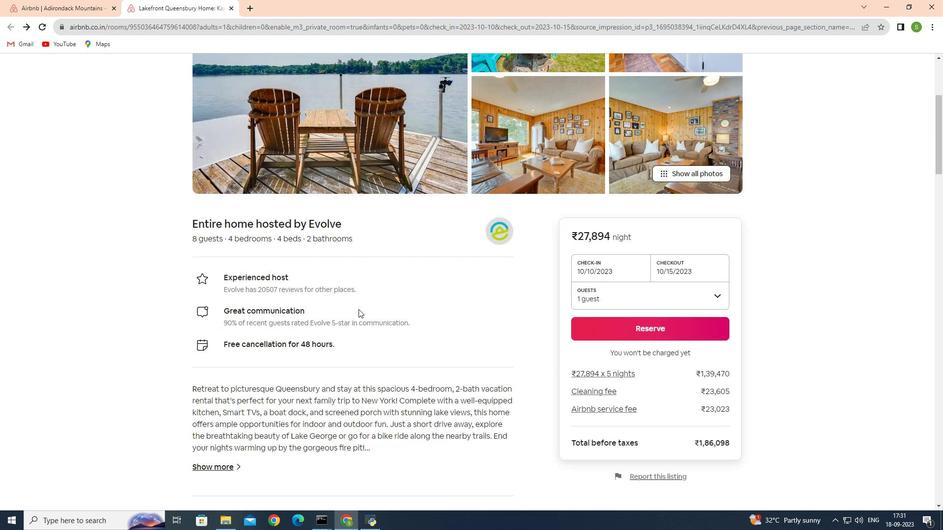 
Action: Mouse moved to (357, 309)
Screenshot: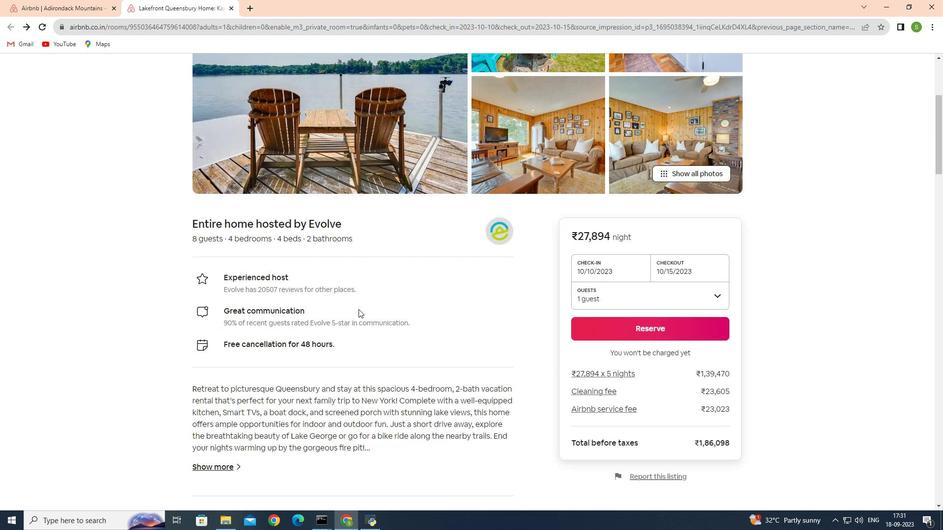 
Action: Mouse scrolled (357, 309) with delta (0, 0)
Screenshot: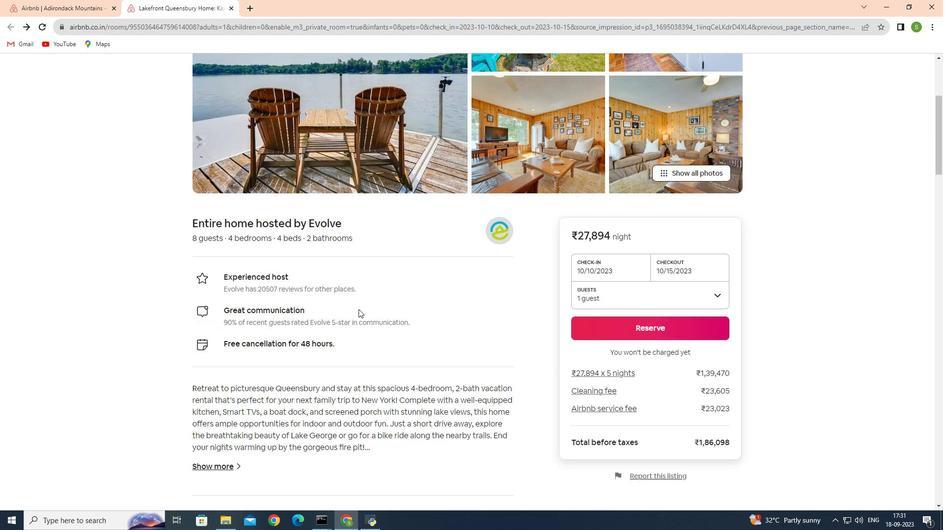 
Action: Mouse scrolled (357, 309) with delta (0, 0)
Screenshot: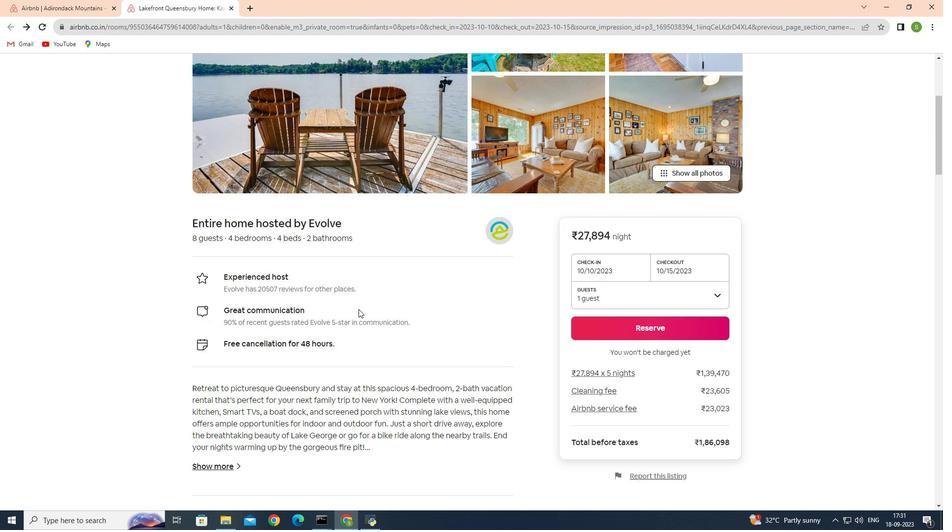
Action: Mouse moved to (358, 309)
Screenshot: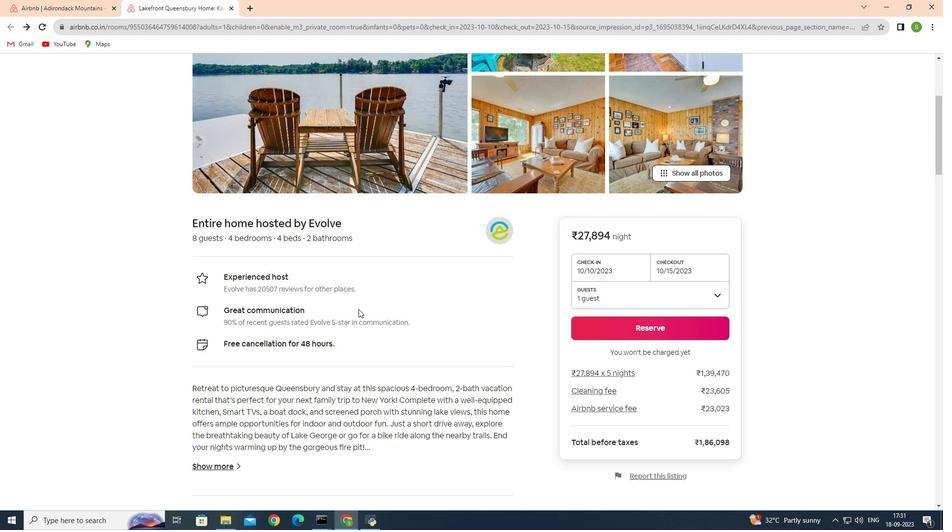 
Action: Mouse scrolled (358, 309) with delta (0, 0)
Screenshot: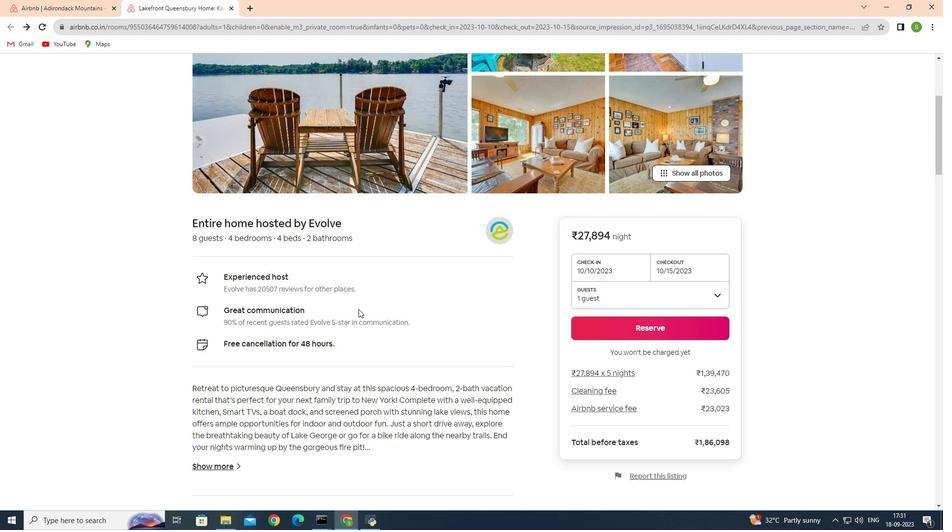 
Action: Mouse moved to (358, 309)
Screenshot: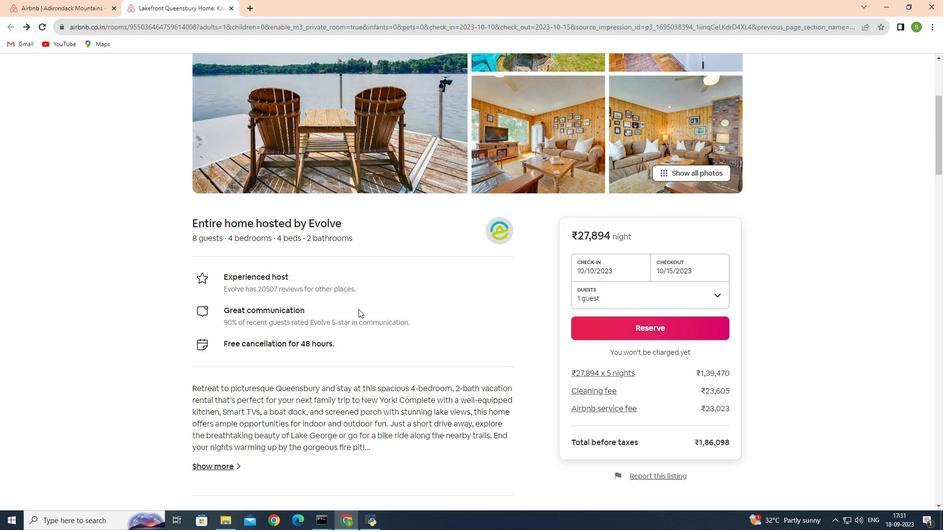 
Action: Mouse scrolled (358, 309) with delta (0, 0)
Screenshot: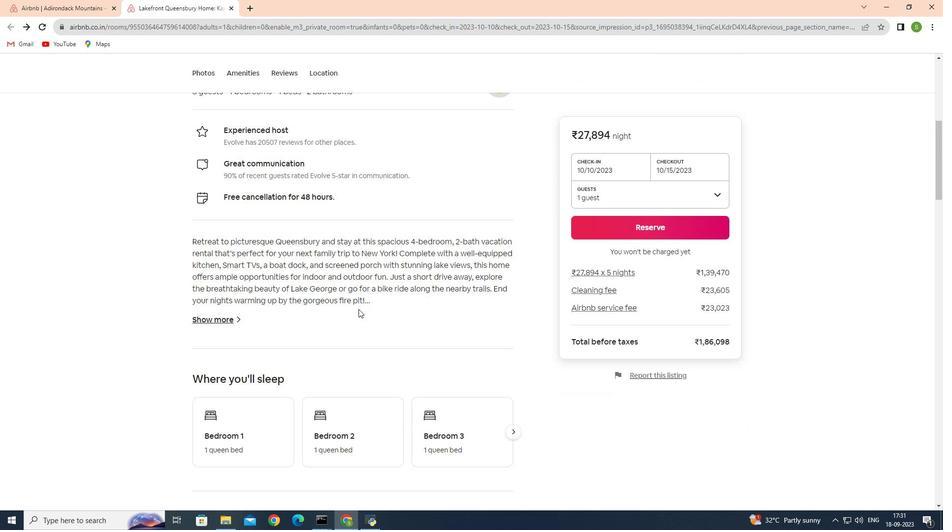 
Action: Mouse scrolled (358, 309) with delta (0, 0)
Screenshot: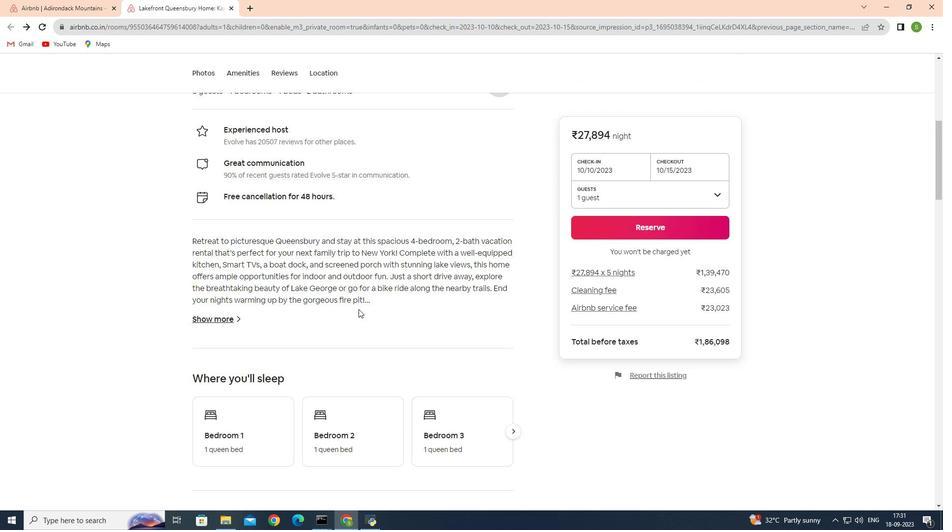 
Action: Mouse scrolled (358, 309) with delta (0, 0)
Screenshot: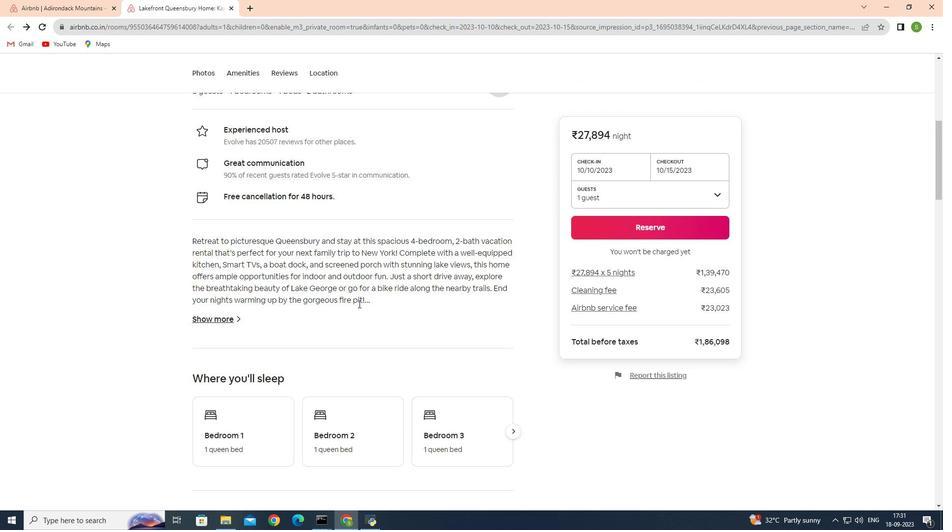 
Action: Mouse moved to (358, 302)
Screenshot: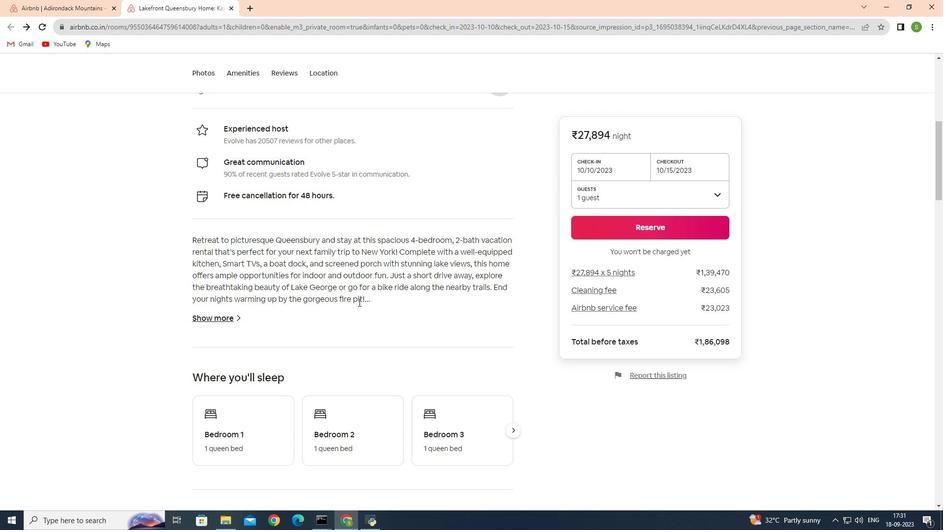 
Action: Mouse scrolled (358, 302) with delta (0, 0)
Screenshot: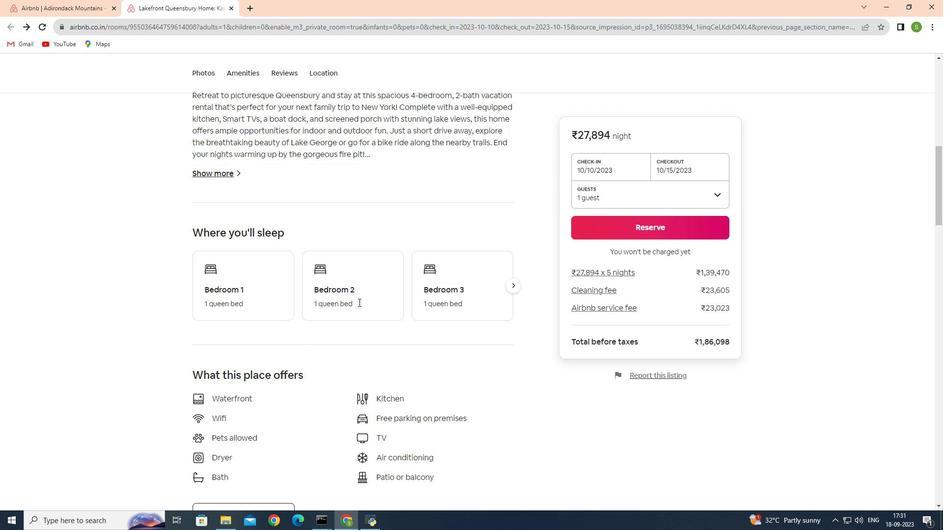 
Action: Mouse scrolled (358, 302) with delta (0, 0)
Screenshot: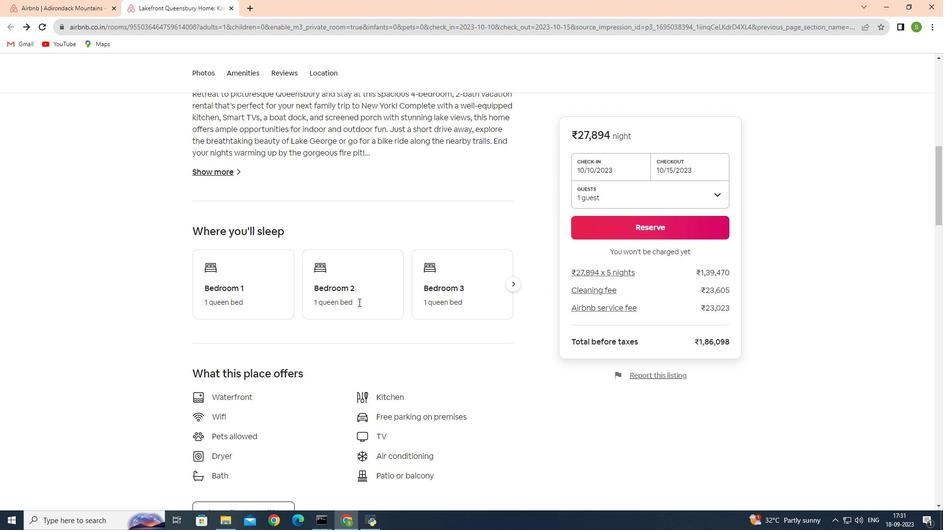 
Action: Mouse scrolled (358, 302) with delta (0, 0)
Screenshot: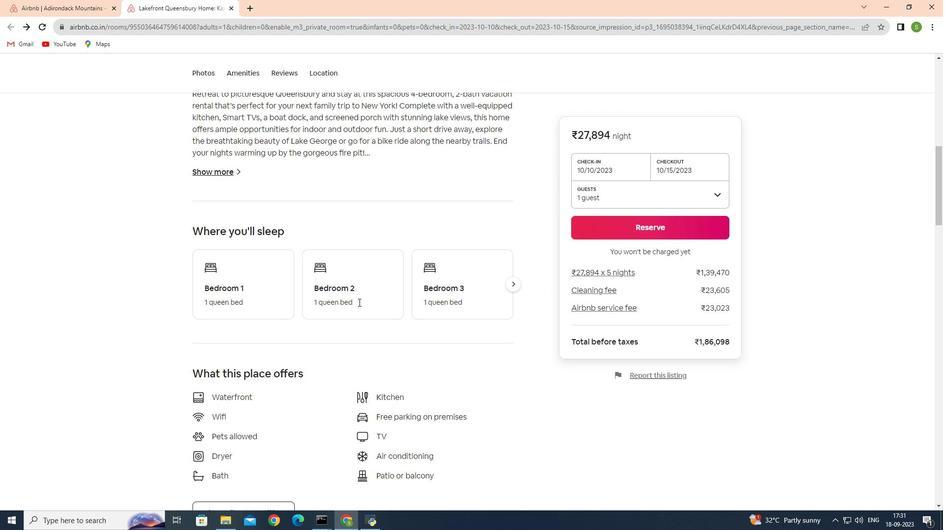 
Action: Mouse scrolled (358, 302) with delta (0, 0)
Screenshot: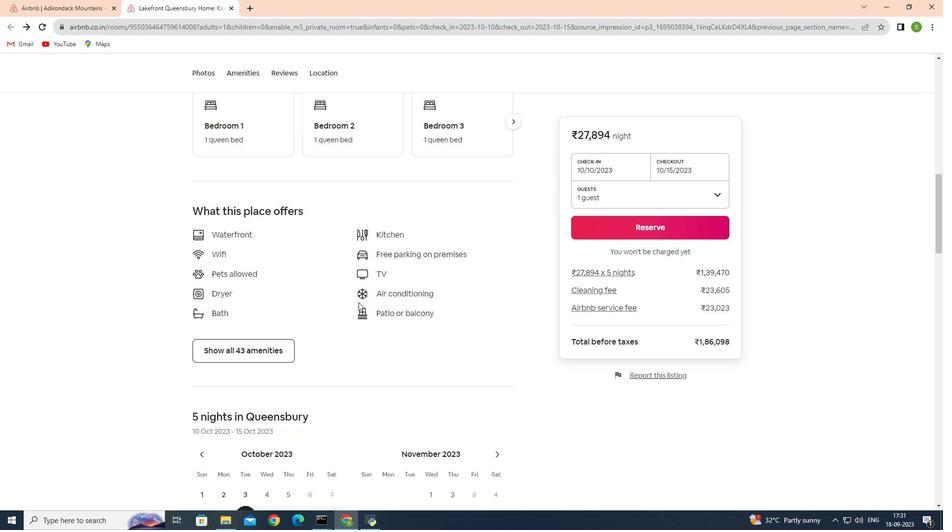 
Action: Mouse scrolled (358, 302) with delta (0, 0)
Screenshot: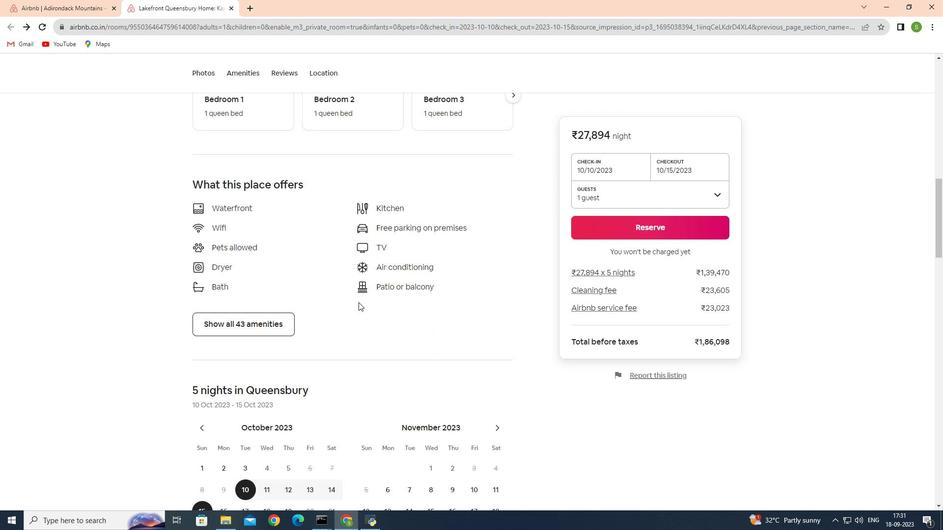 
Action: Mouse scrolled (358, 302) with delta (0, 0)
Screenshot: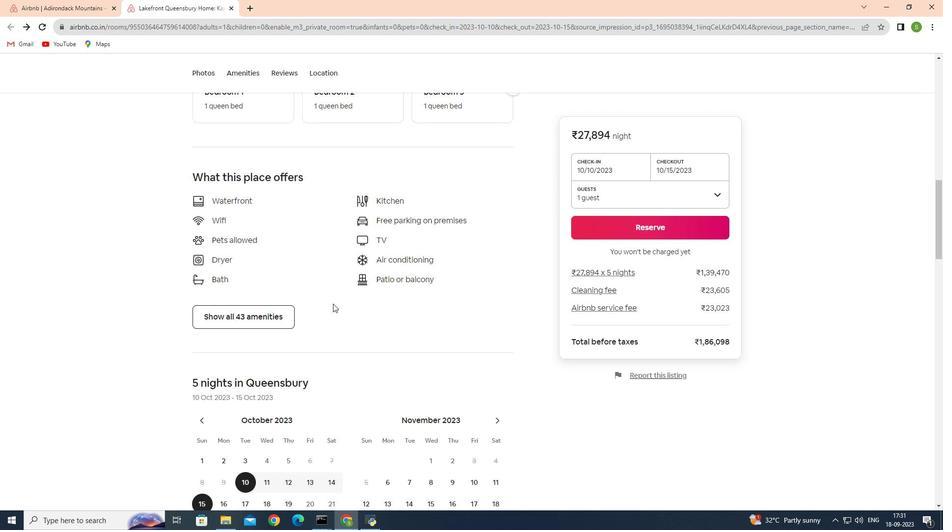
Action: Mouse scrolled (358, 302) with delta (0, 0)
Screenshot: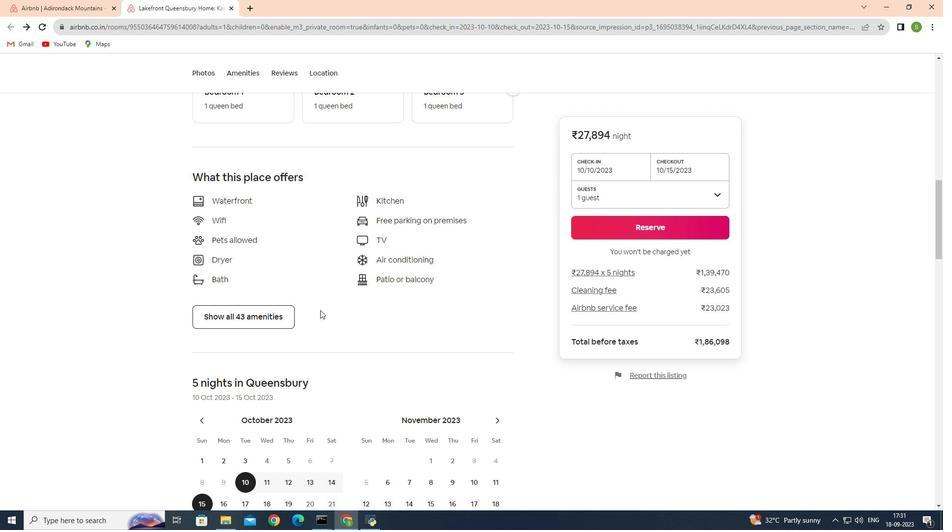 
Action: Mouse moved to (264, 320)
Screenshot: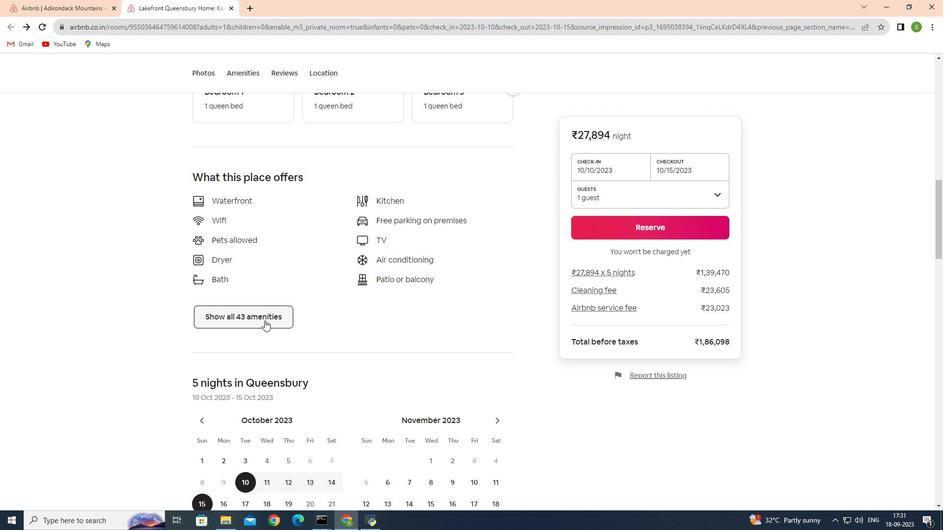 
Action: Mouse pressed left at (264, 320)
Screenshot: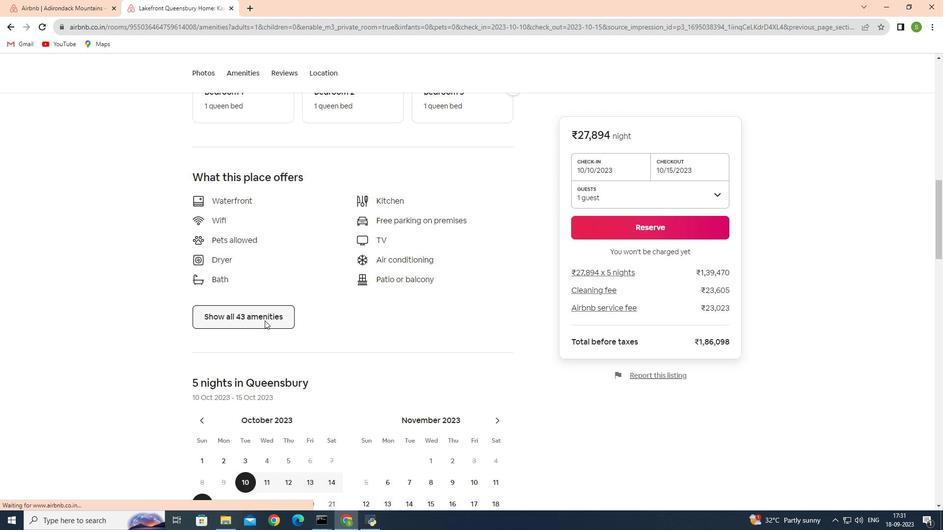 
Action: Mouse moved to (396, 206)
Screenshot: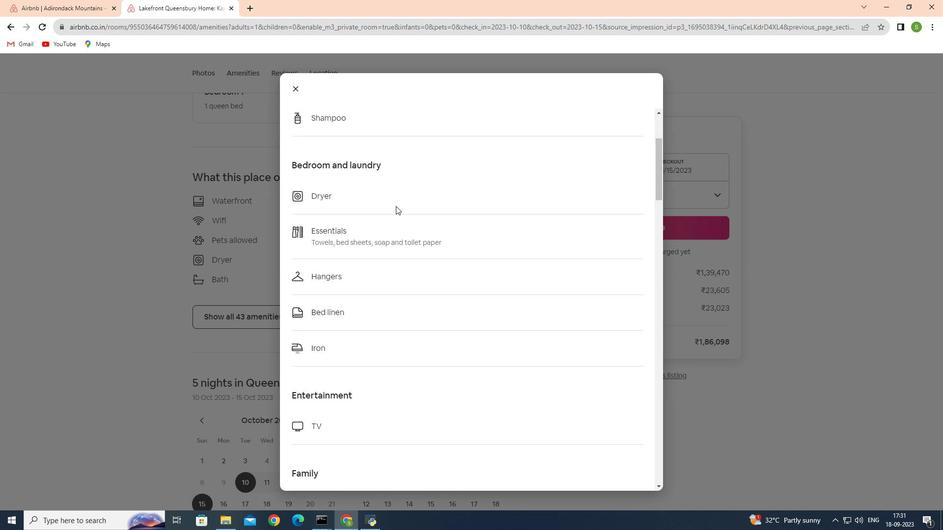 
Action: Mouse scrolled (396, 205) with delta (0, 0)
Screenshot: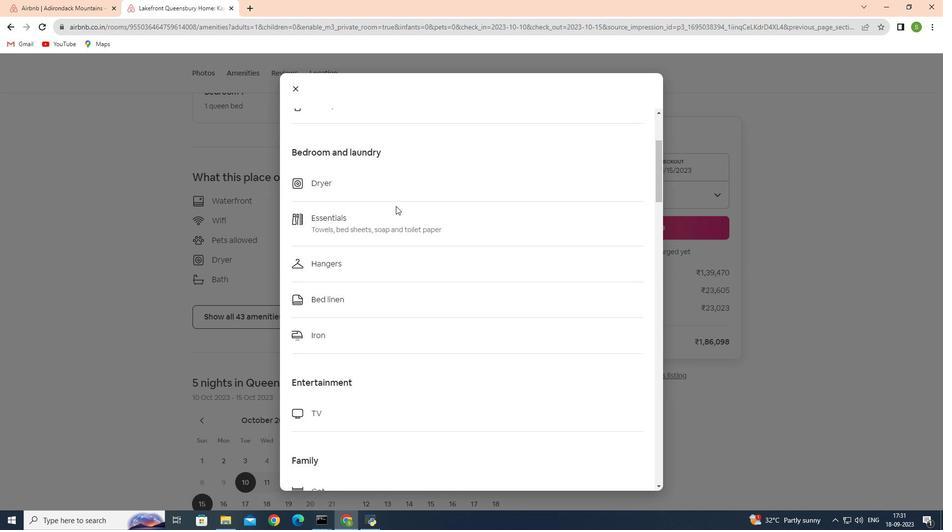 
Action: Mouse scrolled (396, 205) with delta (0, 0)
Screenshot: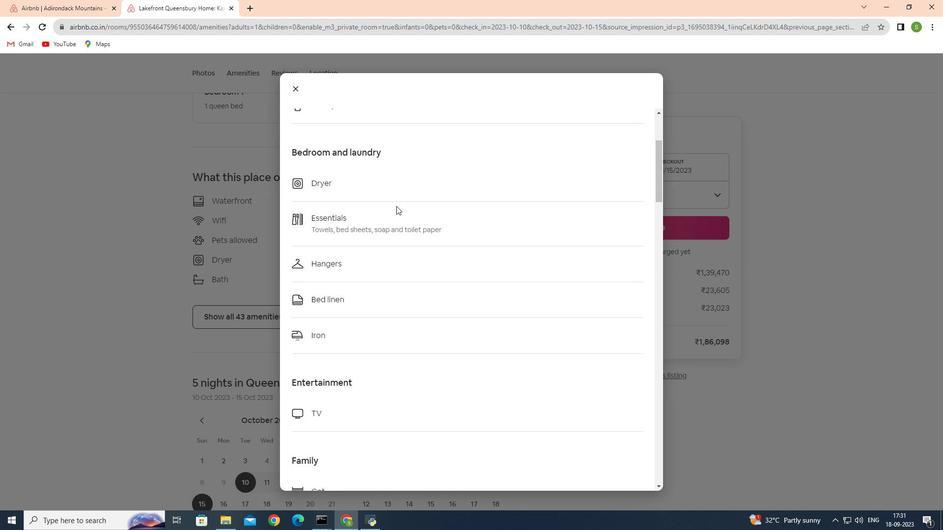 
Action: Mouse scrolled (396, 205) with delta (0, 0)
Screenshot: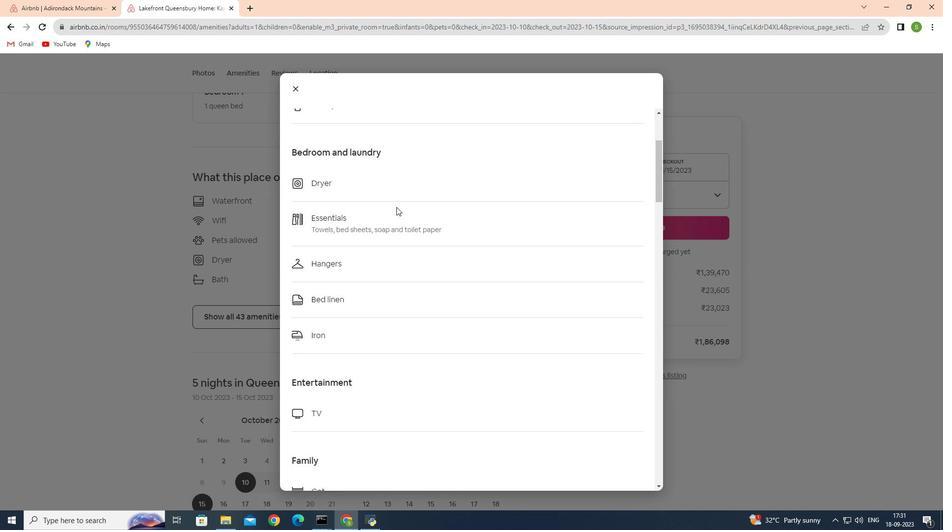 
Action: Mouse moved to (396, 207)
Screenshot: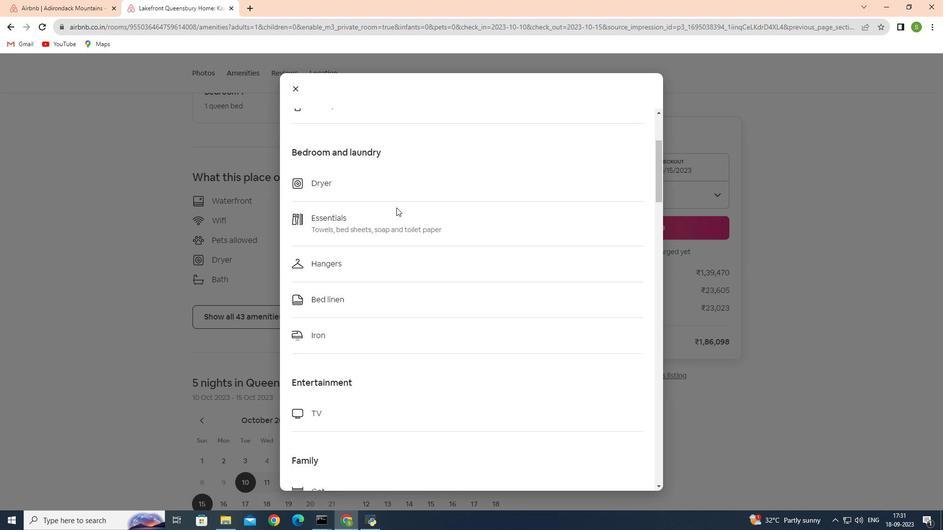 
Action: Mouse scrolled (396, 207) with delta (0, 0)
Screenshot: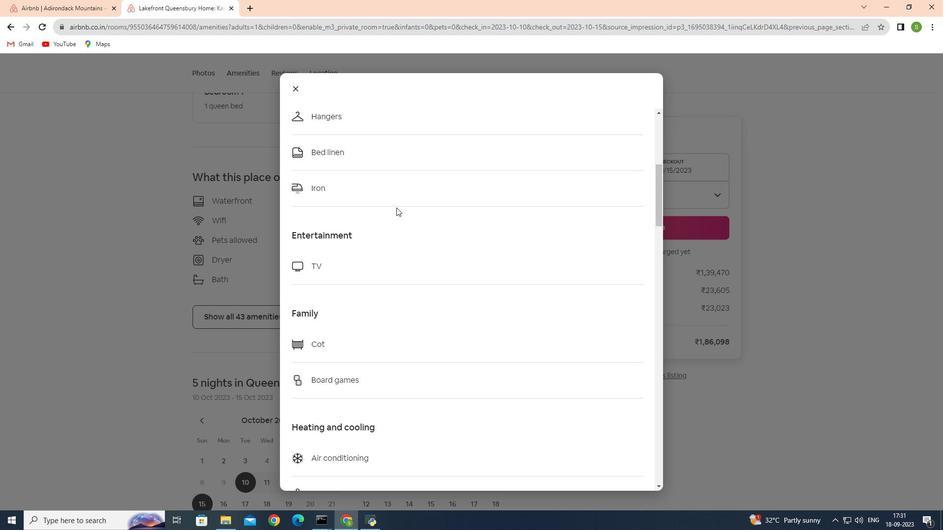 
Action: Mouse scrolled (396, 207) with delta (0, 0)
Screenshot: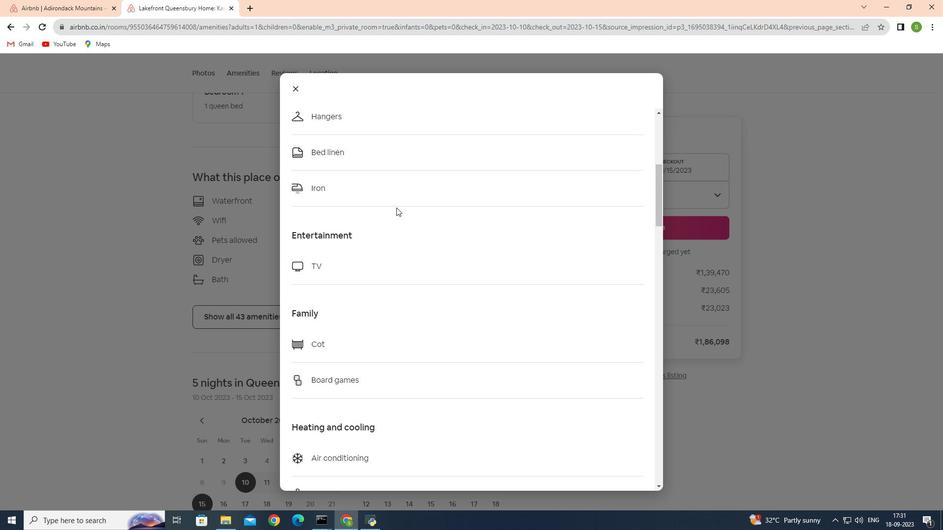 
Action: Mouse scrolled (396, 207) with delta (0, 0)
Screenshot: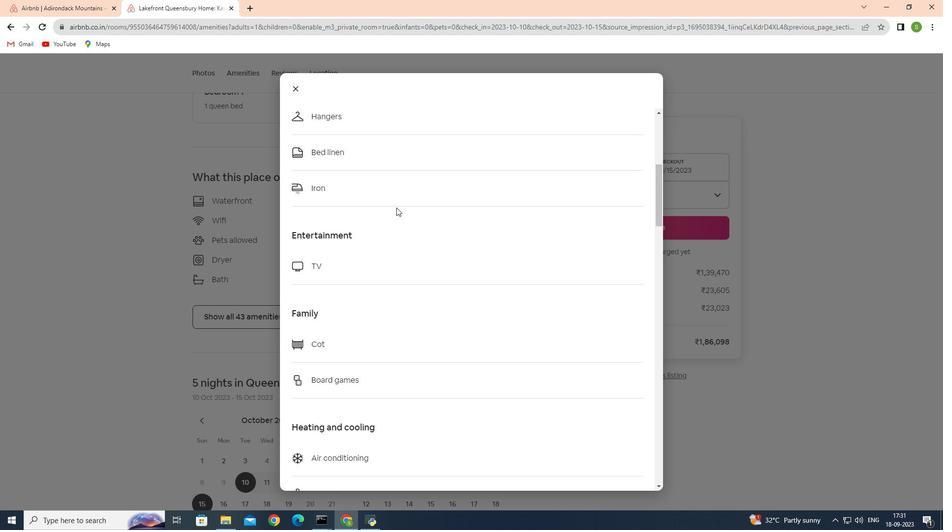 
Action: Mouse moved to (393, 216)
Screenshot: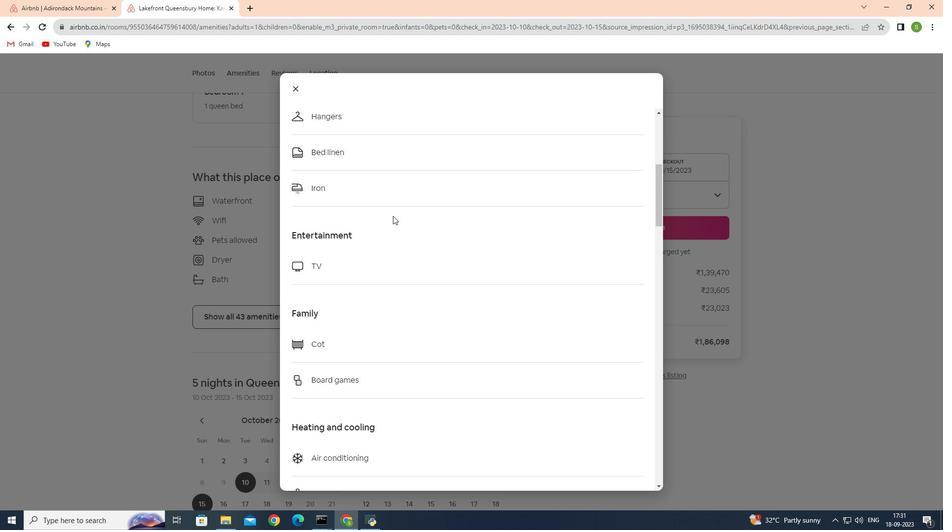 
Action: Mouse scrolled (393, 215) with delta (0, 0)
Screenshot: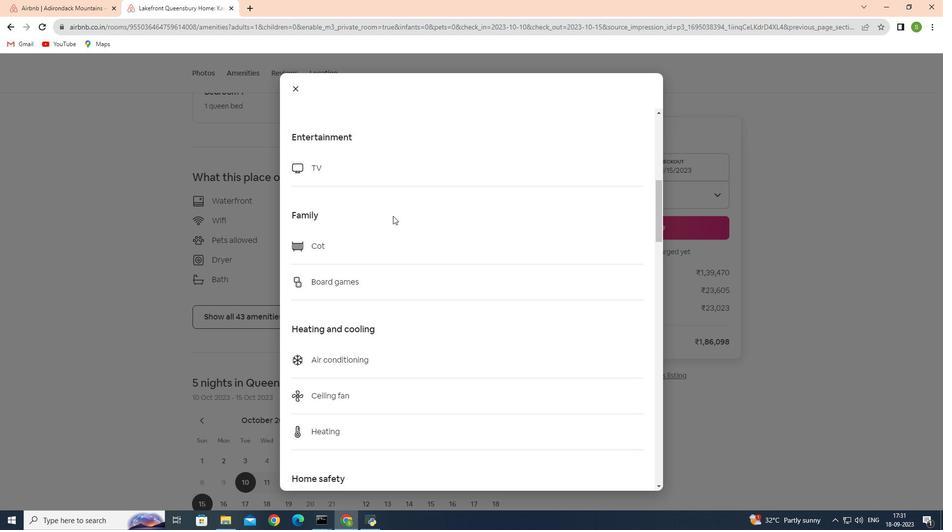 
Action: Mouse moved to (393, 216)
Screenshot: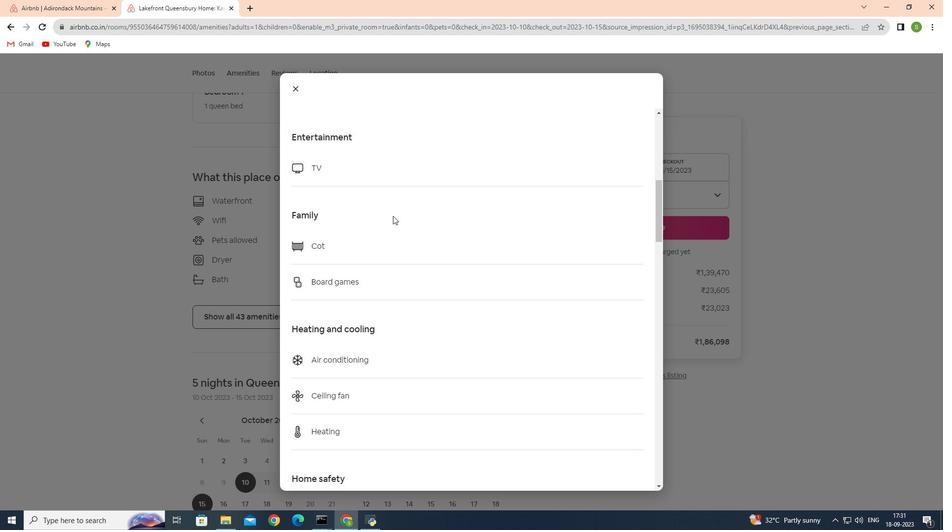 
Action: Mouse scrolled (393, 215) with delta (0, 0)
Screenshot: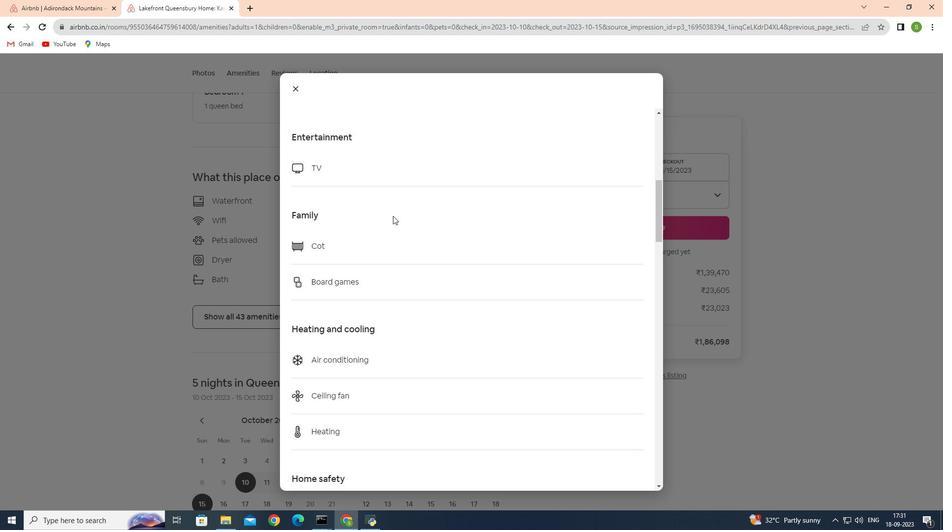 
Action: Mouse scrolled (393, 215) with delta (0, 0)
Screenshot: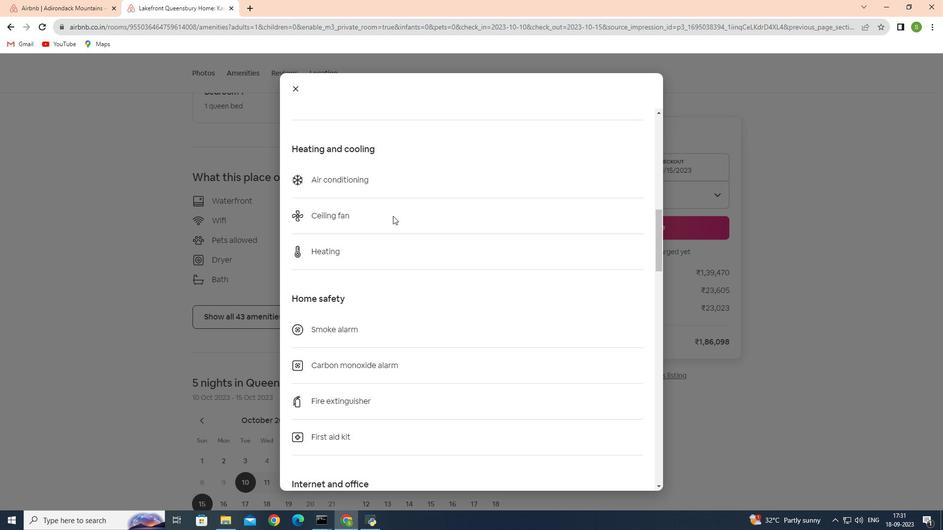 
Action: Mouse scrolled (393, 215) with delta (0, 0)
Screenshot: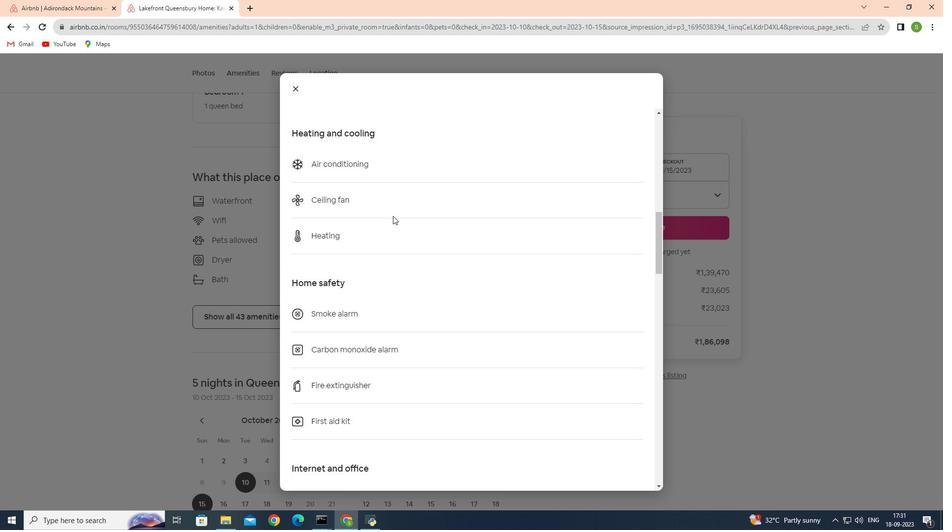 
Action: Mouse scrolled (393, 215) with delta (0, 0)
Screenshot: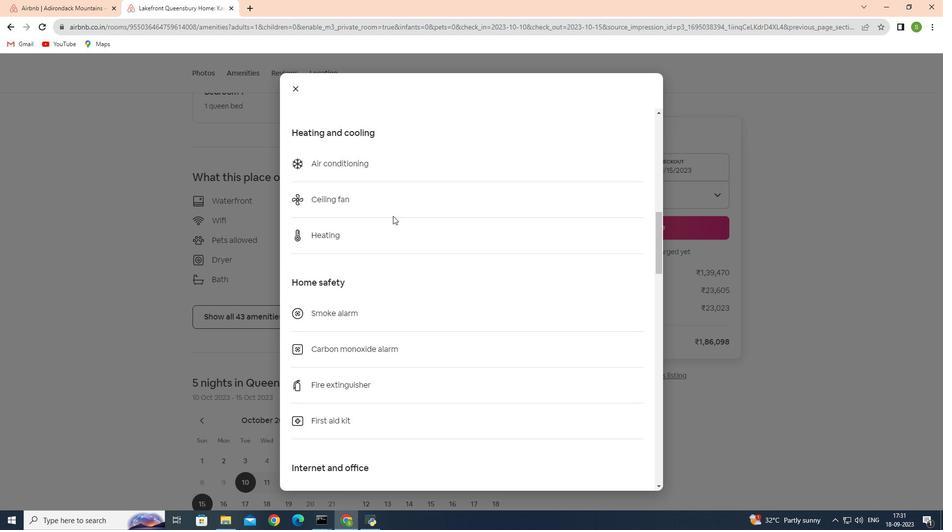 
Action: Mouse scrolled (393, 215) with delta (0, 0)
Screenshot: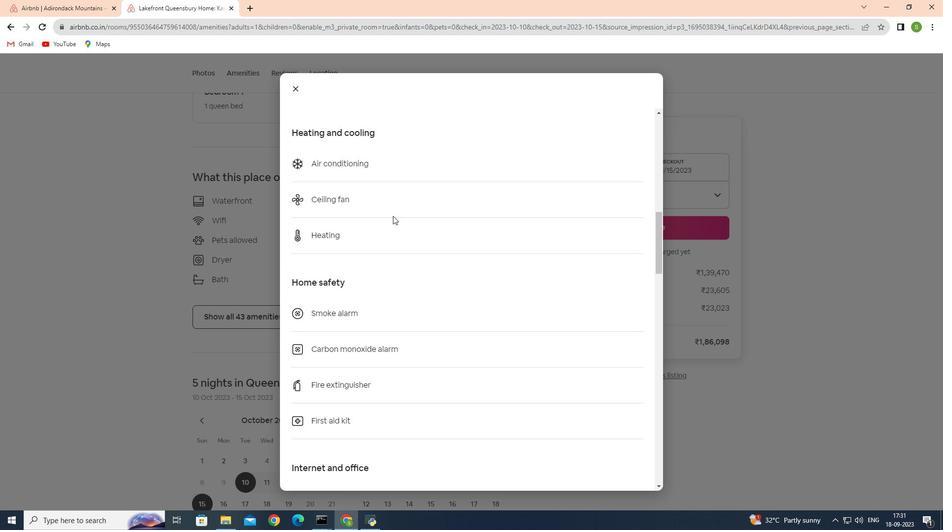 
Action: Mouse scrolled (393, 215) with delta (0, 0)
Screenshot: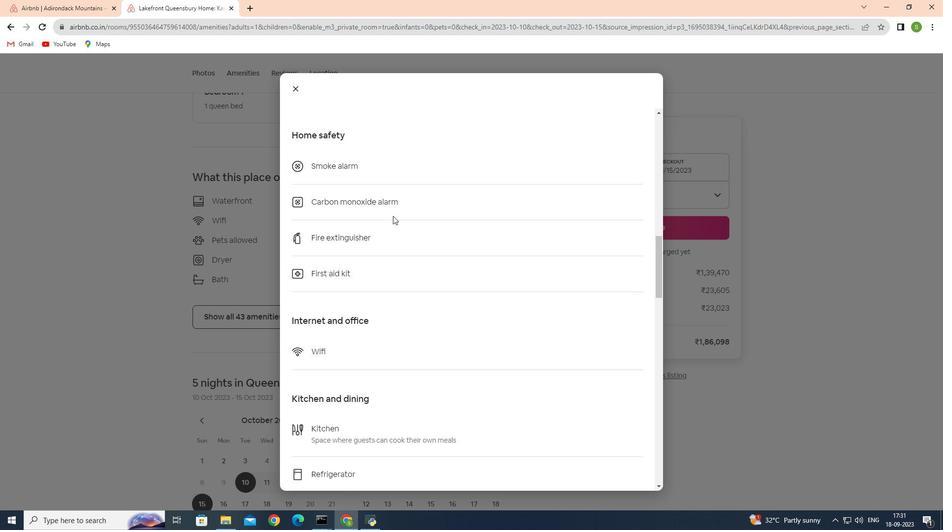 
Action: Mouse scrolled (393, 215) with delta (0, 0)
Screenshot: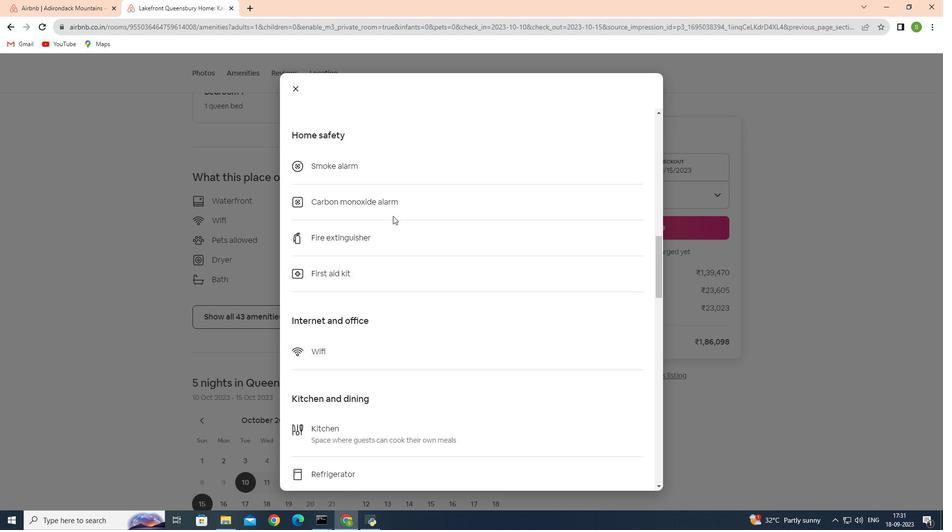 
Action: Mouse scrolled (393, 215) with delta (0, 0)
Screenshot: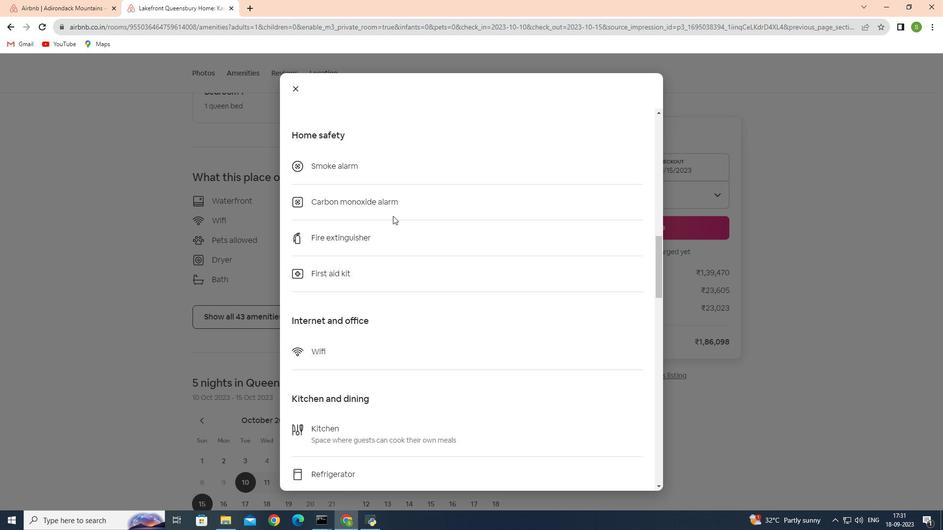 
Action: Mouse scrolled (393, 215) with delta (0, 0)
Screenshot: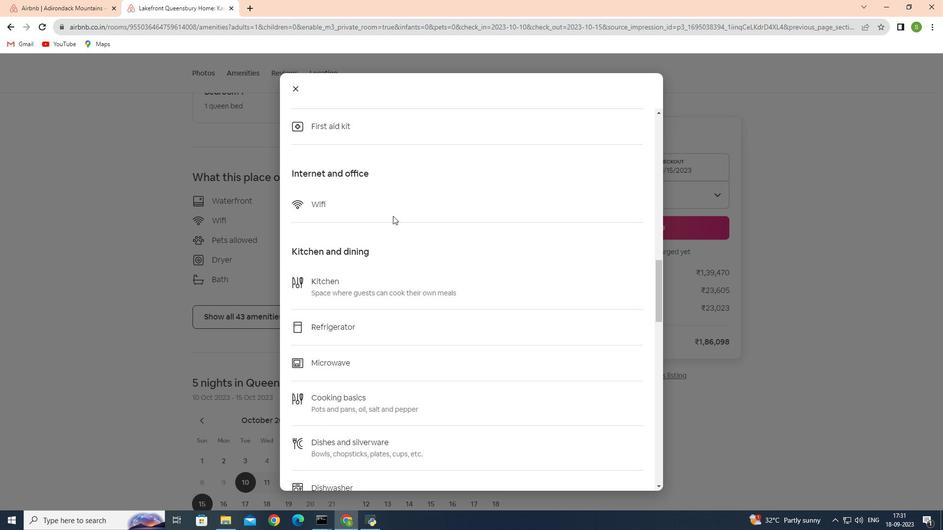 
Action: Mouse scrolled (393, 215) with delta (0, 0)
Screenshot: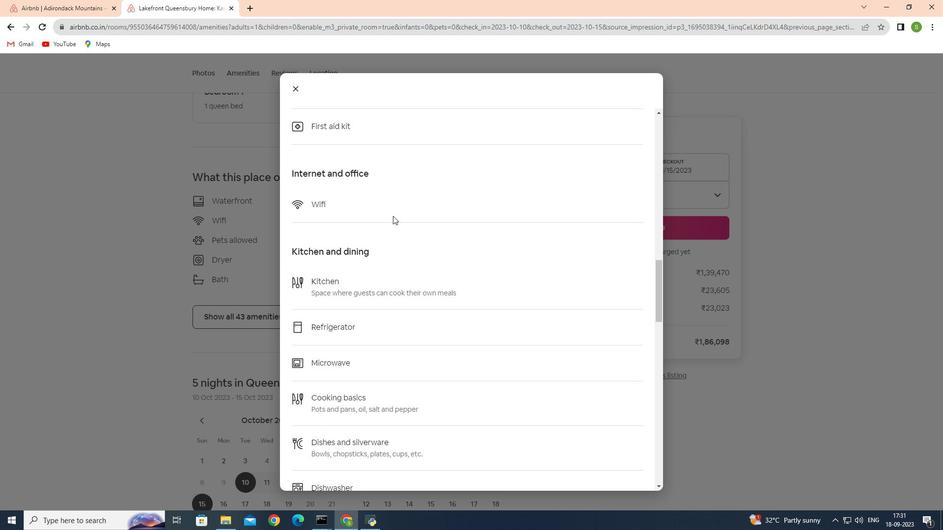 
Action: Mouse scrolled (393, 215) with delta (0, 0)
Screenshot: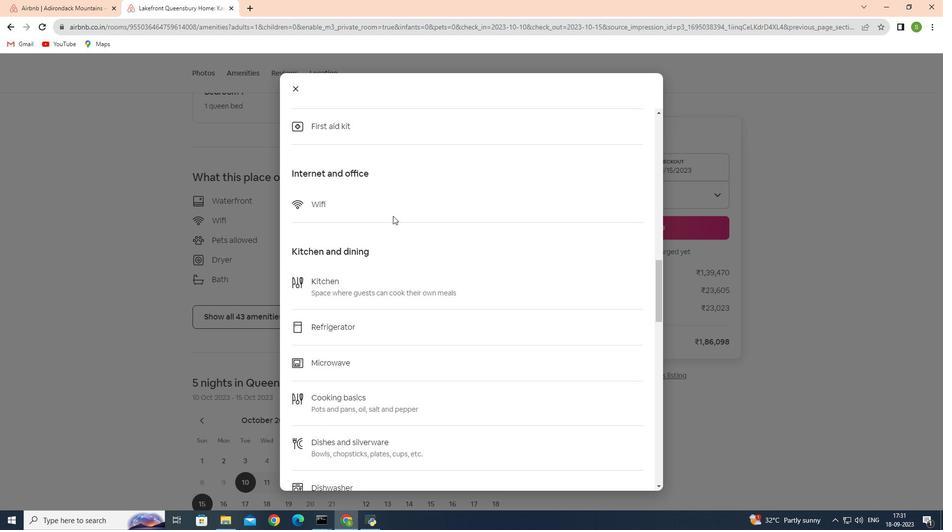 
Action: Mouse scrolled (393, 215) with delta (0, 0)
Screenshot: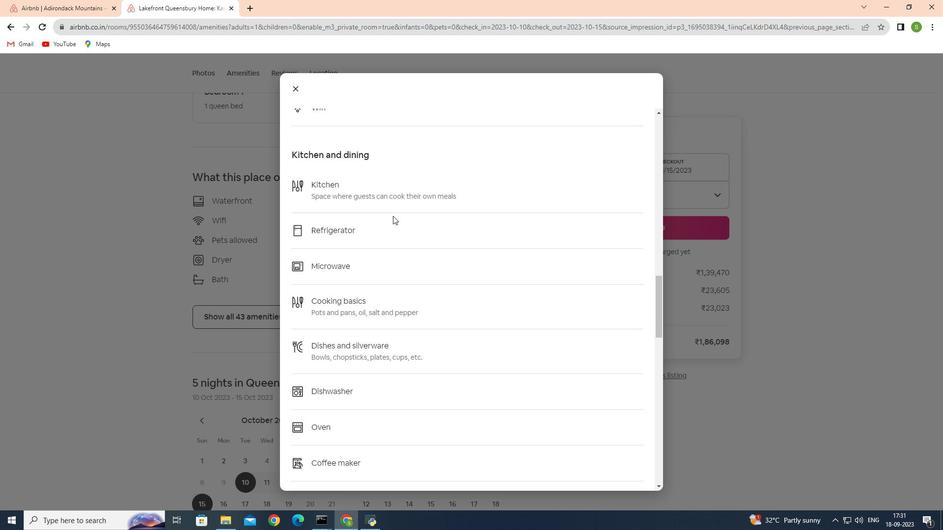 
Action: Mouse scrolled (393, 215) with delta (0, 0)
Screenshot: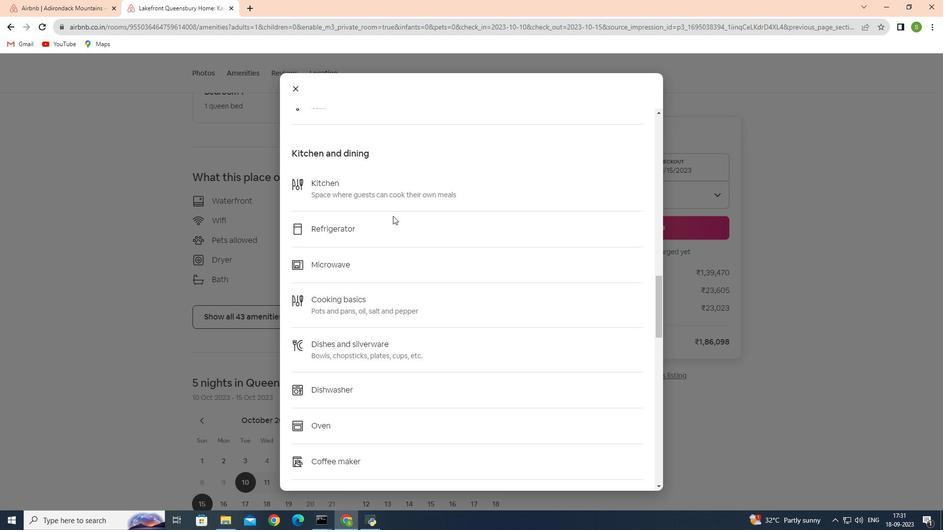 
Action: Mouse scrolled (393, 215) with delta (0, 0)
Screenshot: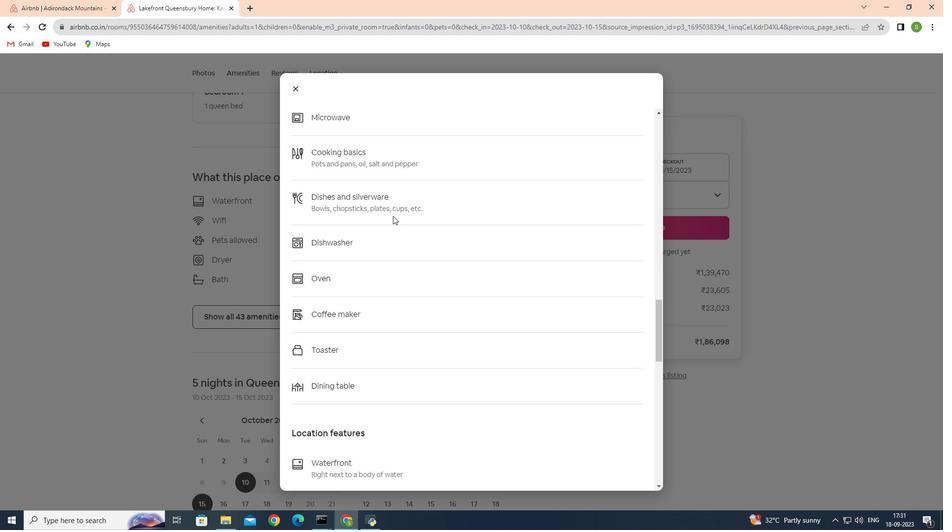 
Action: Mouse scrolled (393, 215) with delta (0, 0)
Screenshot: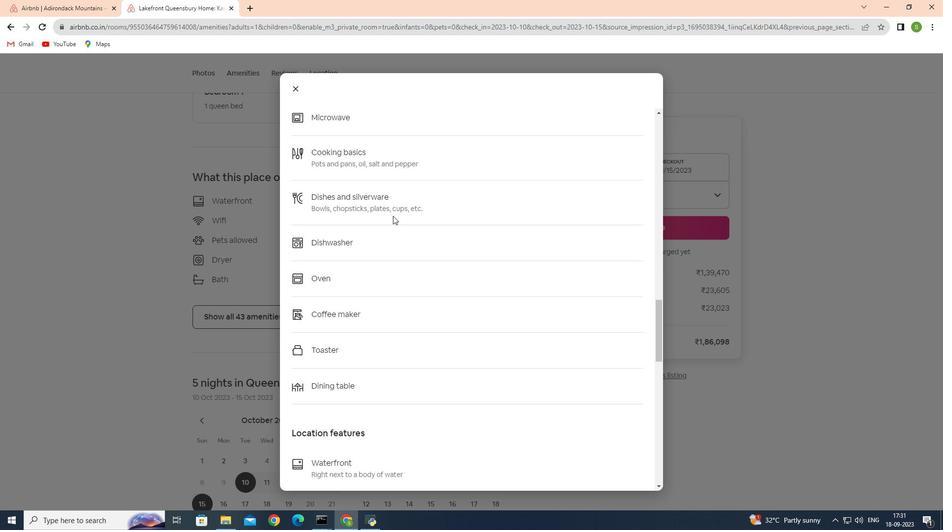 
Action: Mouse scrolled (393, 215) with delta (0, 0)
Screenshot: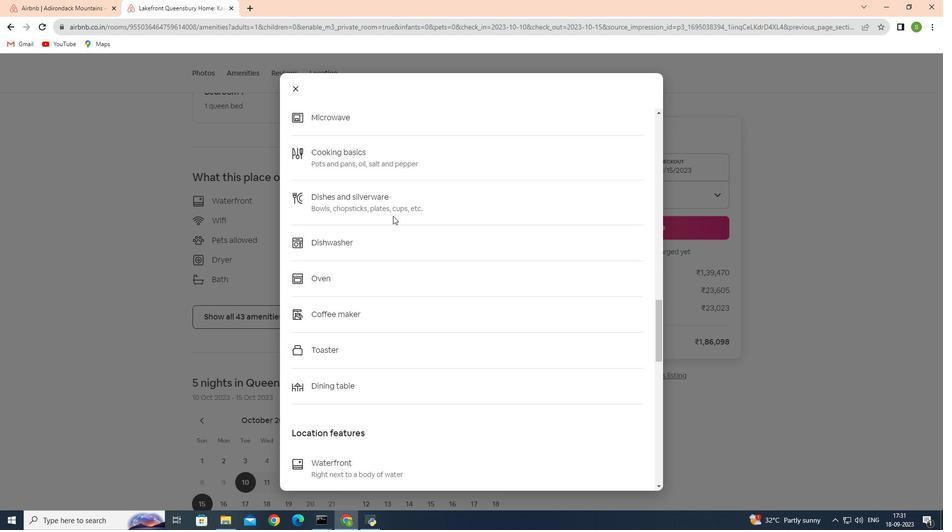 
Action: Mouse scrolled (393, 215) with delta (0, 0)
Screenshot: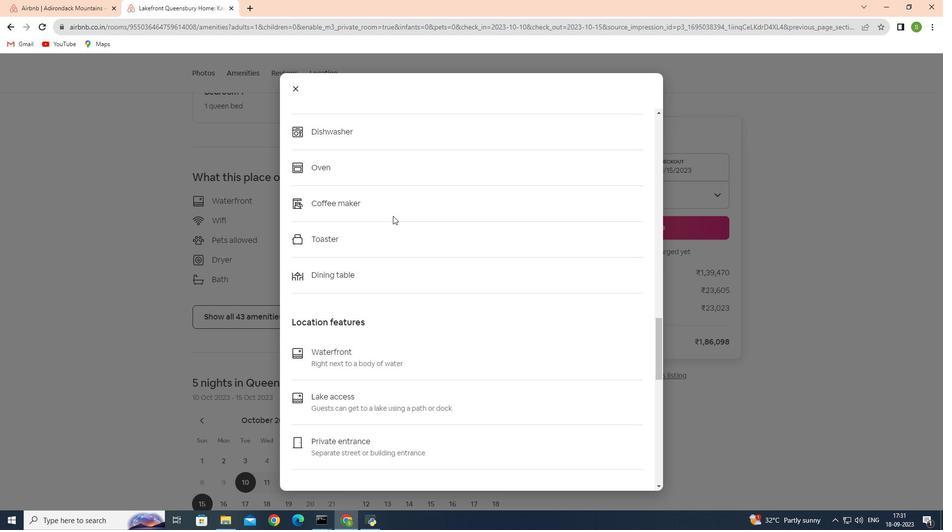 
Action: Mouse scrolled (393, 215) with delta (0, 0)
Screenshot: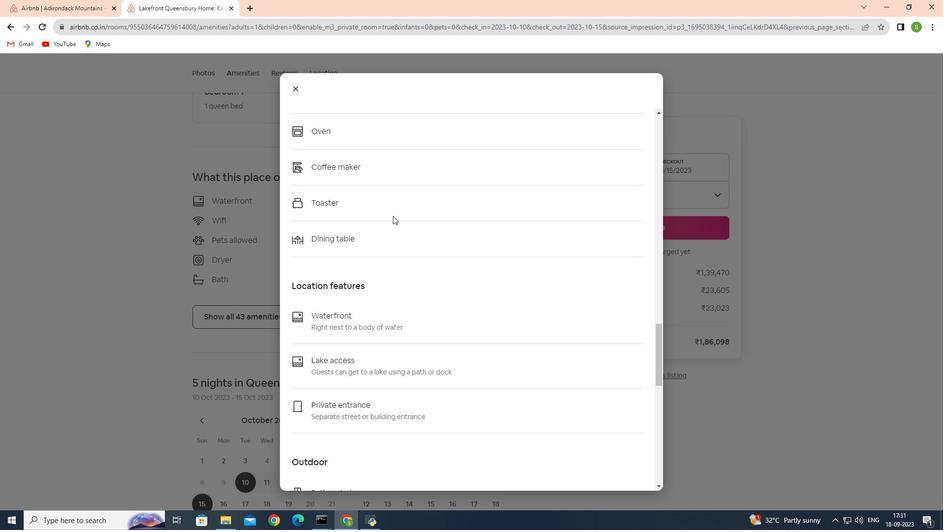 
Action: Mouse scrolled (393, 215) with delta (0, 0)
Screenshot: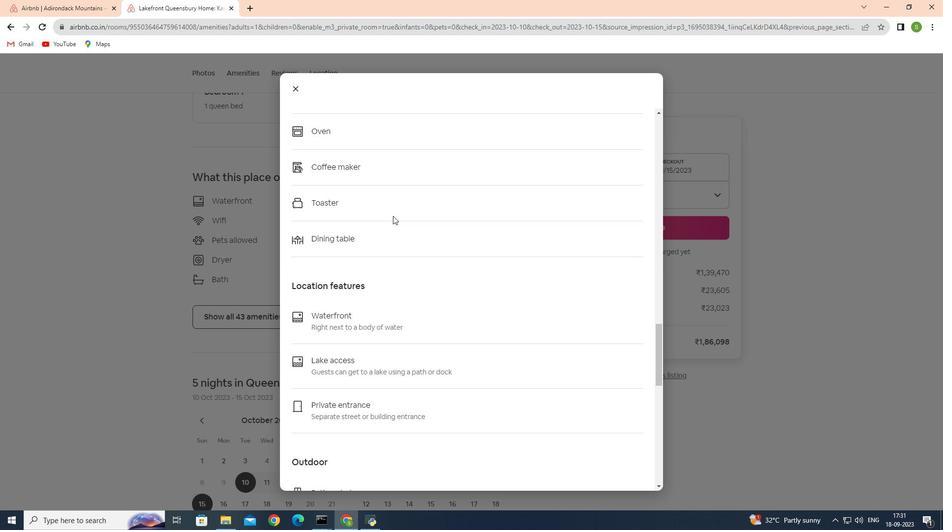 
Action: Mouse scrolled (393, 215) with delta (0, 0)
Screenshot: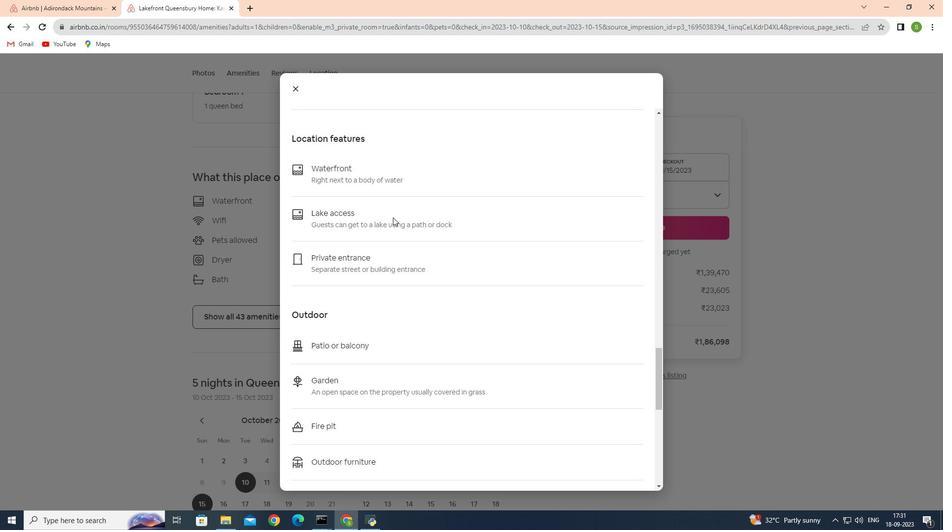 
Action: Mouse scrolled (393, 215) with delta (0, 0)
Screenshot: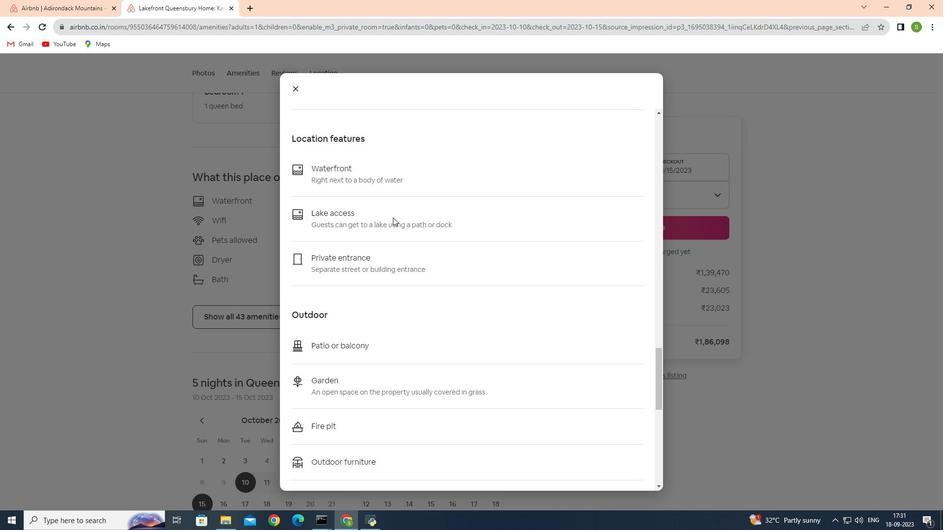 
Action: Mouse moved to (393, 216)
Screenshot: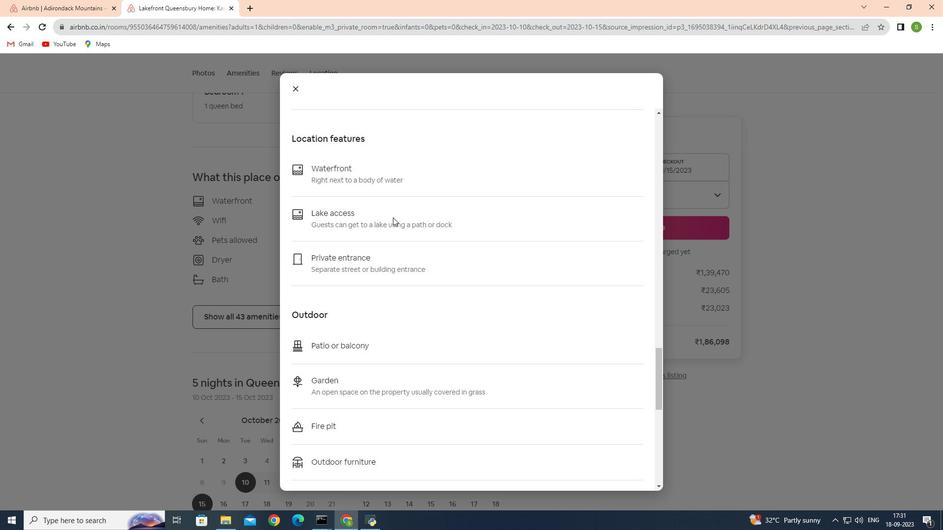 
Action: Mouse scrolled (393, 216) with delta (0, 0)
Screenshot: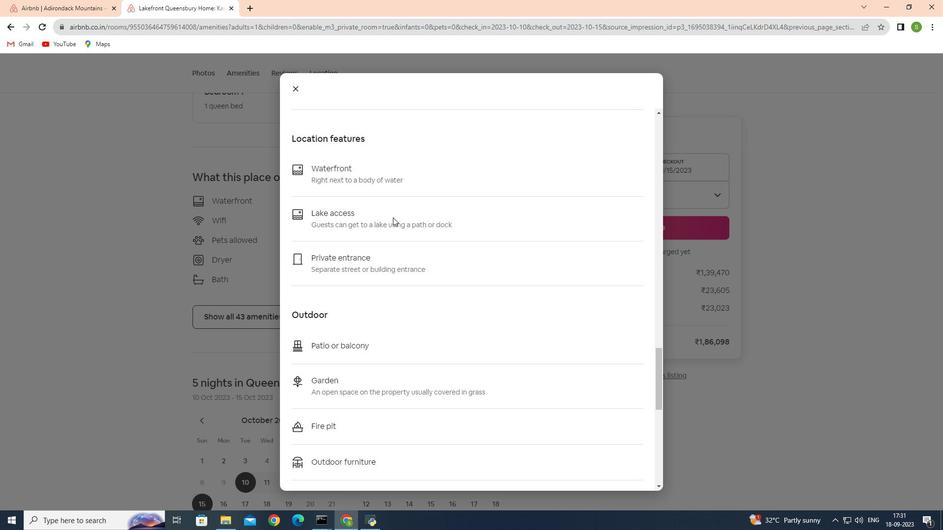 
Action: Mouse moved to (393, 218)
Screenshot: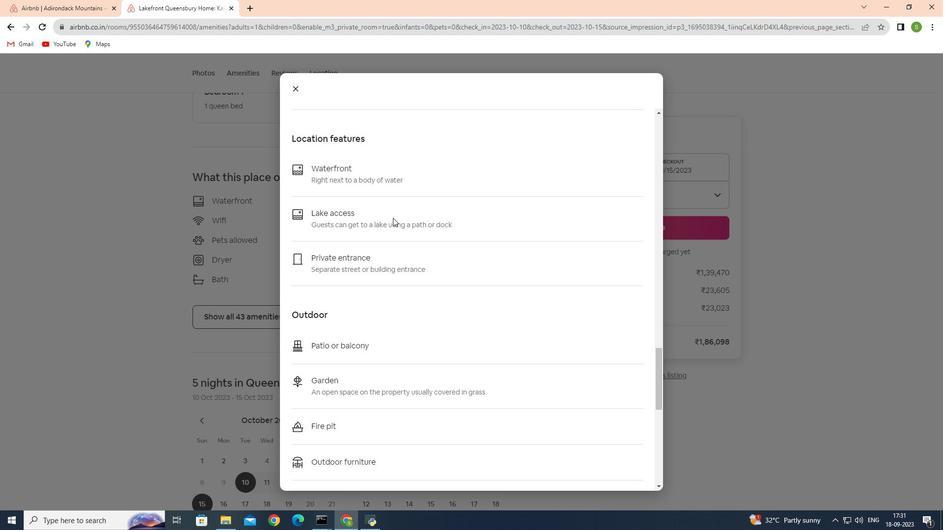 
Action: Mouse scrolled (393, 217) with delta (0, 0)
Screenshot: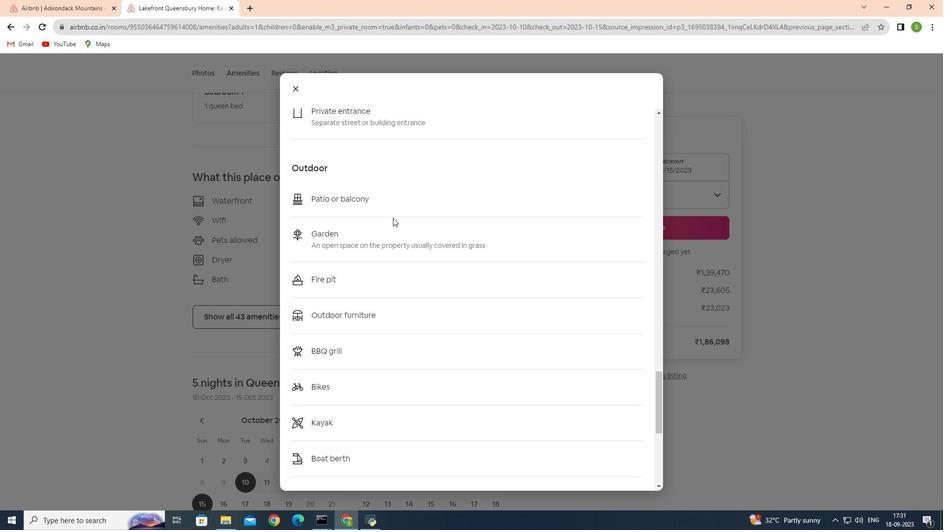 
Action: Mouse scrolled (393, 217) with delta (0, 0)
Screenshot: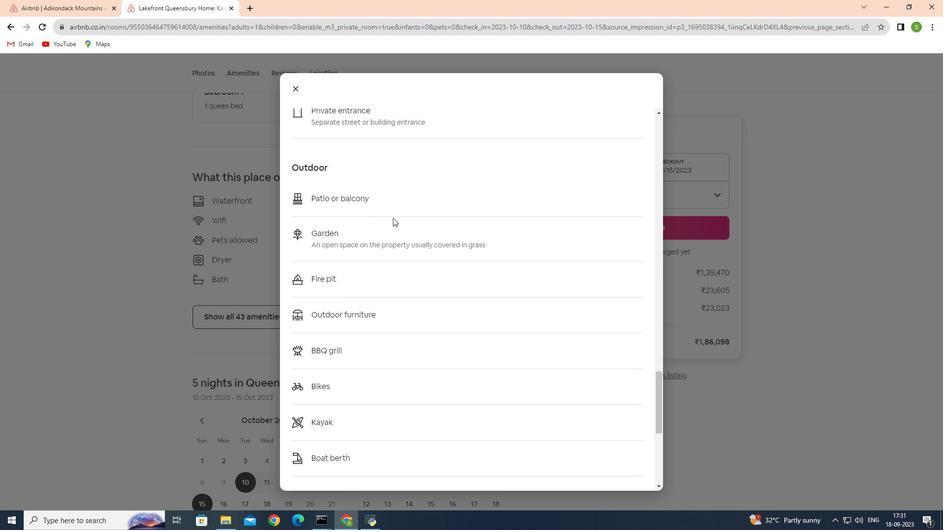 
Action: Mouse scrolled (393, 217) with delta (0, 0)
Screenshot: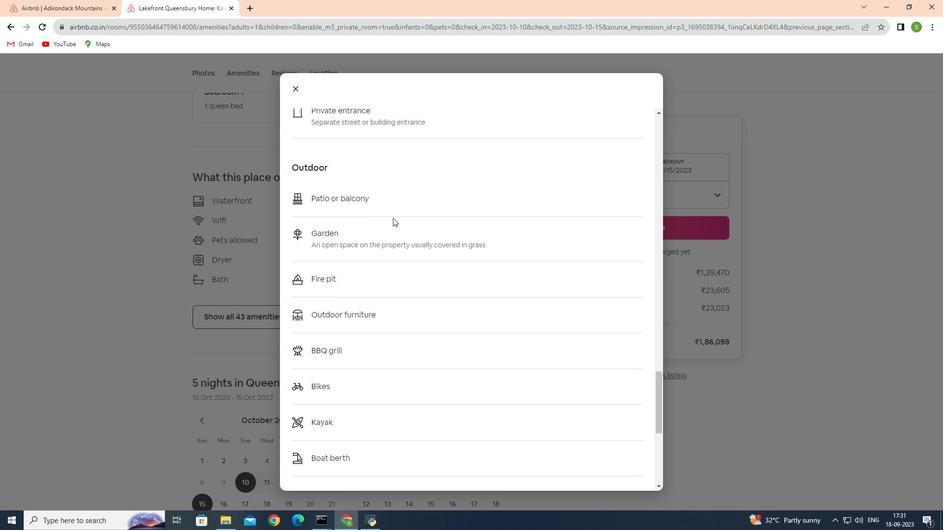
Action: Mouse scrolled (393, 217) with delta (0, 0)
Screenshot: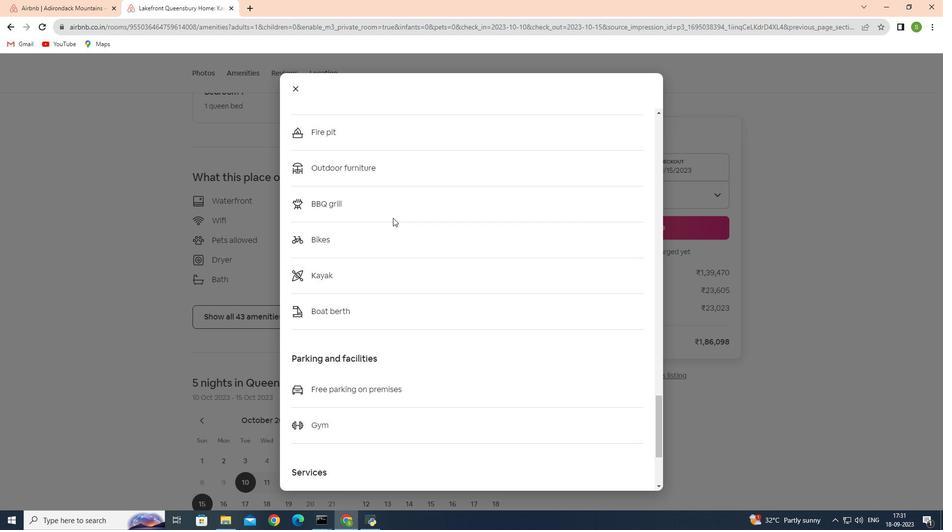 
Action: Mouse scrolled (393, 217) with delta (0, 0)
Screenshot: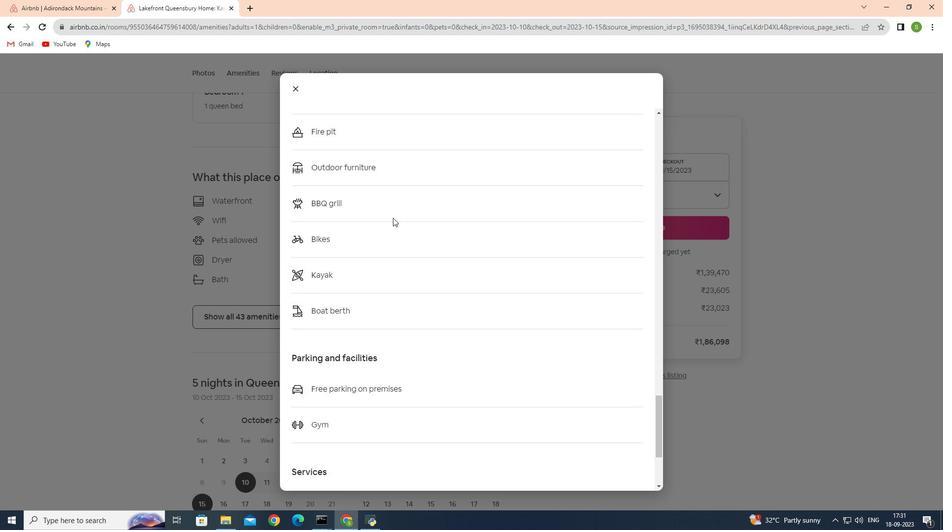 
Action: Mouse scrolled (393, 217) with delta (0, 0)
Screenshot: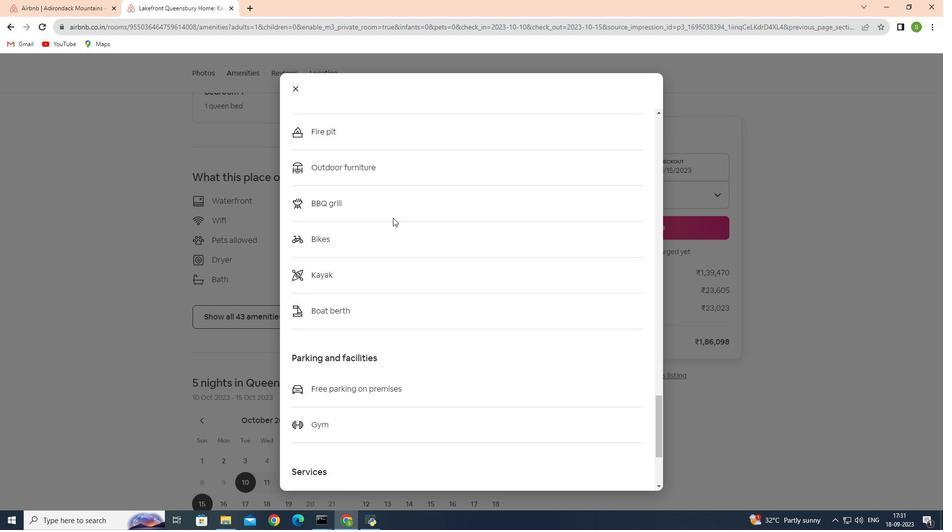 
Action: Mouse scrolled (393, 217) with delta (0, 0)
Screenshot: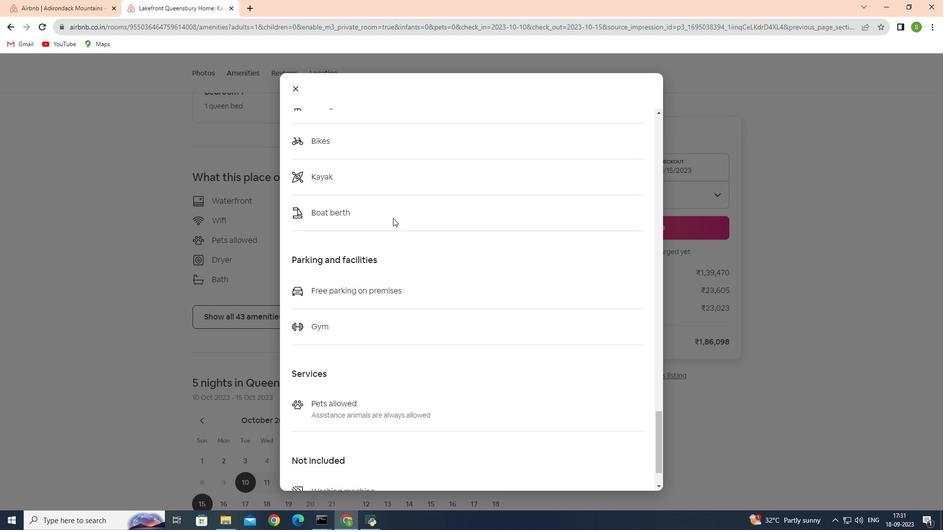 
Action: Mouse scrolled (393, 217) with delta (0, 0)
Screenshot: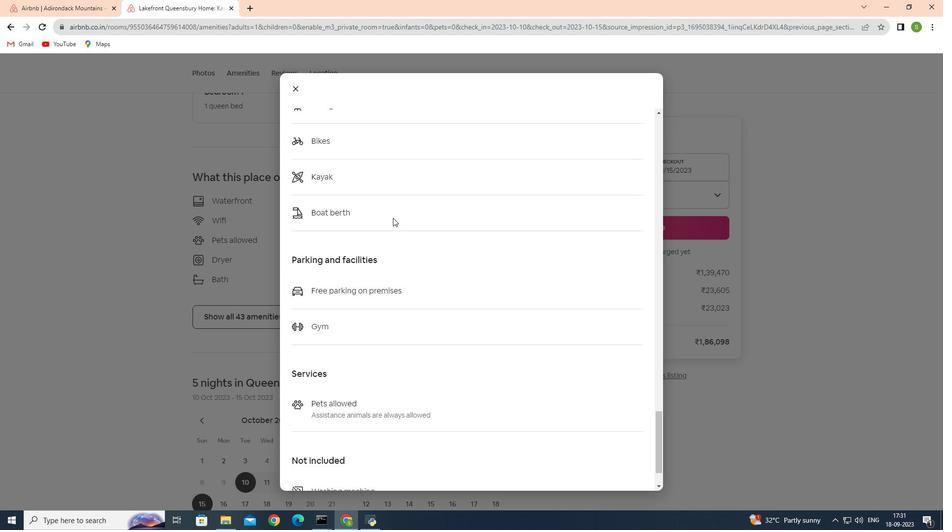 
Action: Mouse scrolled (393, 217) with delta (0, 0)
Screenshot: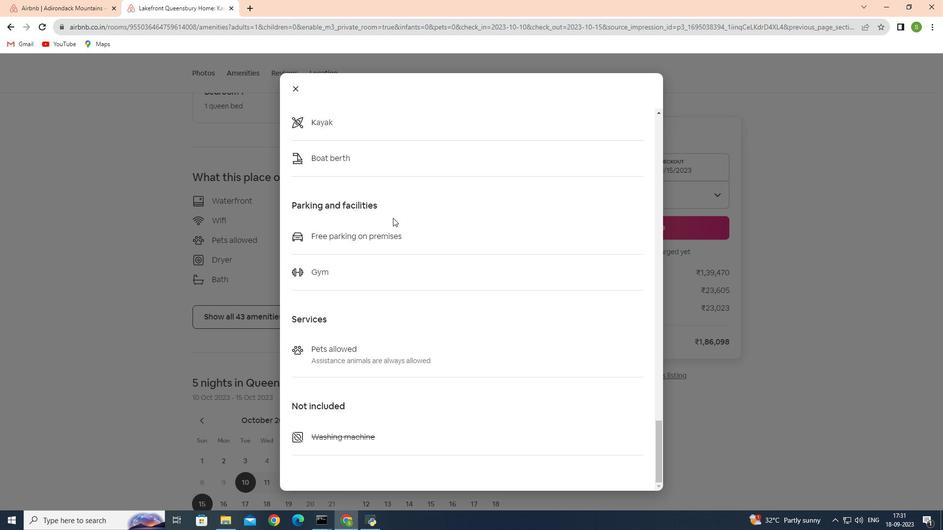 
Action: Mouse scrolled (393, 217) with delta (0, 0)
Screenshot: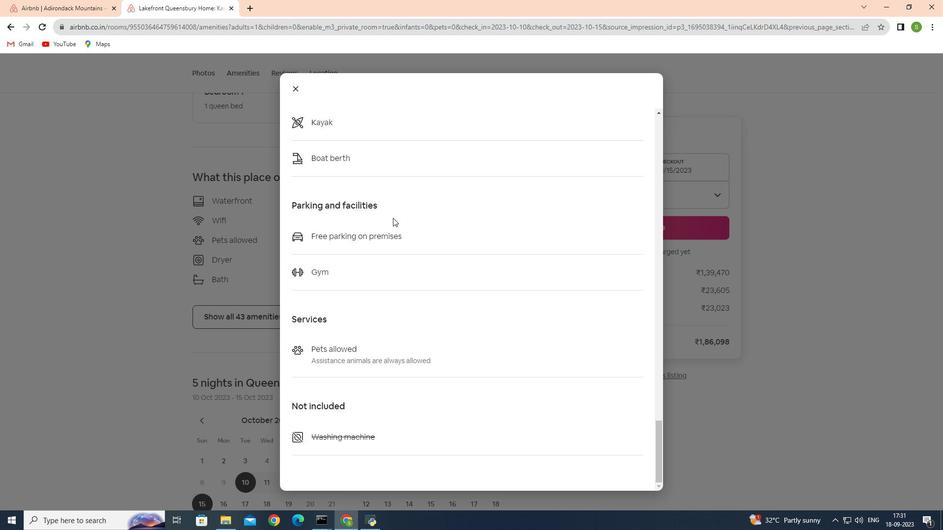 
Action: Mouse scrolled (393, 217) with delta (0, 0)
Screenshot: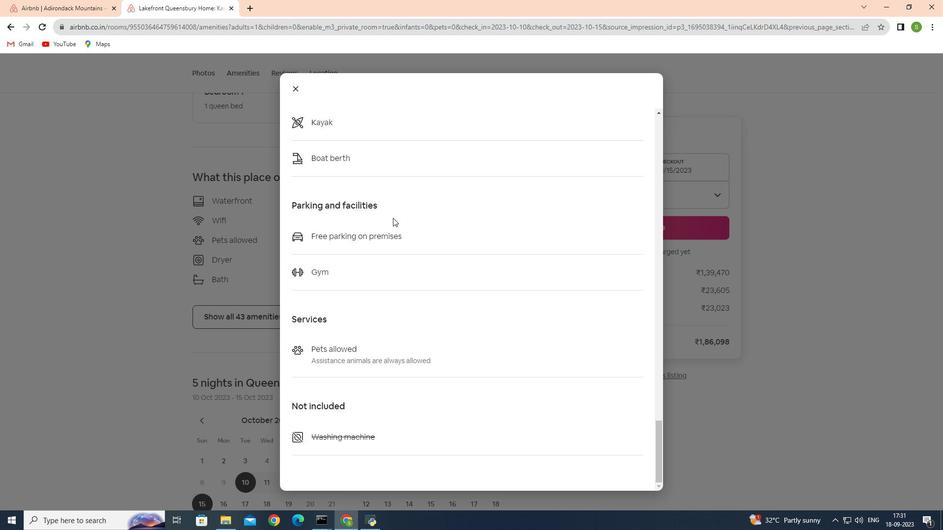 
Action: Mouse scrolled (393, 217) with delta (0, 0)
Screenshot: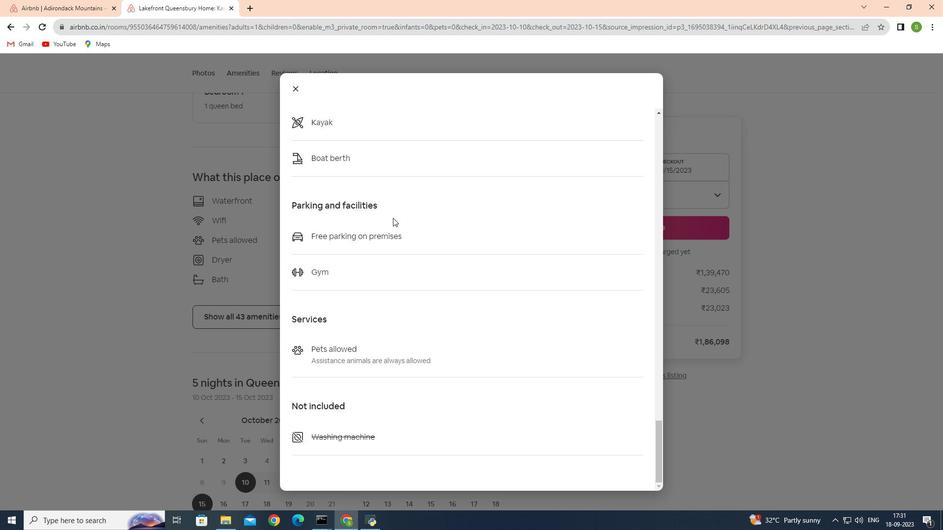 
Action: Mouse scrolled (393, 217) with delta (0, 0)
Screenshot: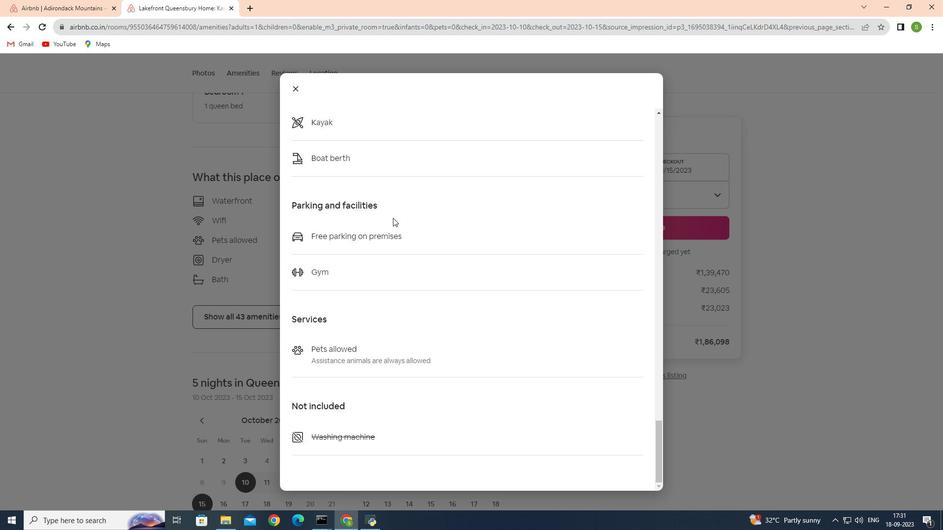 
Action: Mouse scrolled (393, 217) with delta (0, 0)
Screenshot: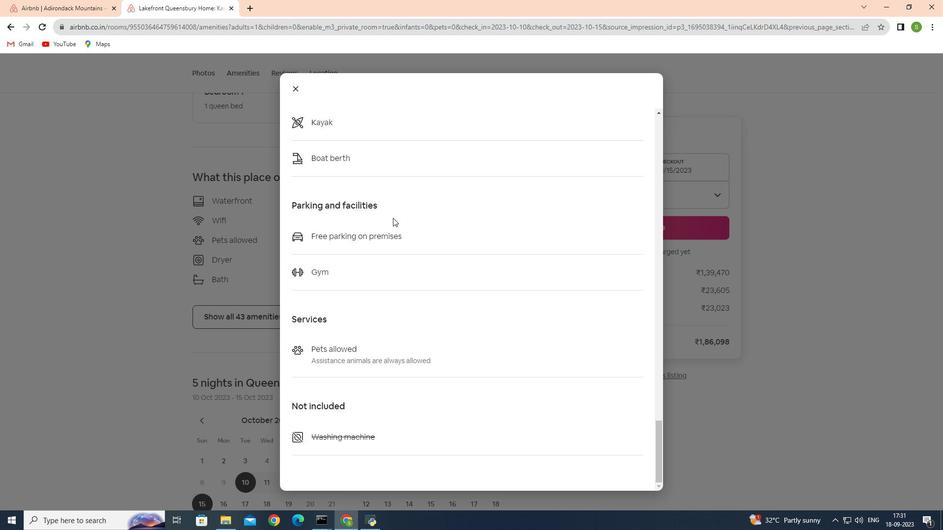 
Action: Mouse scrolled (393, 217) with delta (0, 0)
Screenshot: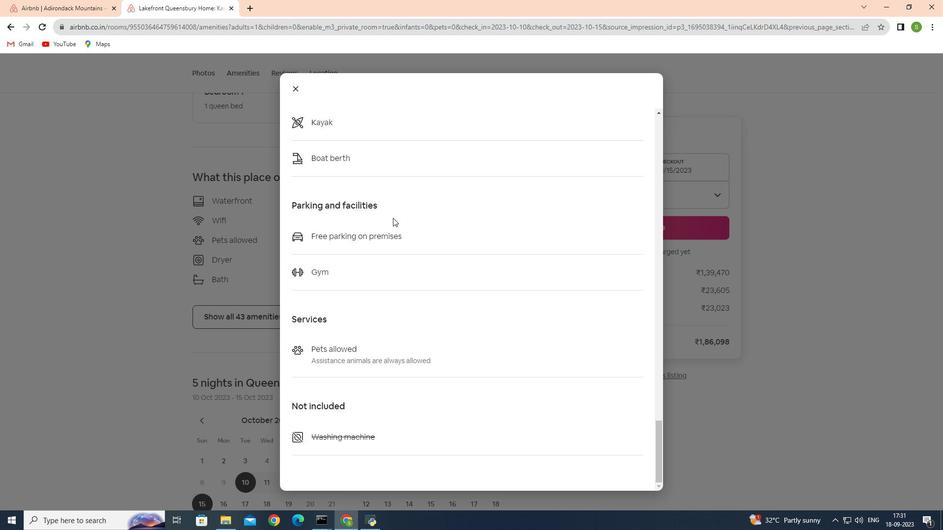 
Action: Mouse scrolled (393, 217) with delta (0, 0)
Screenshot: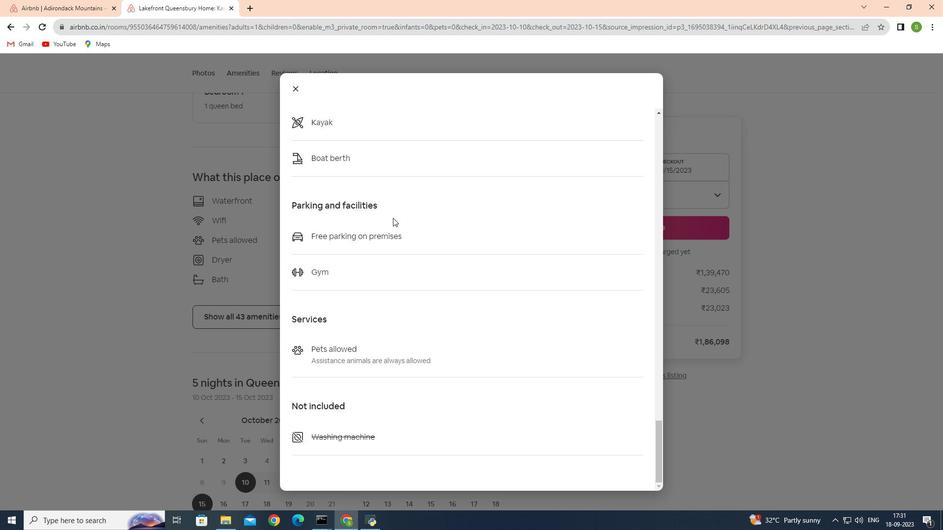 
Action: Mouse moved to (296, 90)
Screenshot: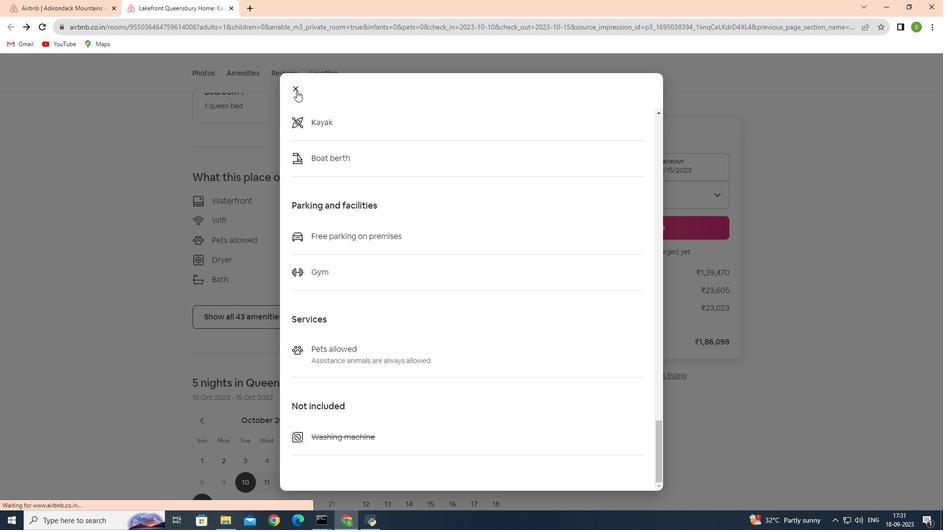 
Action: Mouse pressed left at (296, 90)
Screenshot: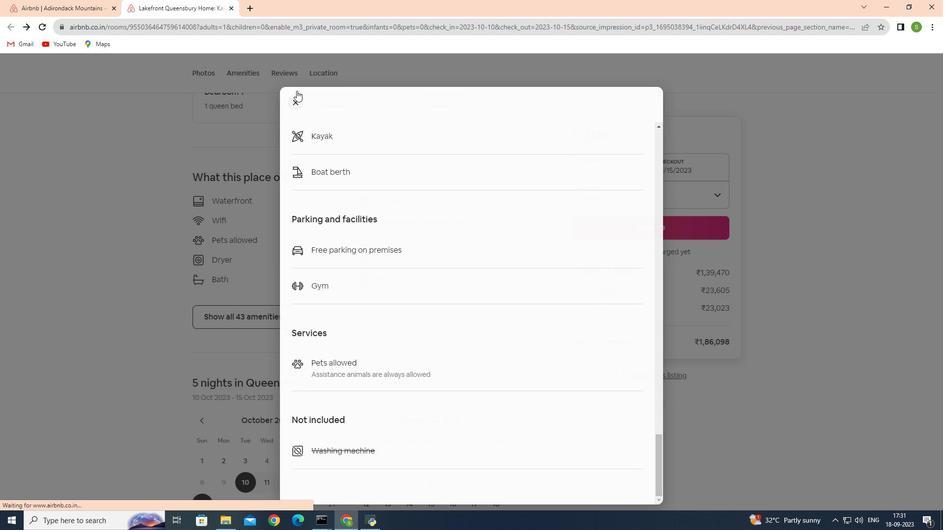 
Action: Mouse moved to (290, 241)
Screenshot: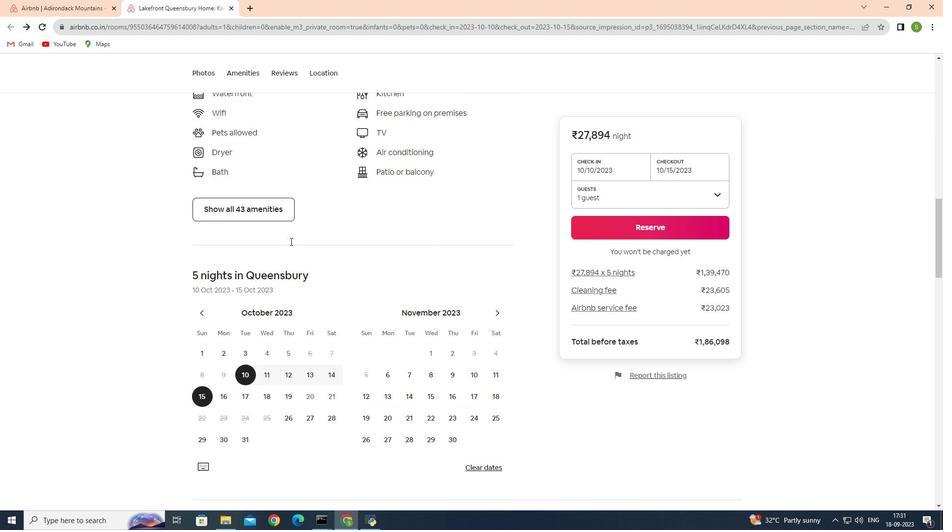 
Action: Mouse scrolled (290, 240) with delta (0, 0)
Screenshot: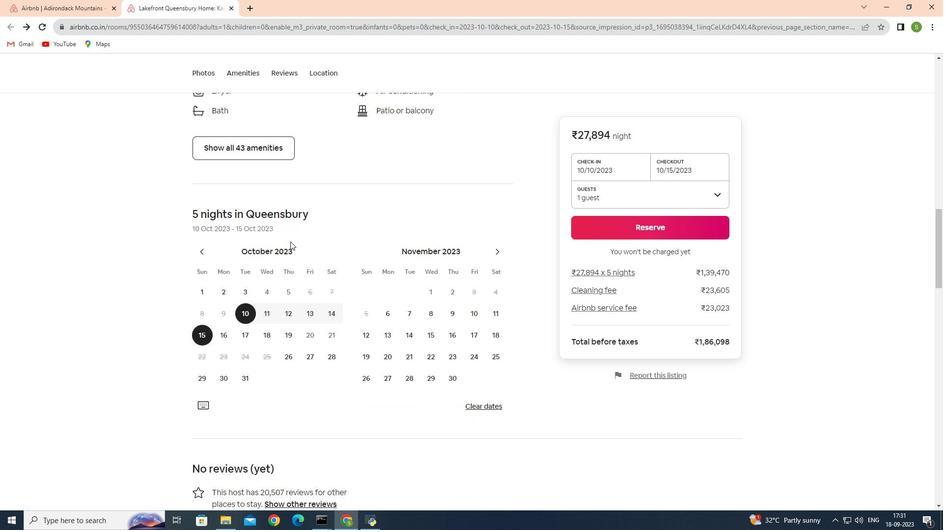 
Action: Mouse scrolled (290, 240) with delta (0, 0)
Screenshot: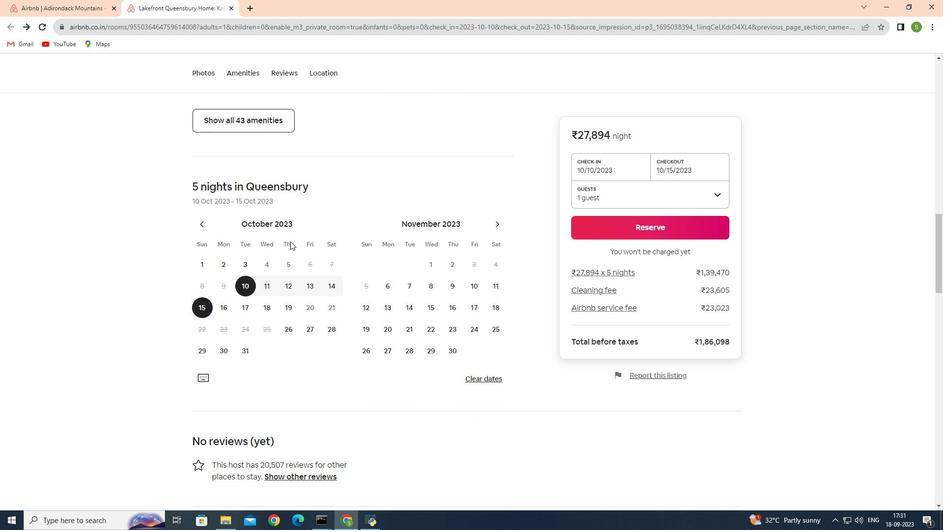 
Action: Mouse moved to (290, 241)
Screenshot: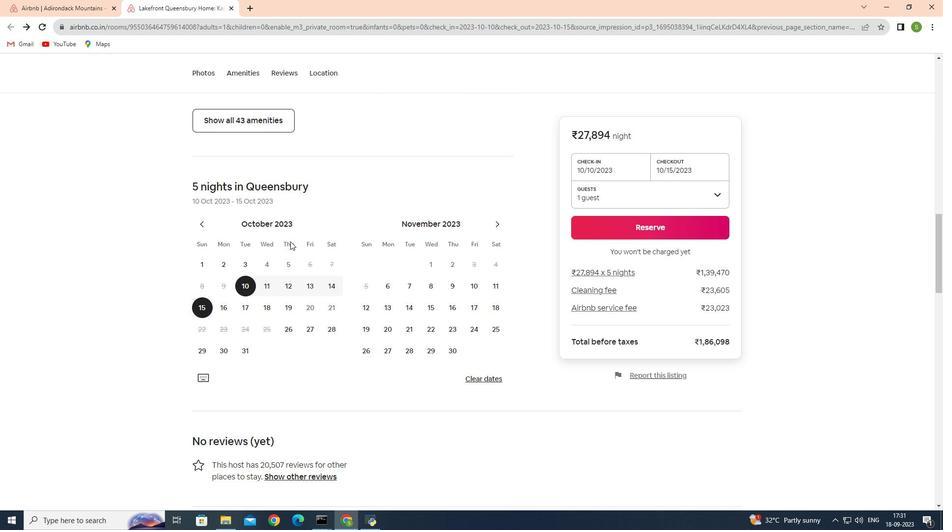 
Action: Mouse scrolled (290, 240) with delta (0, 0)
Screenshot: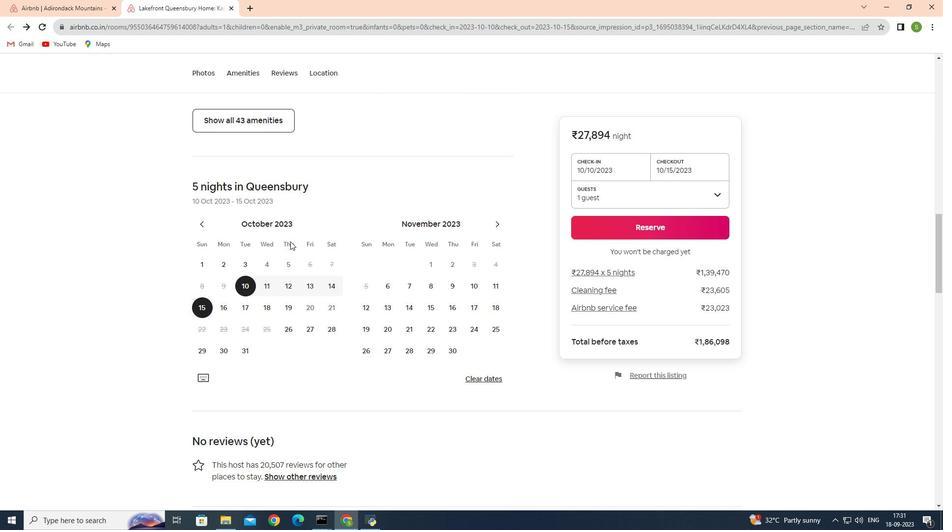 
Action: Mouse scrolled (290, 240) with delta (0, 0)
Screenshot: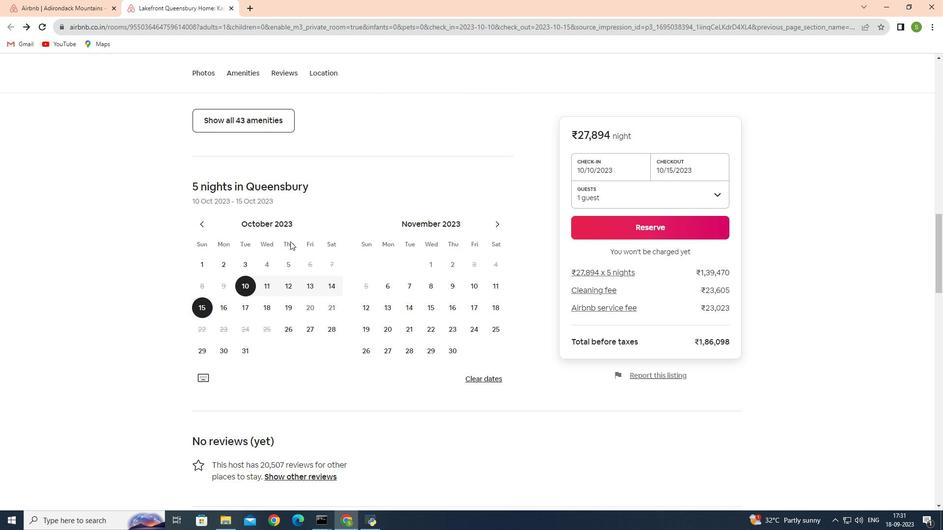
Action: Mouse moved to (290, 241)
Screenshot: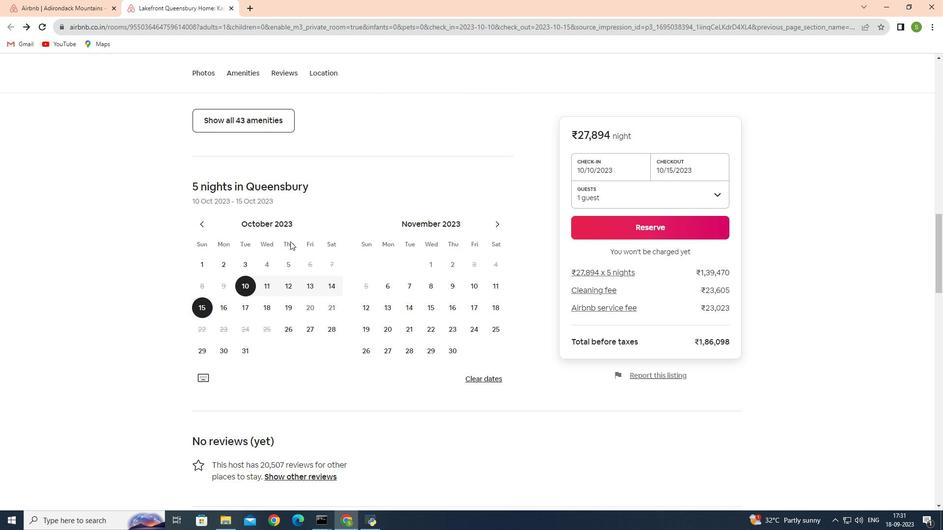 
Action: Mouse scrolled (290, 241) with delta (0, 0)
Screenshot: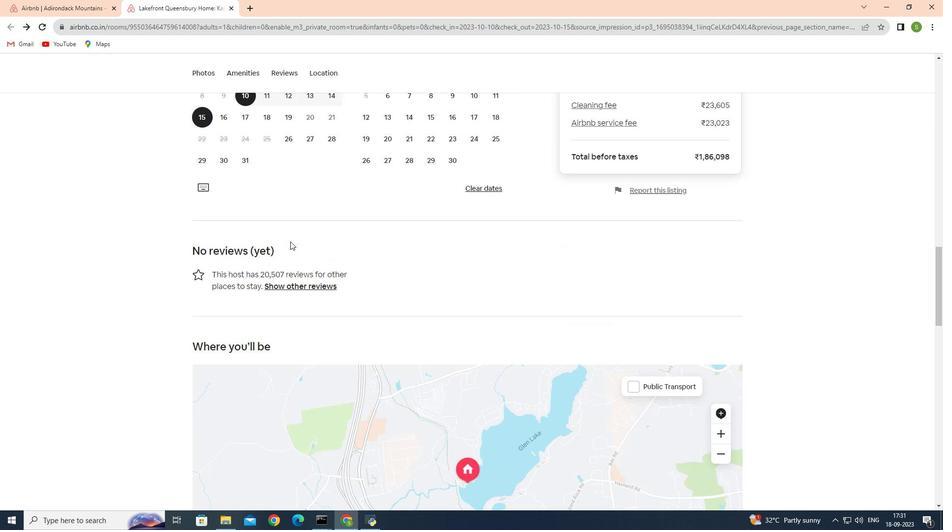 
Action: Mouse scrolled (290, 241) with delta (0, 0)
Screenshot: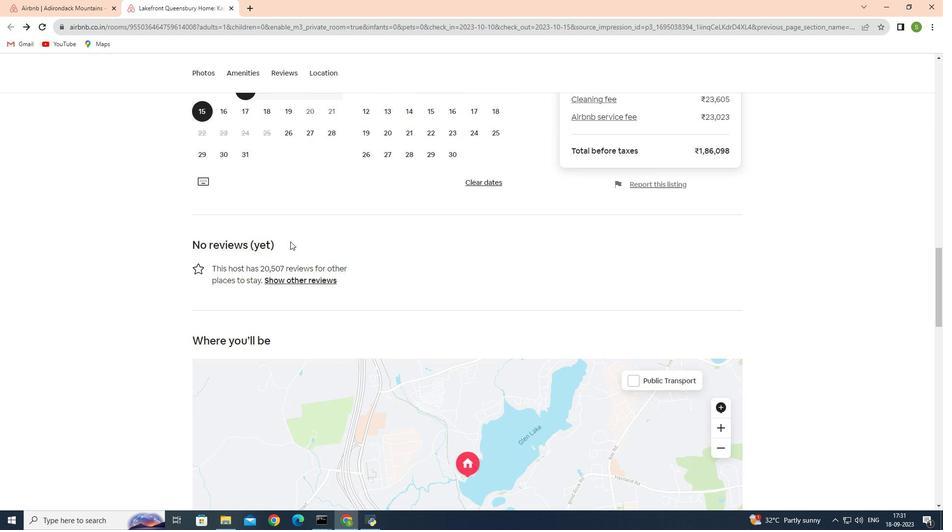 
Action: Mouse scrolled (290, 241) with delta (0, 0)
Screenshot: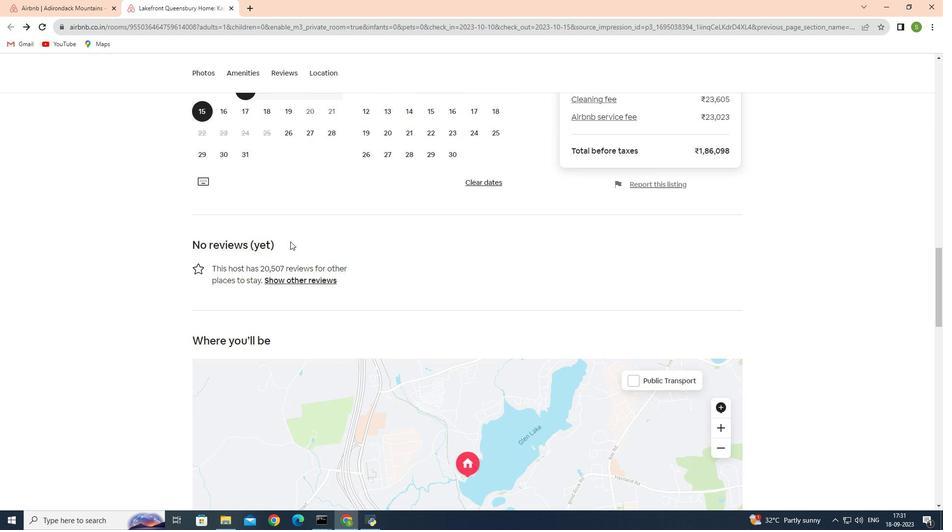 
Action: Mouse scrolled (290, 241) with delta (0, 0)
Screenshot: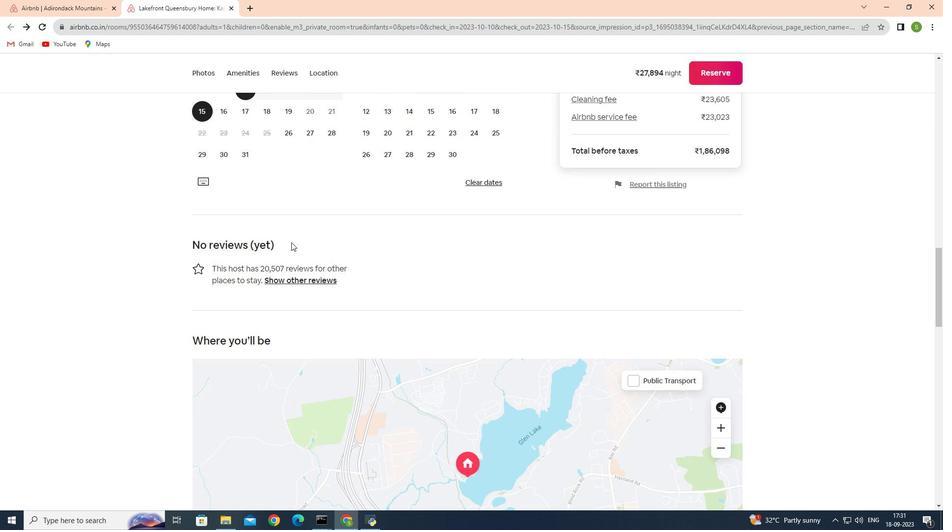 
Action: Mouse moved to (292, 243)
Screenshot: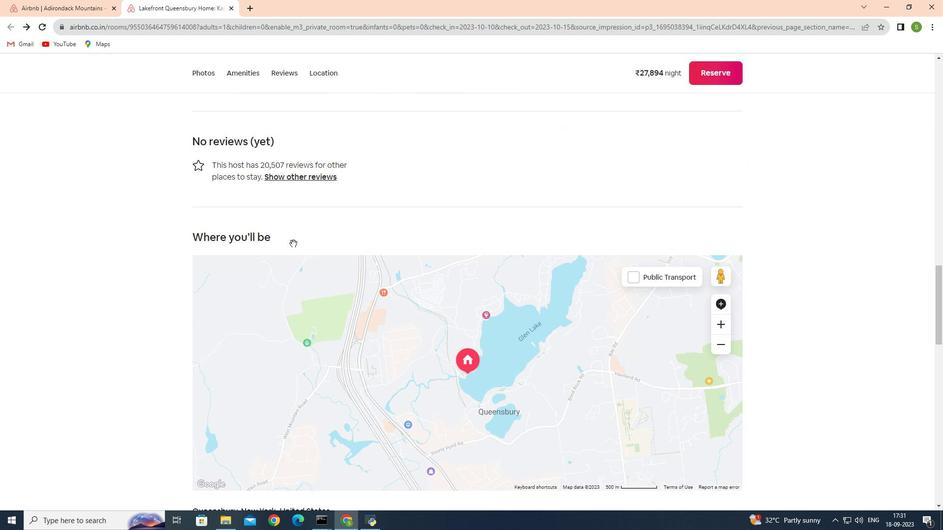 
Action: Mouse scrolled (292, 242) with delta (0, 0)
Screenshot: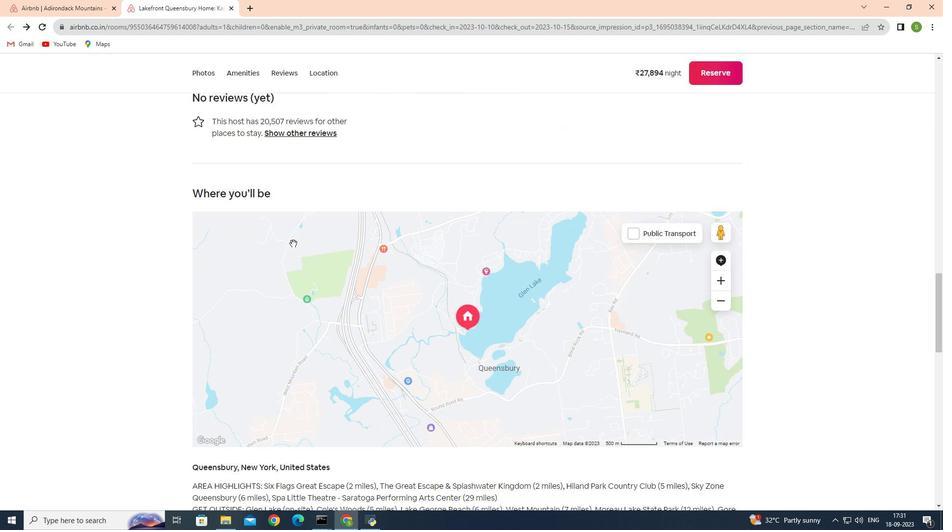 
Action: Mouse scrolled (292, 242) with delta (0, 0)
Screenshot: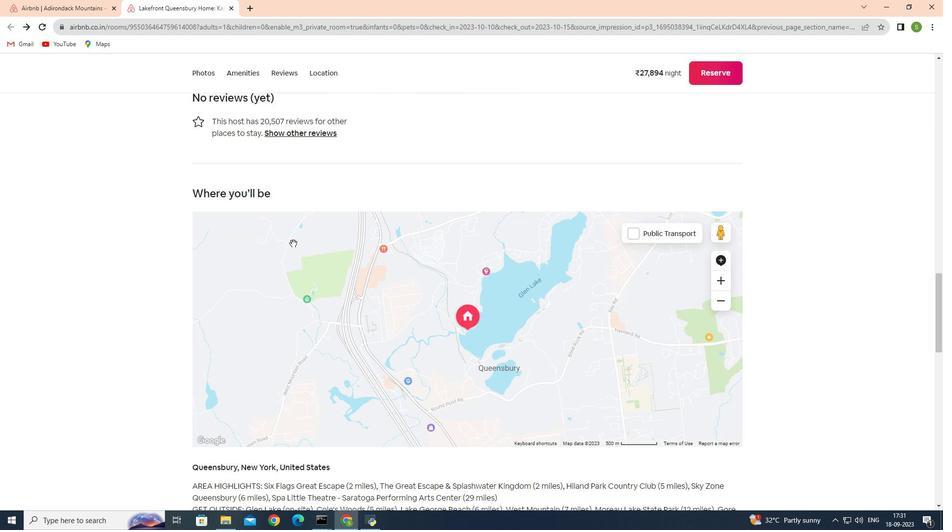 
Action: Mouse moved to (293, 243)
Screenshot: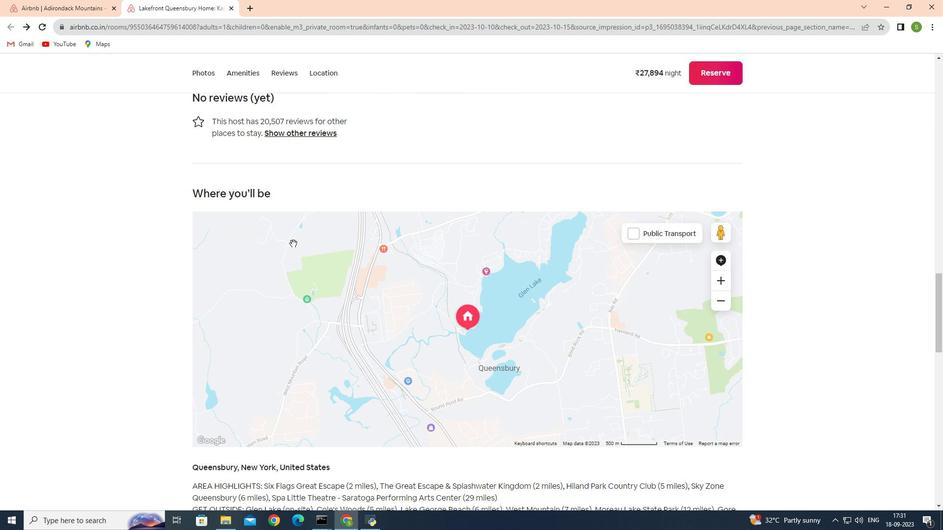 
Action: Mouse scrolled (293, 243) with delta (0, 0)
Screenshot: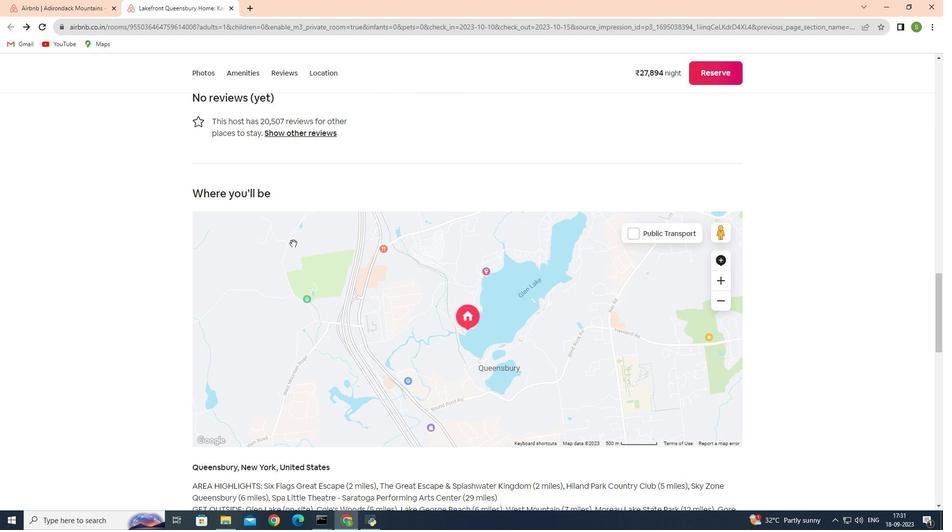 
Action: Mouse scrolled (293, 243) with delta (0, 0)
Screenshot: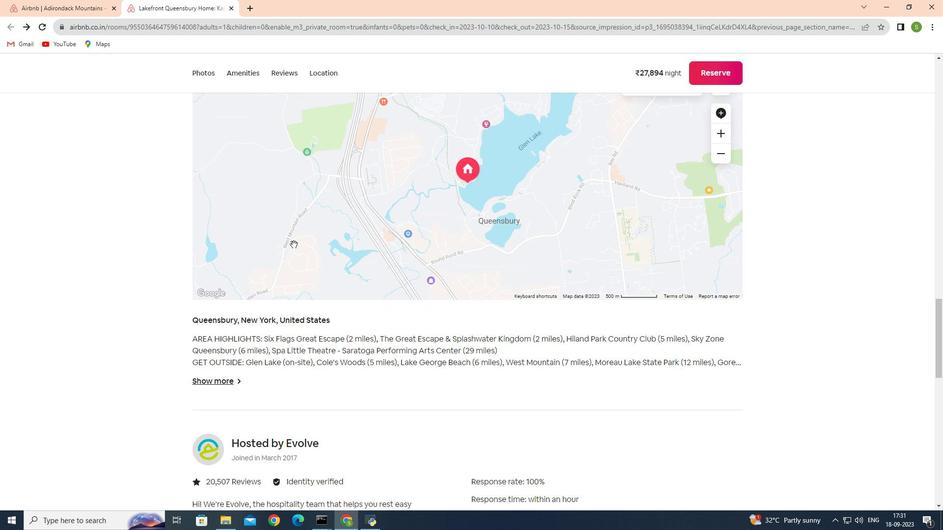 
Action: Mouse moved to (293, 244)
Screenshot: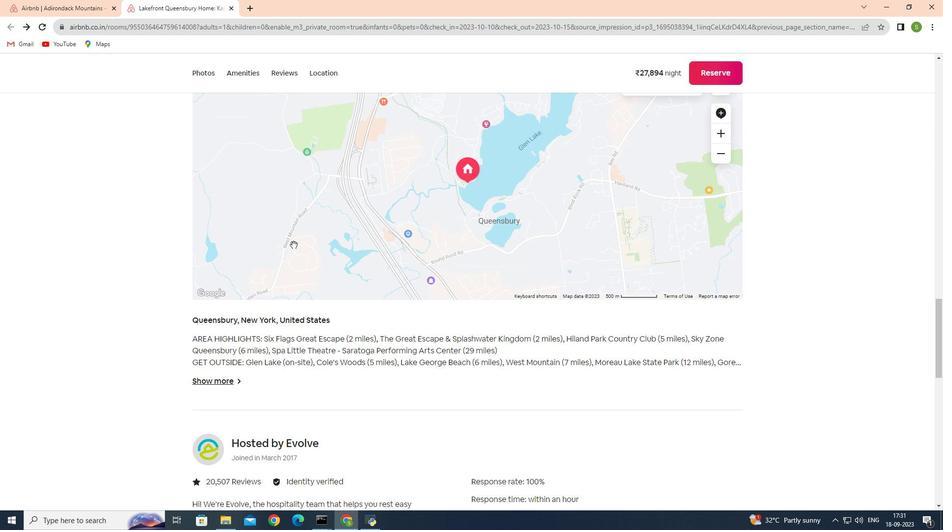 
Action: Mouse scrolled (293, 243) with delta (0, 0)
Screenshot: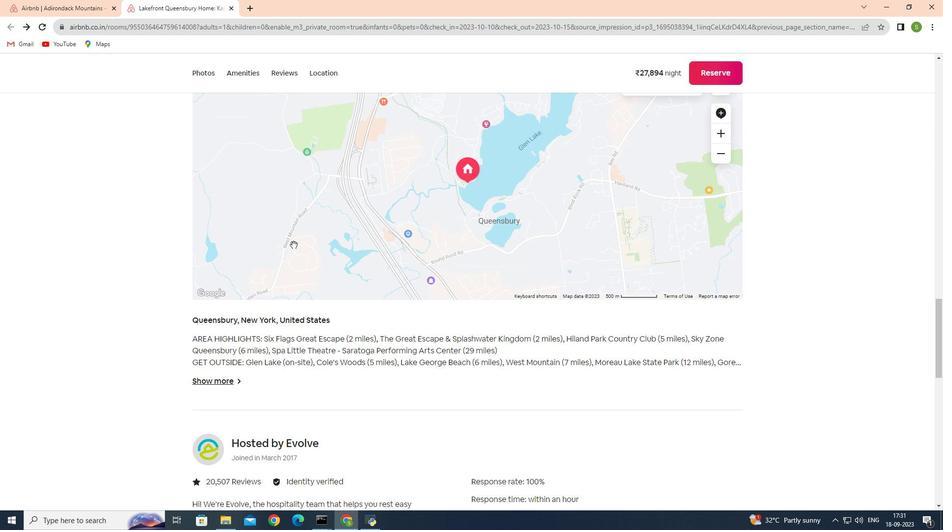 
Action: Mouse scrolled (293, 243) with delta (0, 0)
Screenshot: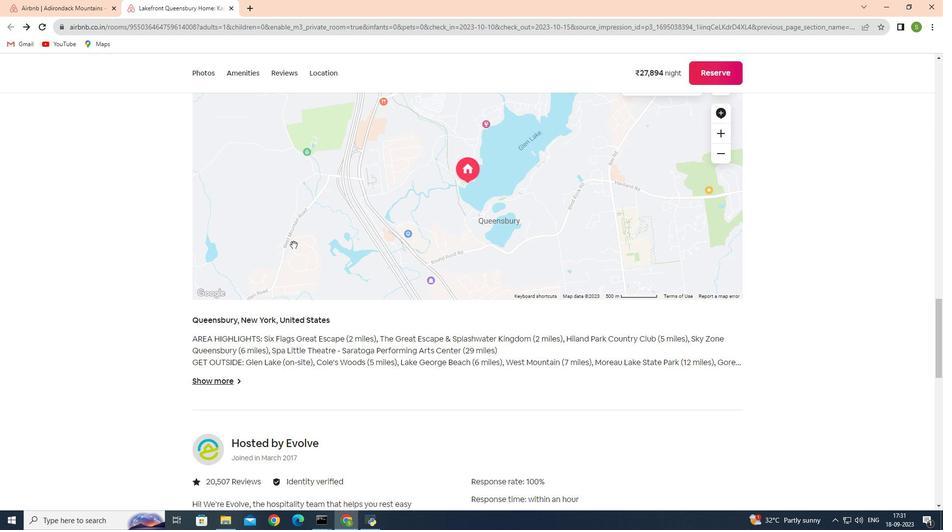 
Action: Mouse moved to (293, 245)
Screenshot: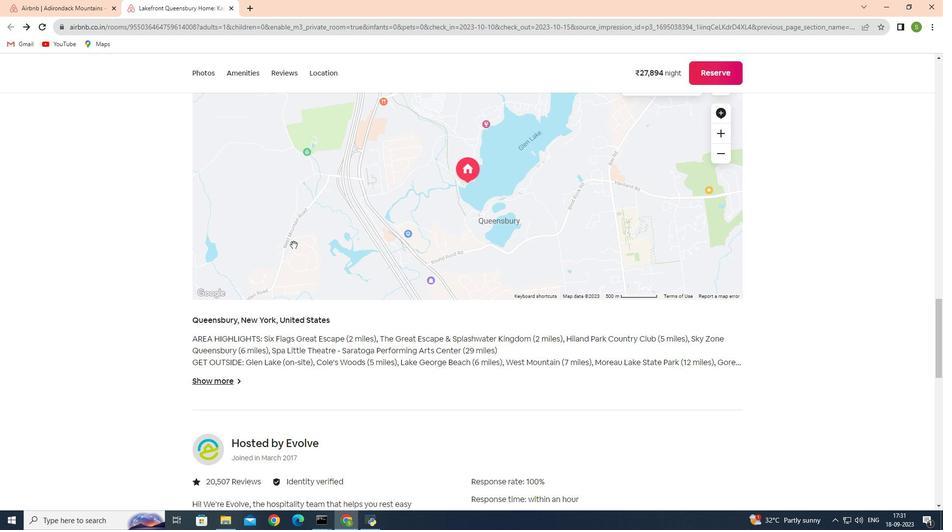 
Action: Mouse scrolled (293, 244) with delta (0, 0)
Screenshot: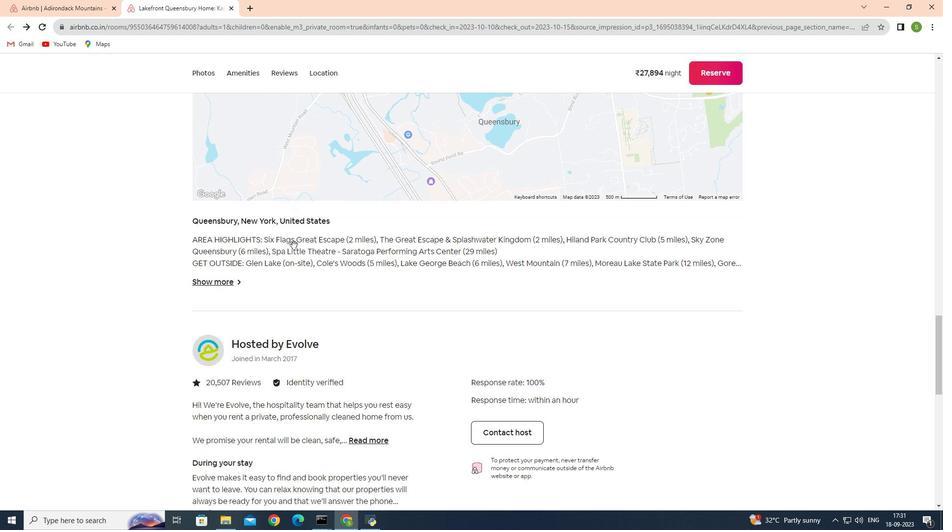 
Action: Mouse scrolled (293, 244) with delta (0, 0)
Screenshot: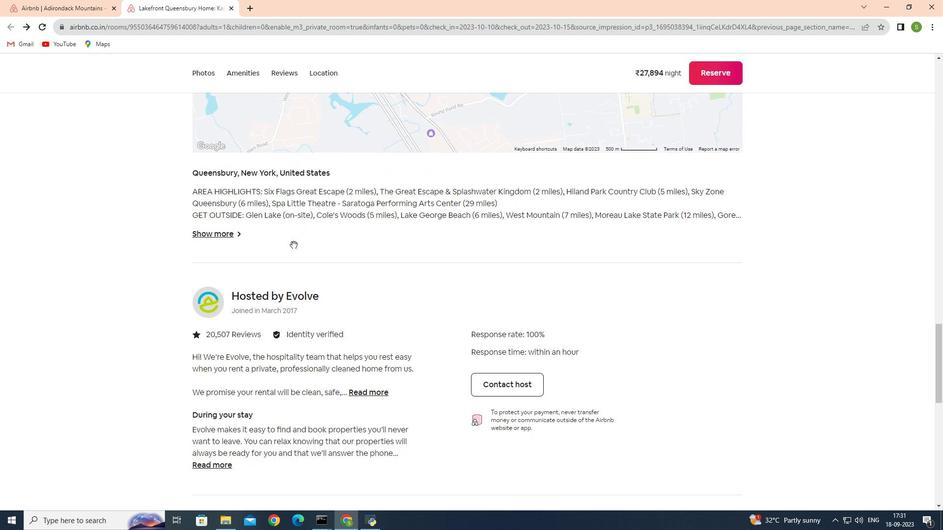 
Action: Mouse scrolled (293, 244) with delta (0, 0)
Screenshot: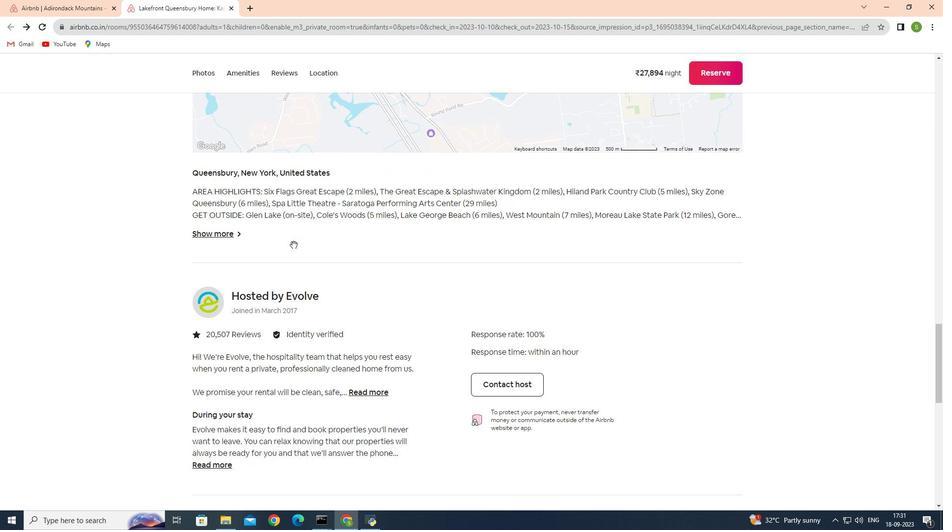 
Action: Mouse scrolled (293, 244) with delta (0, 0)
Screenshot: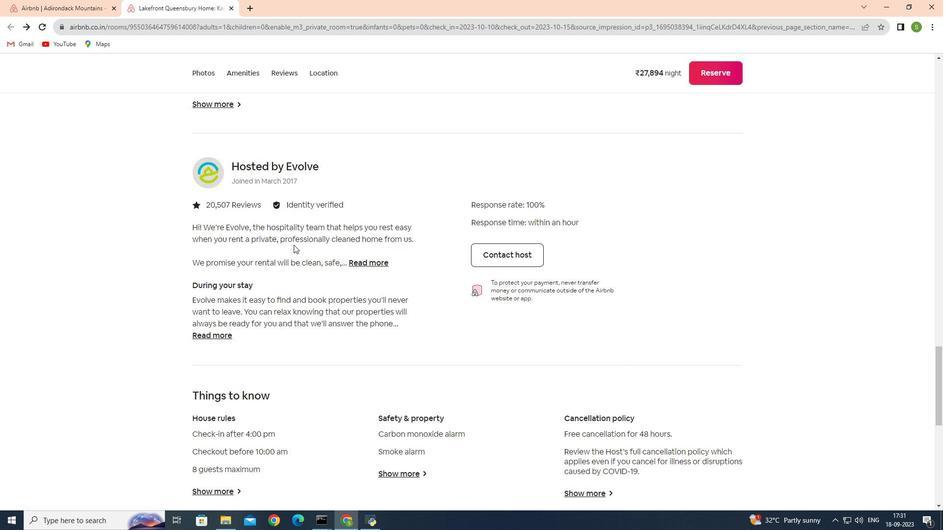 
Action: Mouse scrolled (293, 244) with delta (0, 0)
Screenshot: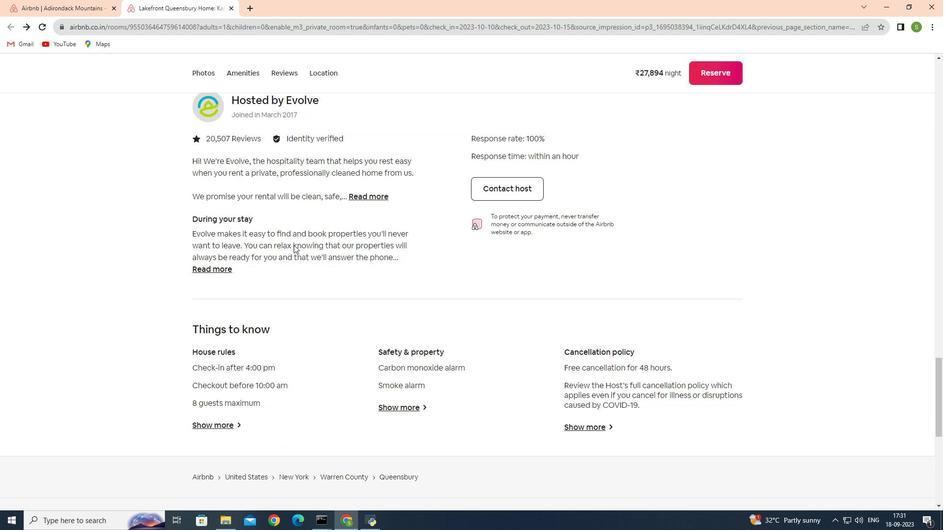 
Action: Mouse scrolled (293, 244) with delta (0, 0)
Screenshot: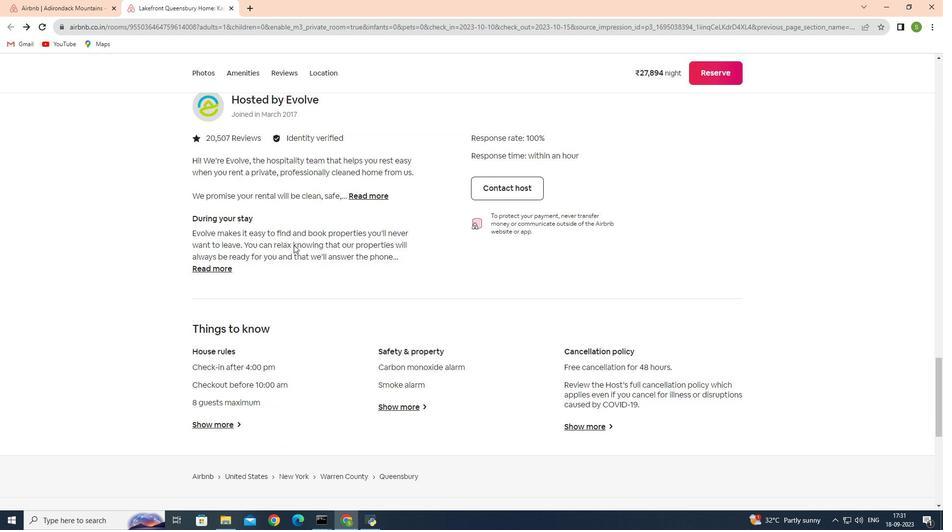 
Action: Mouse scrolled (293, 244) with delta (0, 0)
Screenshot: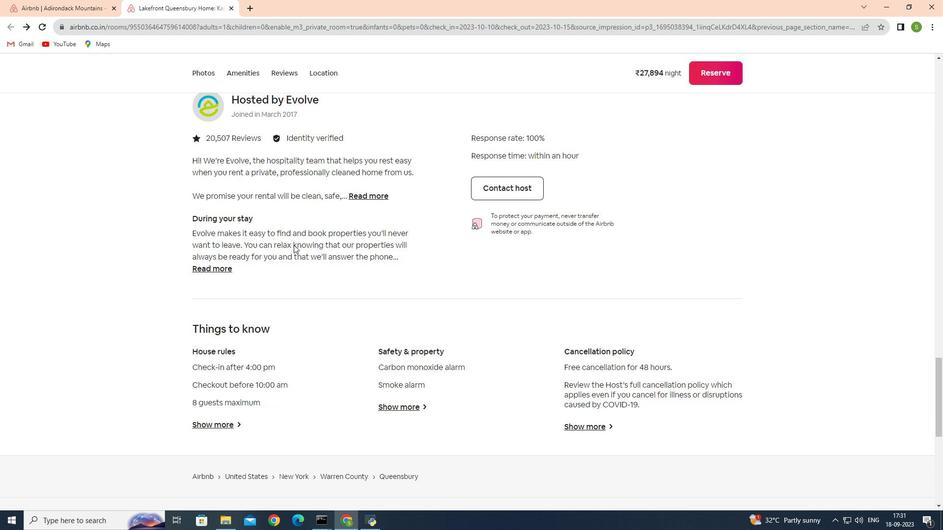 
Action: Mouse scrolled (293, 244) with delta (0, 0)
Screenshot: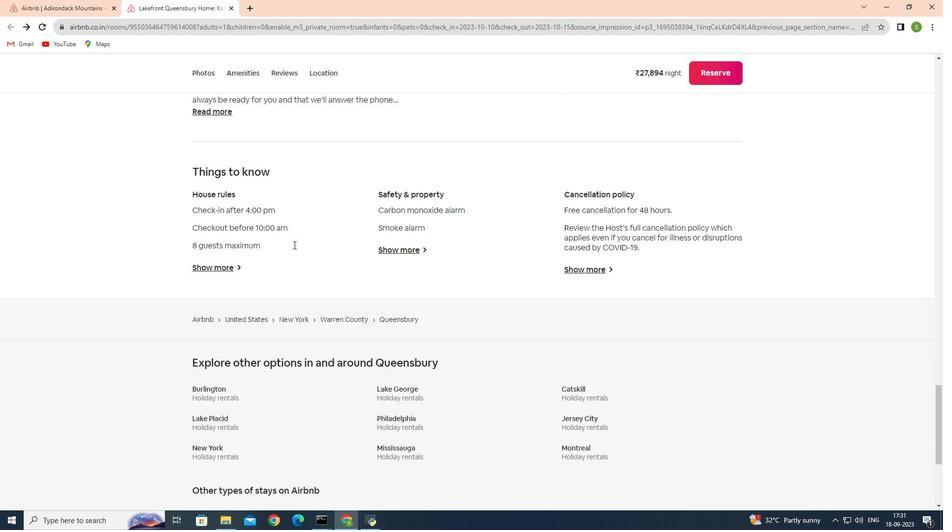 
Action: Mouse scrolled (293, 244) with delta (0, 0)
Screenshot: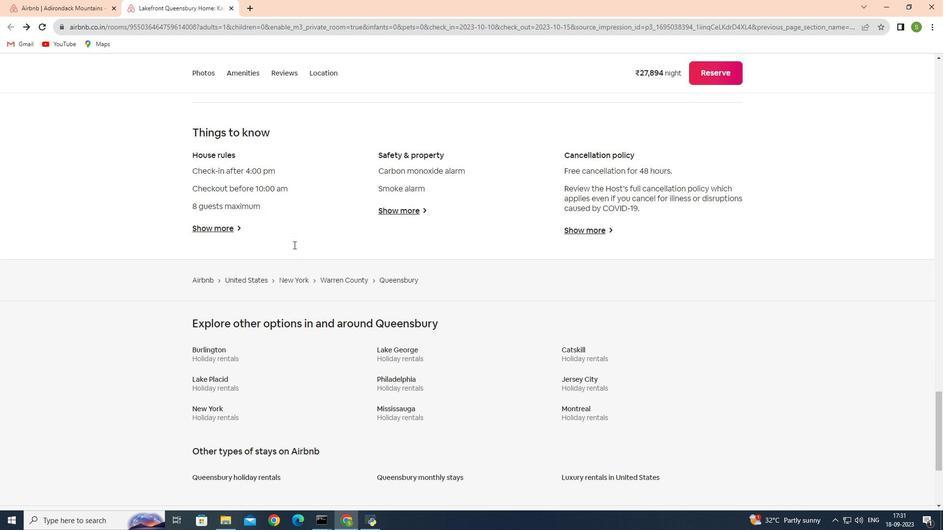 
Action: Mouse scrolled (293, 244) with delta (0, 0)
Screenshot: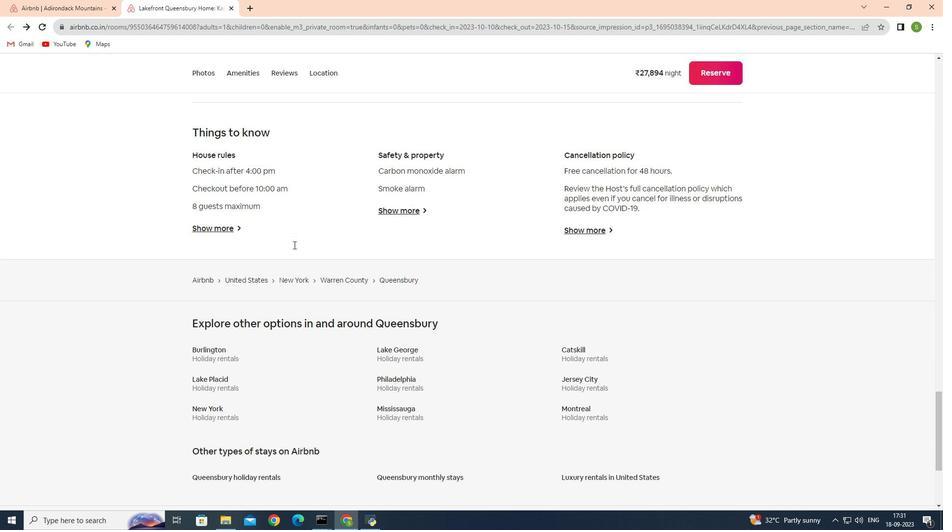 
Action: Mouse scrolled (293, 244) with delta (0, 0)
Screenshot: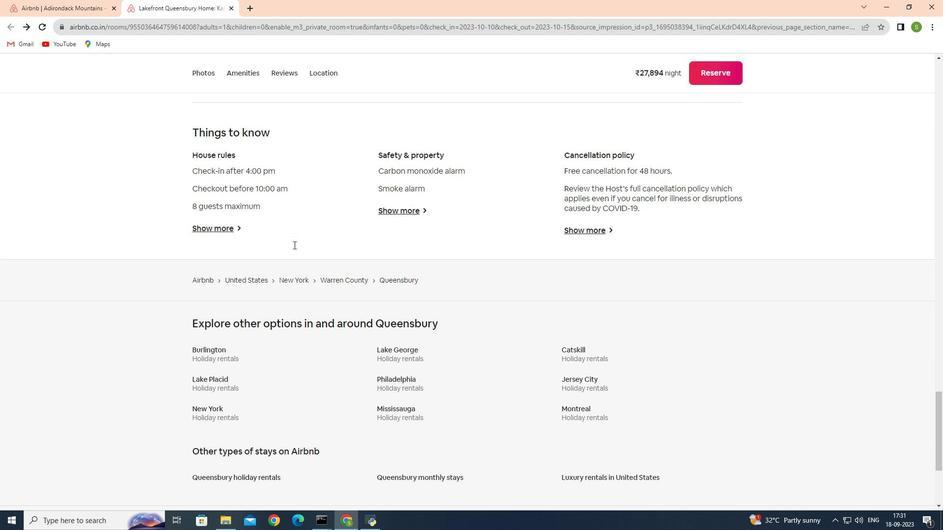
Action: Mouse scrolled (293, 244) with delta (0, 0)
Screenshot: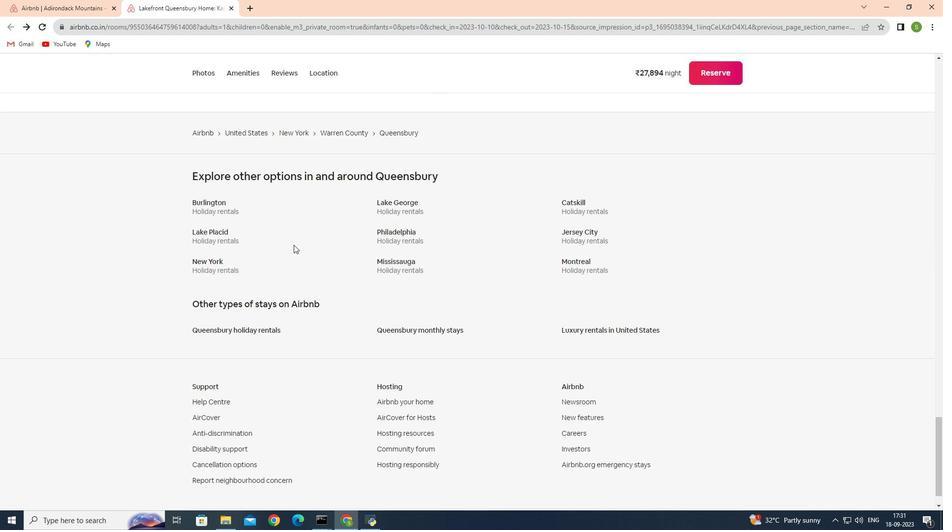 
Action: Mouse scrolled (293, 244) with delta (0, 0)
Screenshot: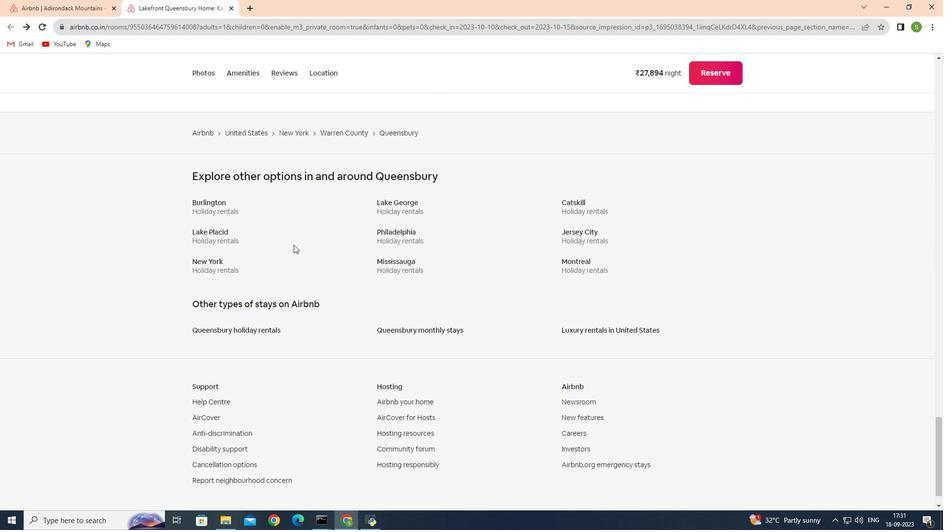 
Action: Mouse scrolled (293, 244) with delta (0, 0)
Screenshot: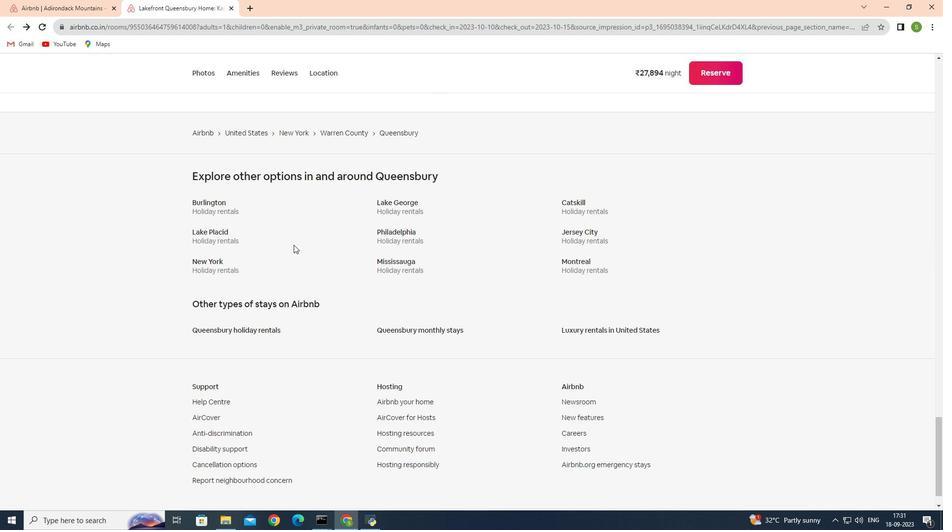 
Action: Mouse scrolled (293, 244) with delta (0, 0)
Screenshot: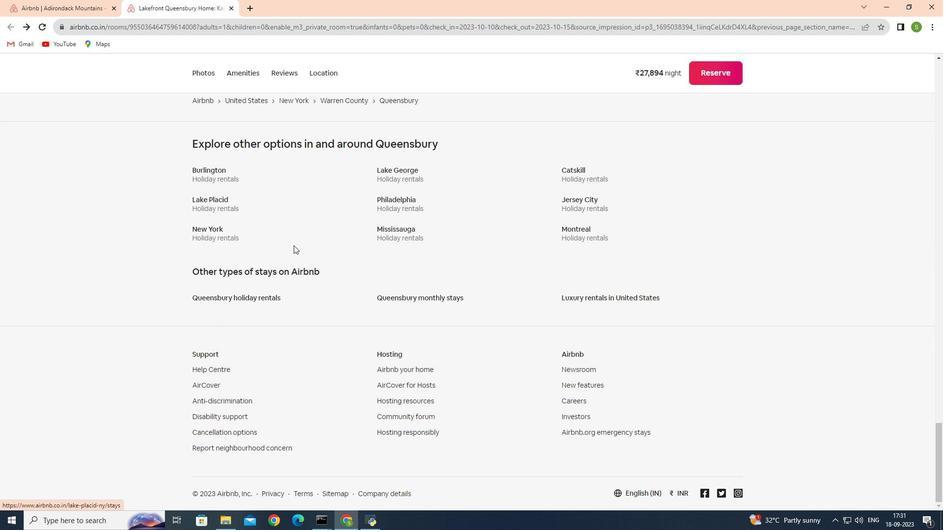 
Action: Mouse scrolled (293, 244) with delta (0, 0)
Screenshot: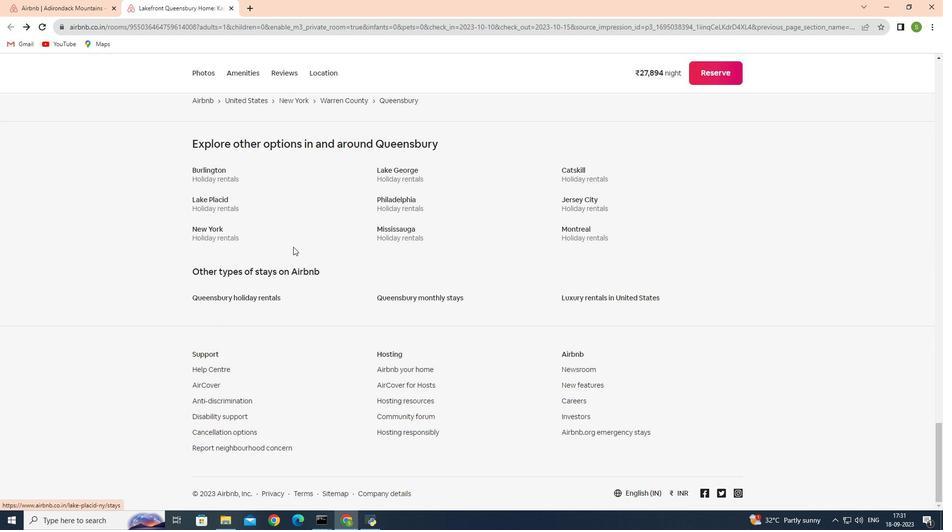 
Action: Mouse scrolled (293, 244) with delta (0, 0)
Screenshot: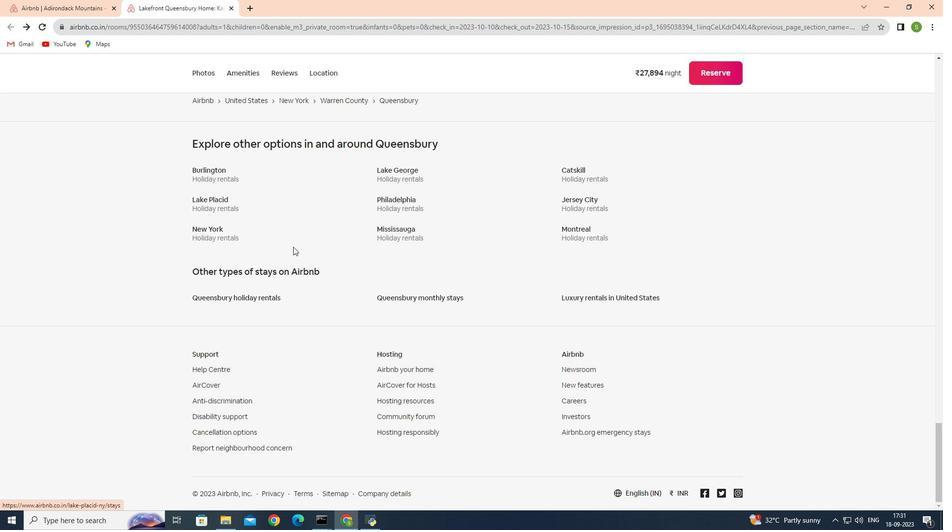 
Action: Mouse scrolled (293, 244) with delta (0, 0)
Screenshot: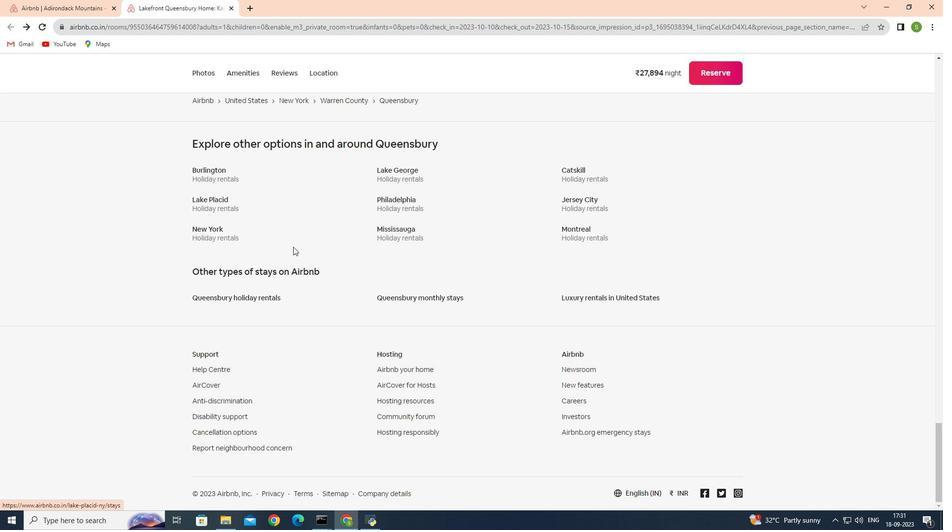 
Action: Mouse scrolled (293, 244) with delta (0, 0)
Screenshot: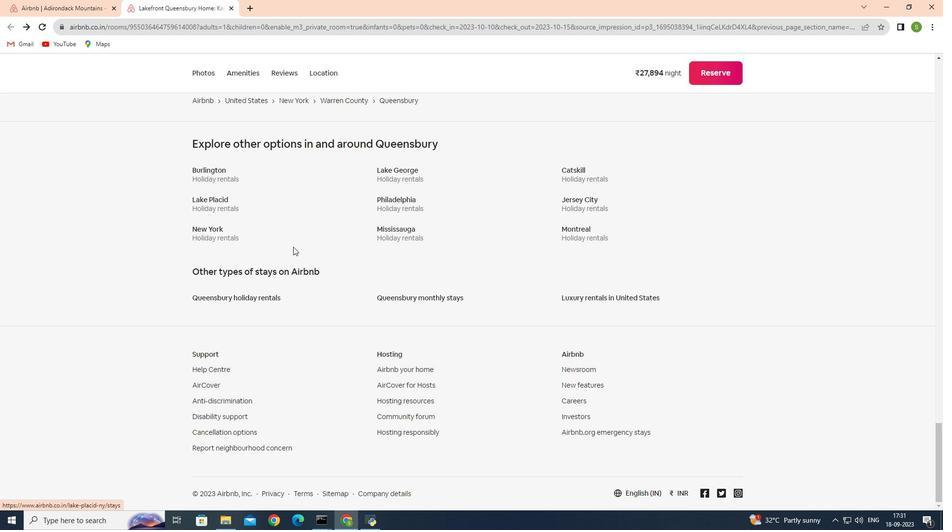 
Action: Mouse moved to (100, 5)
Screenshot: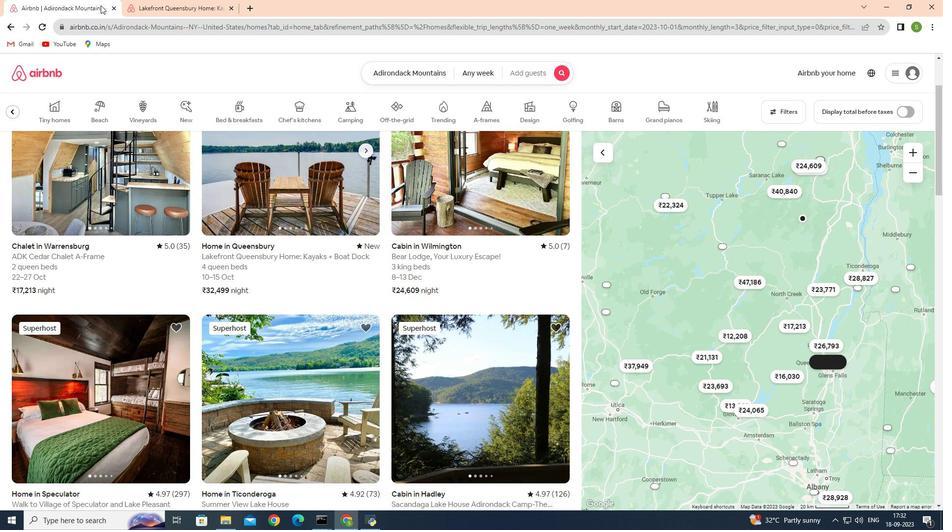 
Action: Mouse pressed left at (100, 5)
